 Task: Search one way flight ticket for 3 adults in first from Meridian: Key Field to Springfield: Abraham Lincoln Capital Airport on 5-2-2023. Choice of flights is Southwest. Number of bags: 11 checked bags. Price is upto 35000. Outbound departure time preference is 8:00.
Action: Mouse moved to (407, 349)
Screenshot: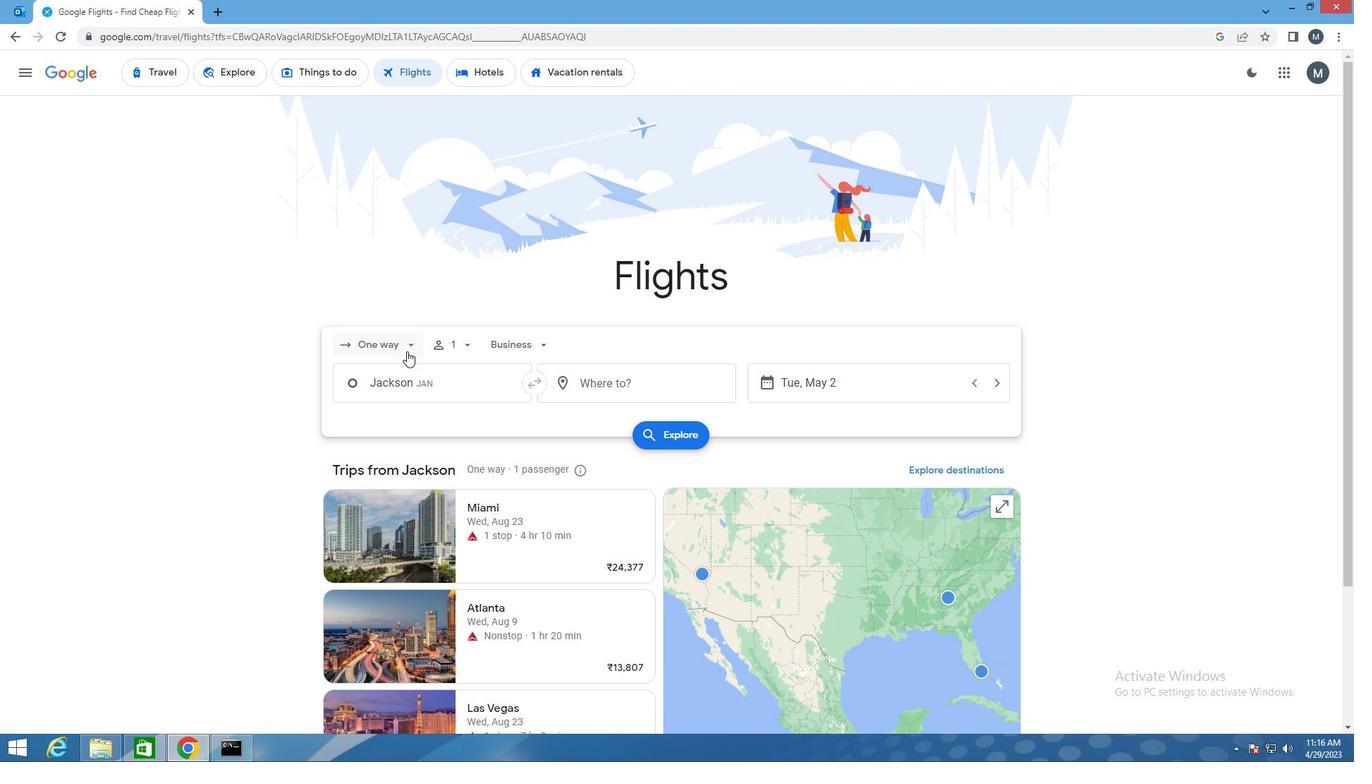 
Action: Mouse pressed left at (407, 349)
Screenshot: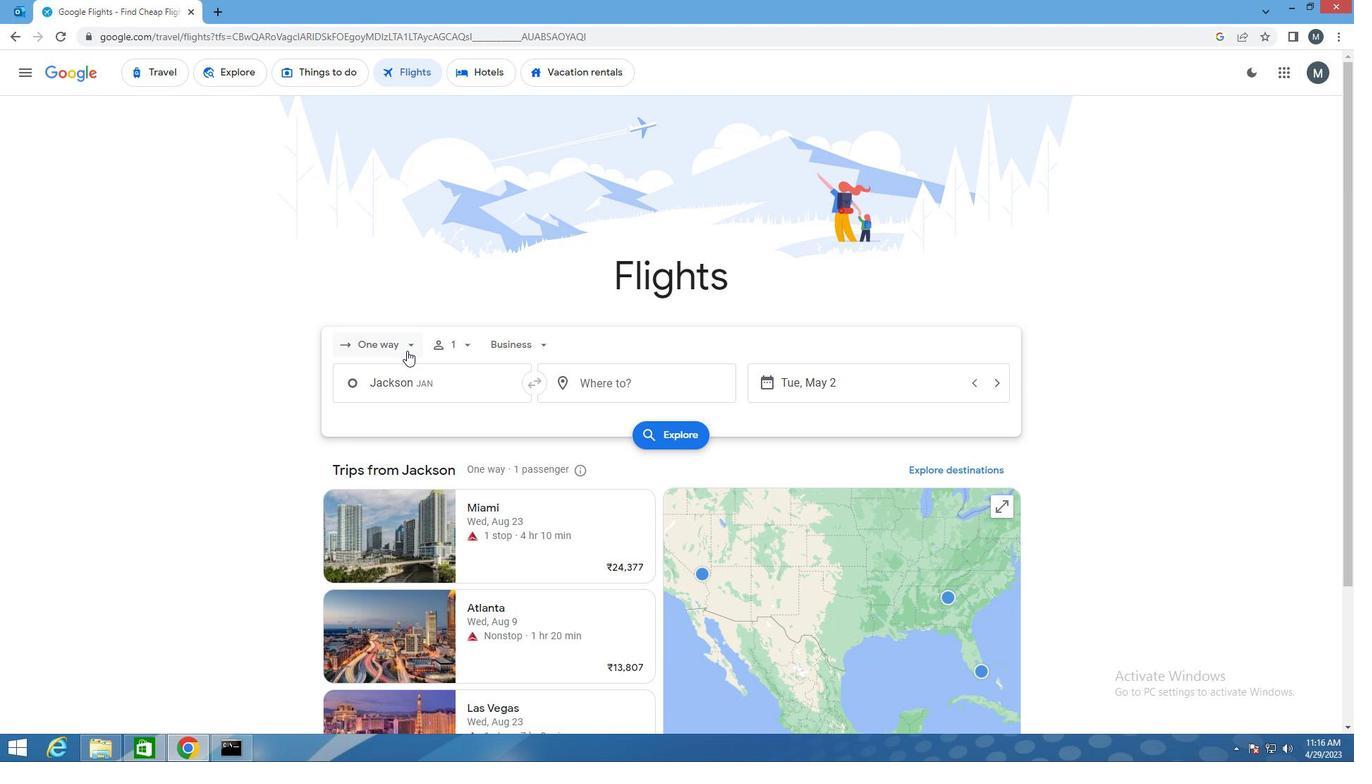 
Action: Mouse moved to (400, 413)
Screenshot: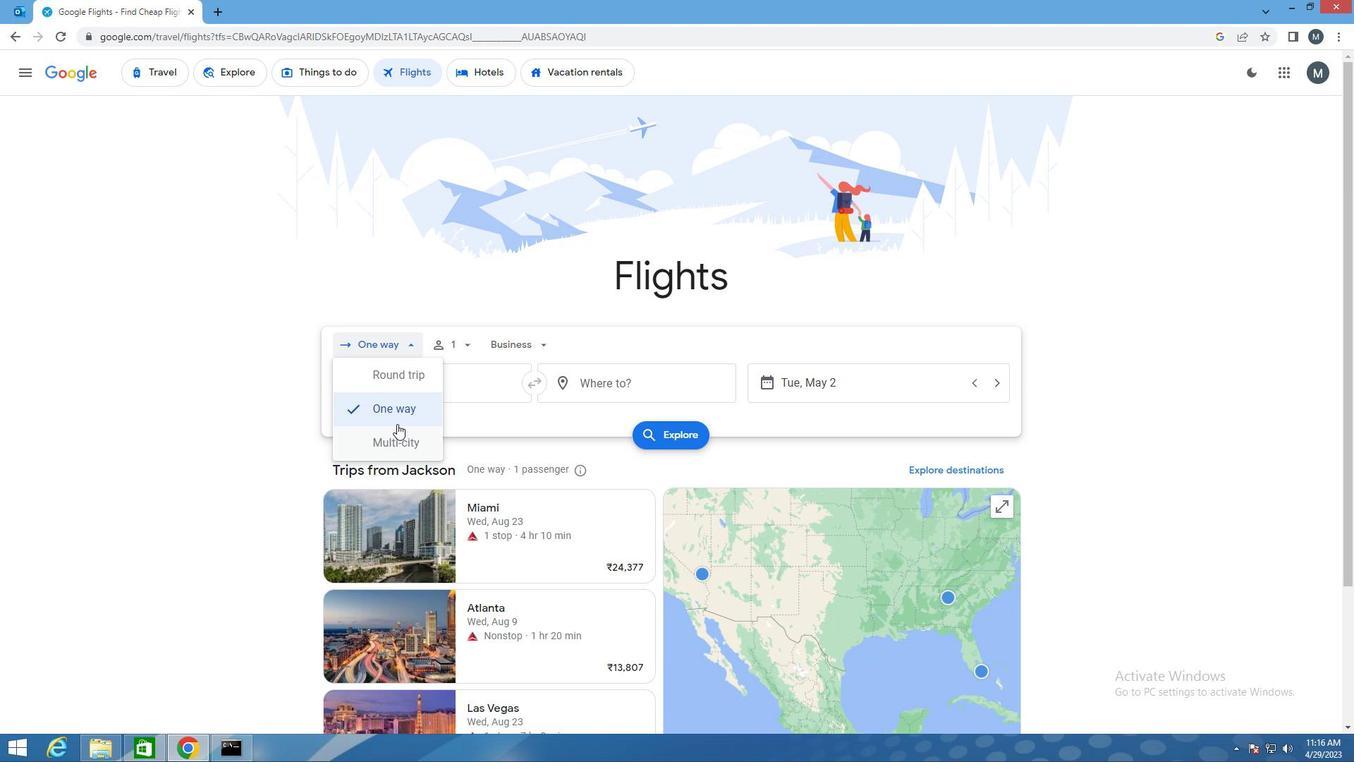 
Action: Mouse pressed left at (400, 413)
Screenshot: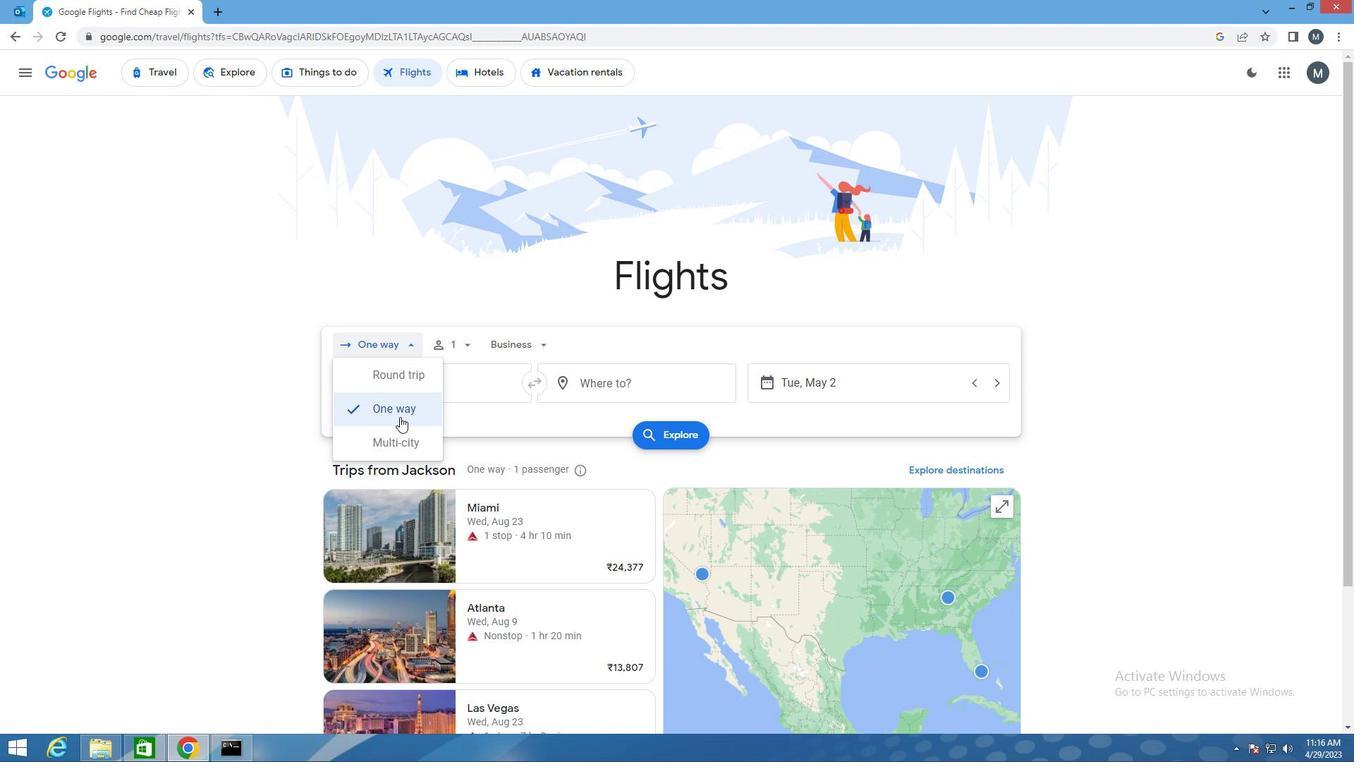 
Action: Mouse moved to (468, 347)
Screenshot: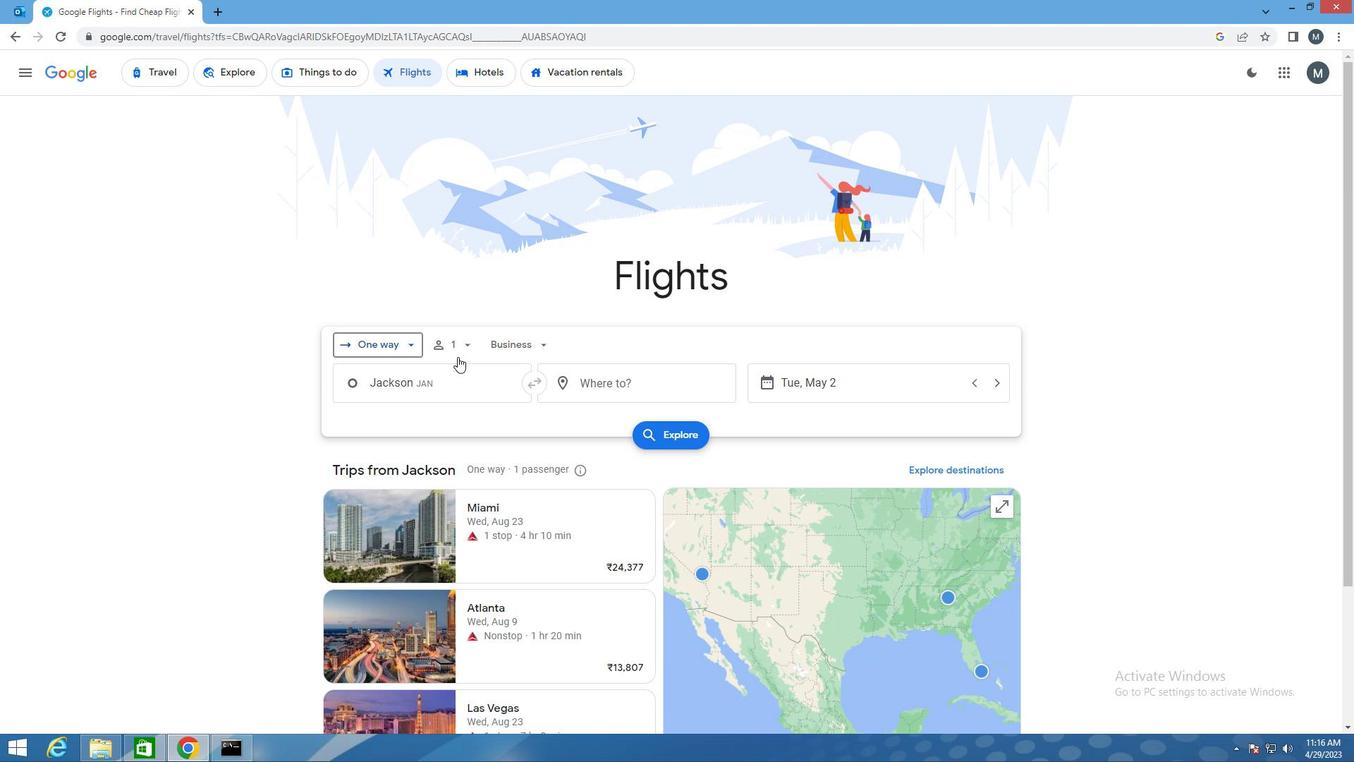 
Action: Mouse pressed left at (468, 347)
Screenshot: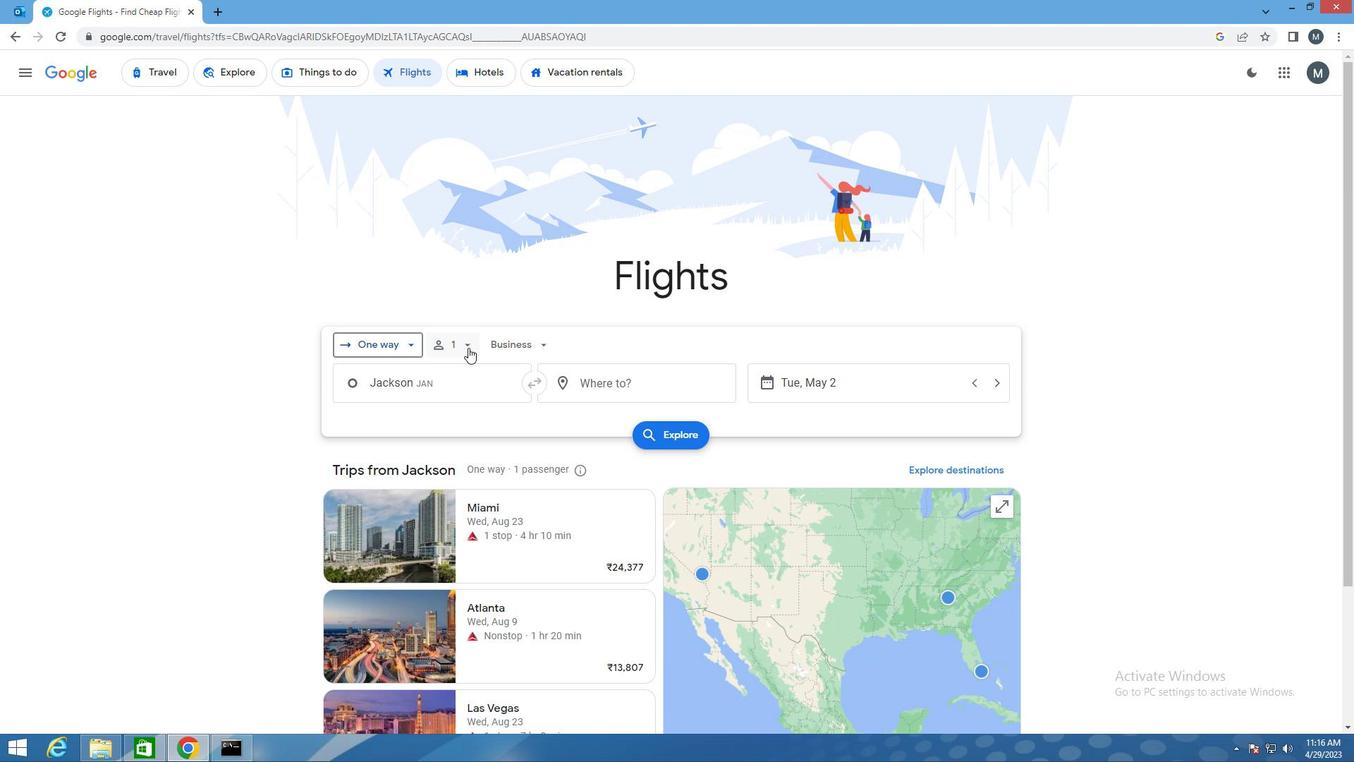 
Action: Mouse moved to (569, 381)
Screenshot: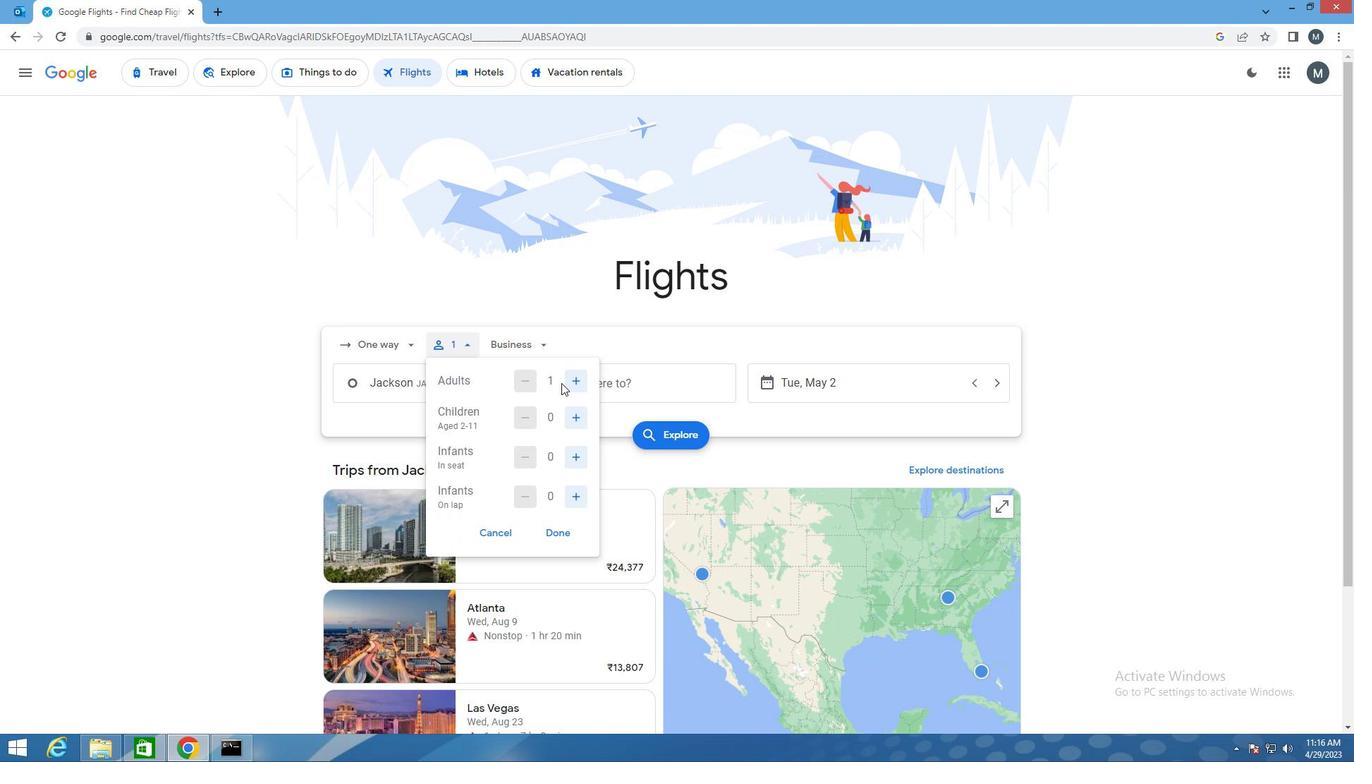 
Action: Mouse pressed left at (569, 381)
Screenshot: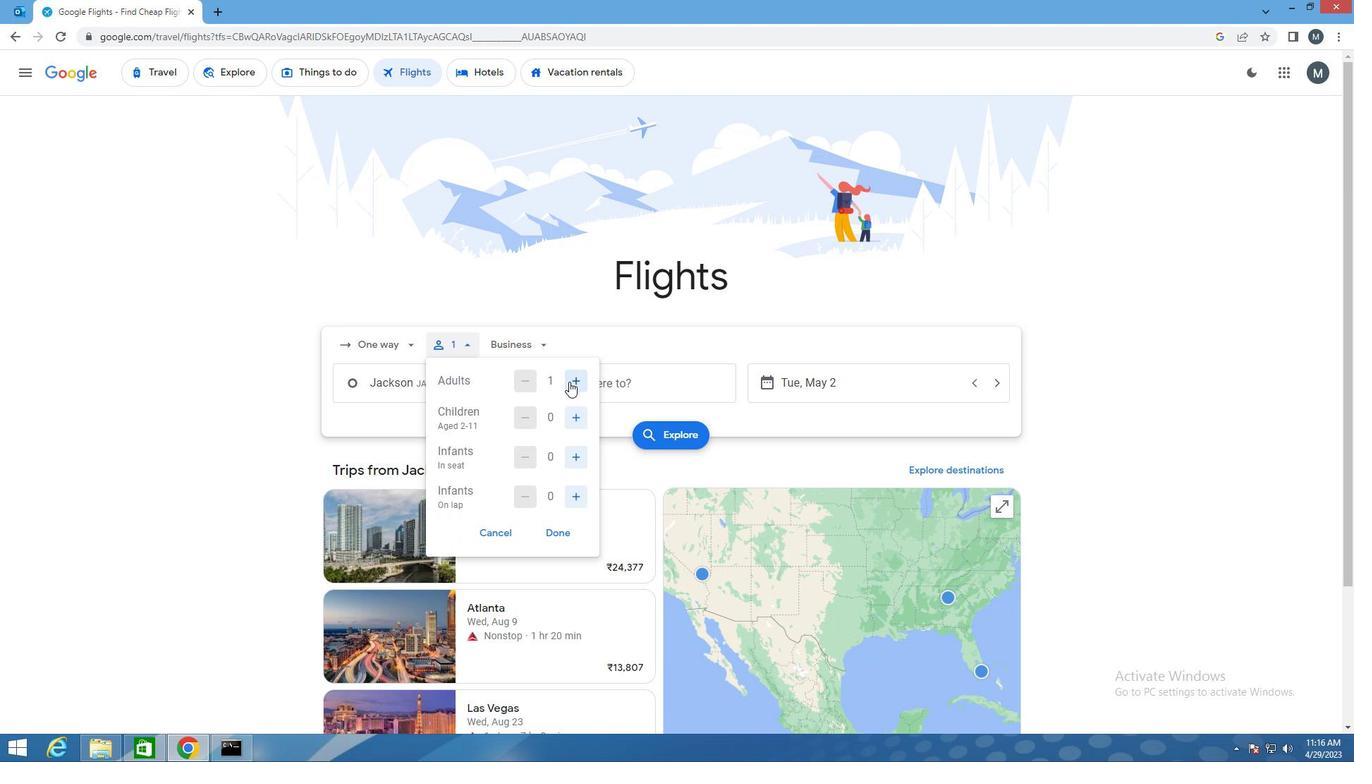 
Action: Mouse moved to (571, 383)
Screenshot: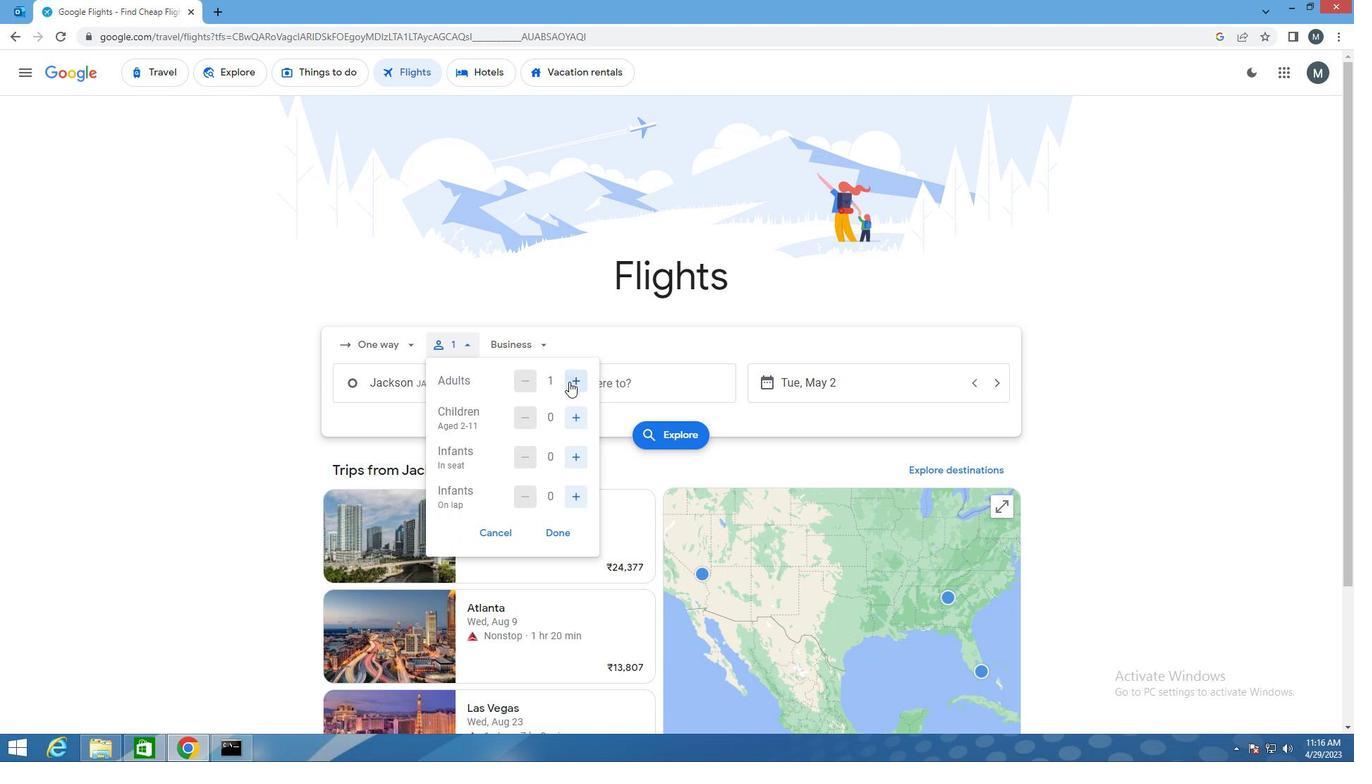 
Action: Mouse pressed left at (571, 383)
Screenshot: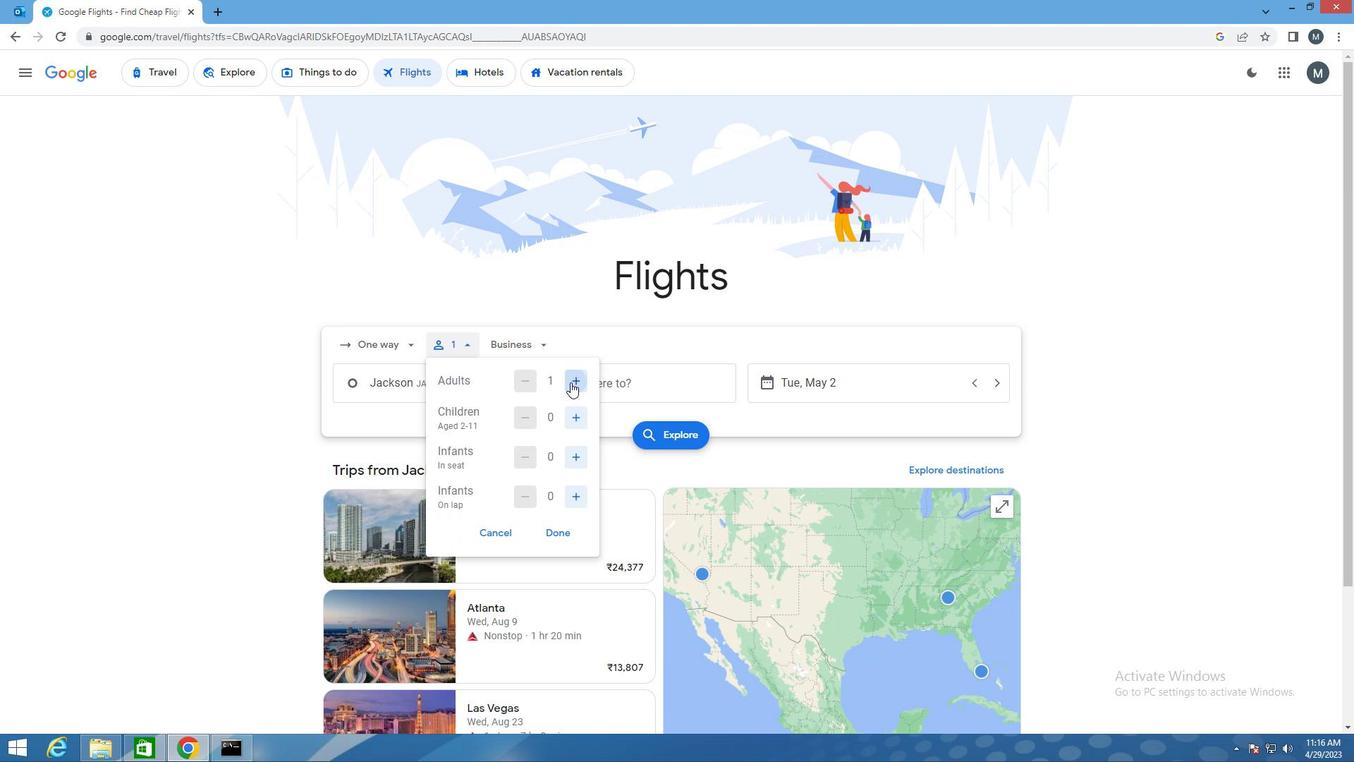
Action: Mouse pressed left at (571, 383)
Screenshot: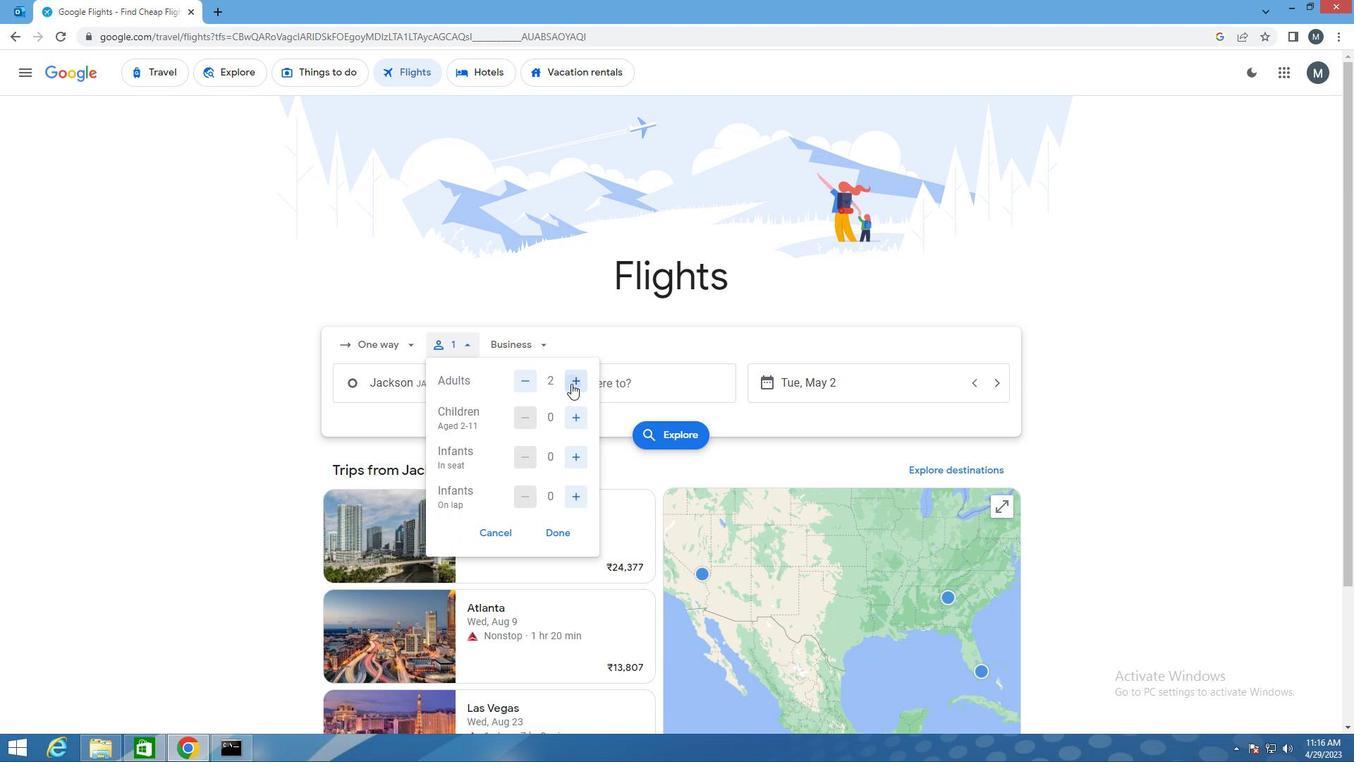 
Action: Mouse moved to (520, 379)
Screenshot: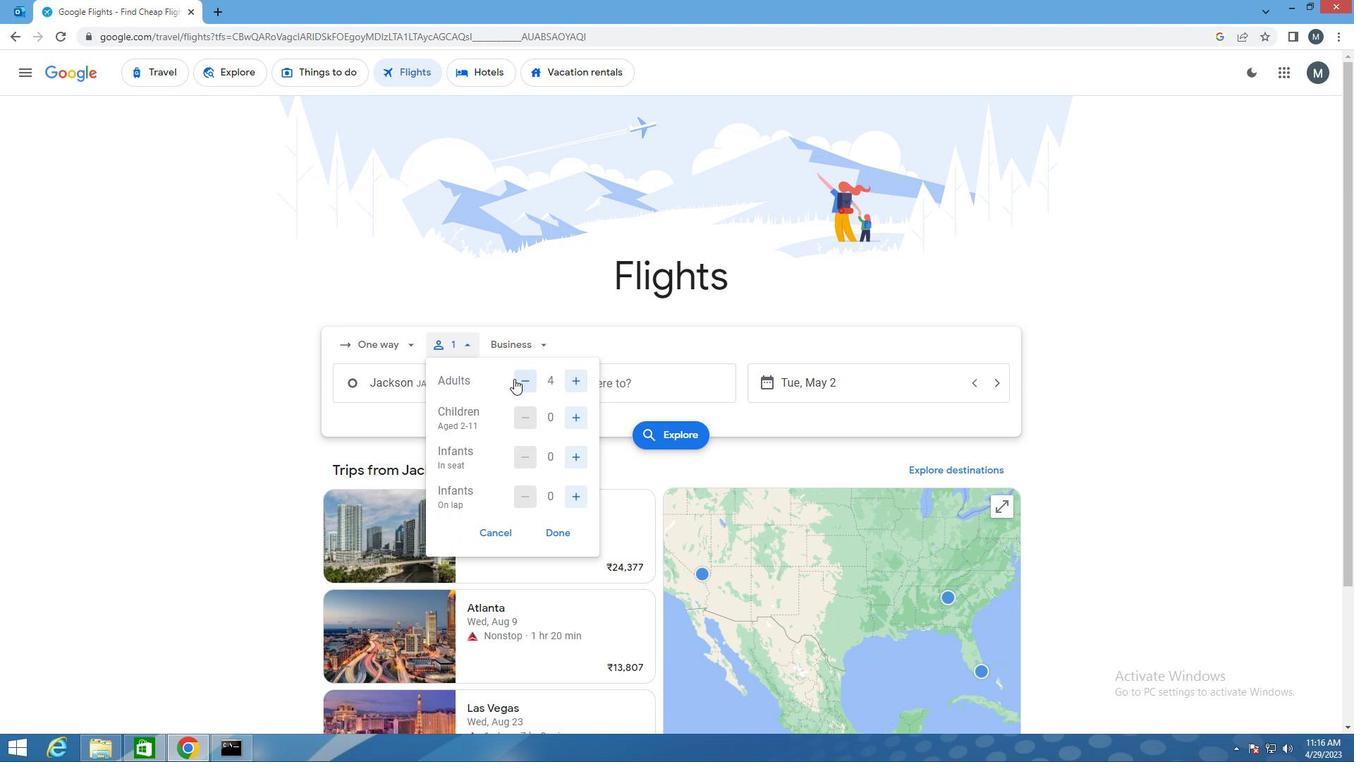 
Action: Mouse pressed left at (520, 379)
Screenshot: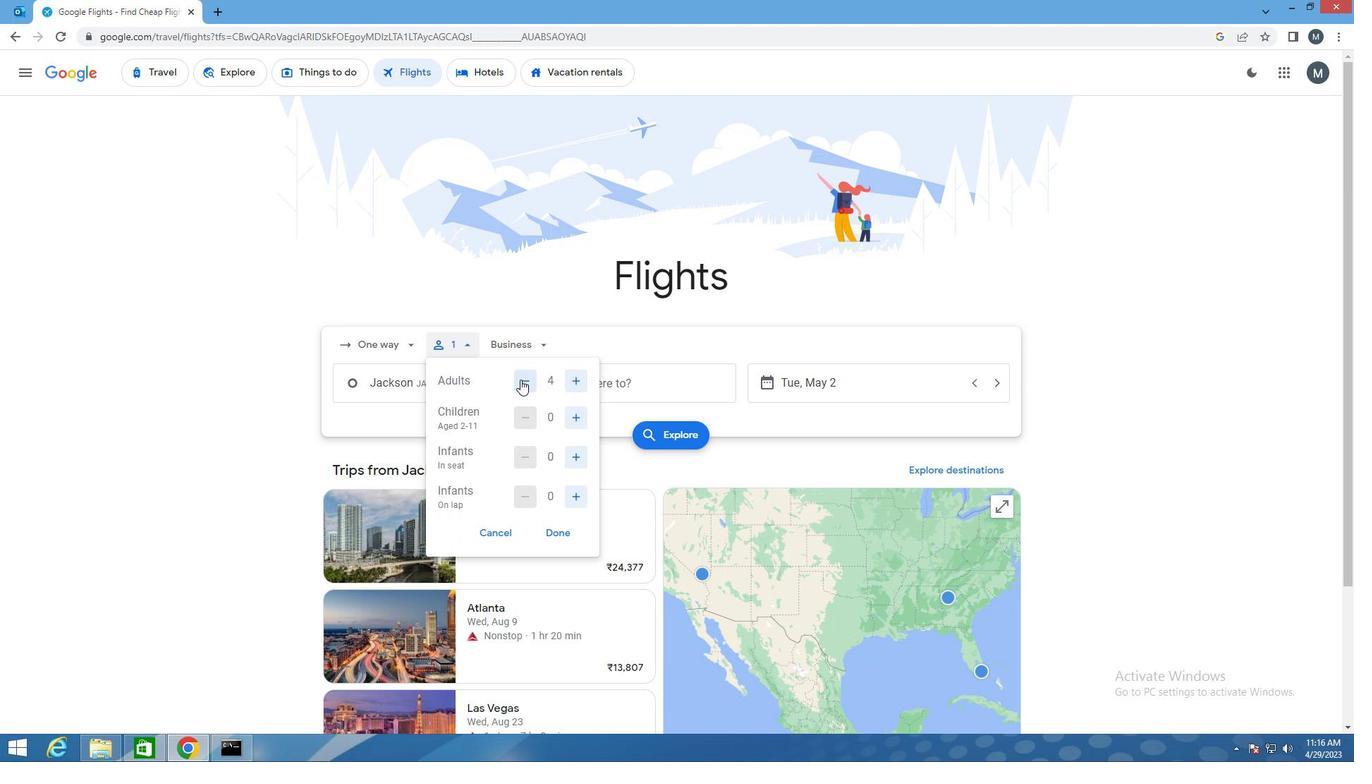 
Action: Mouse moved to (553, 533)
Screenshot: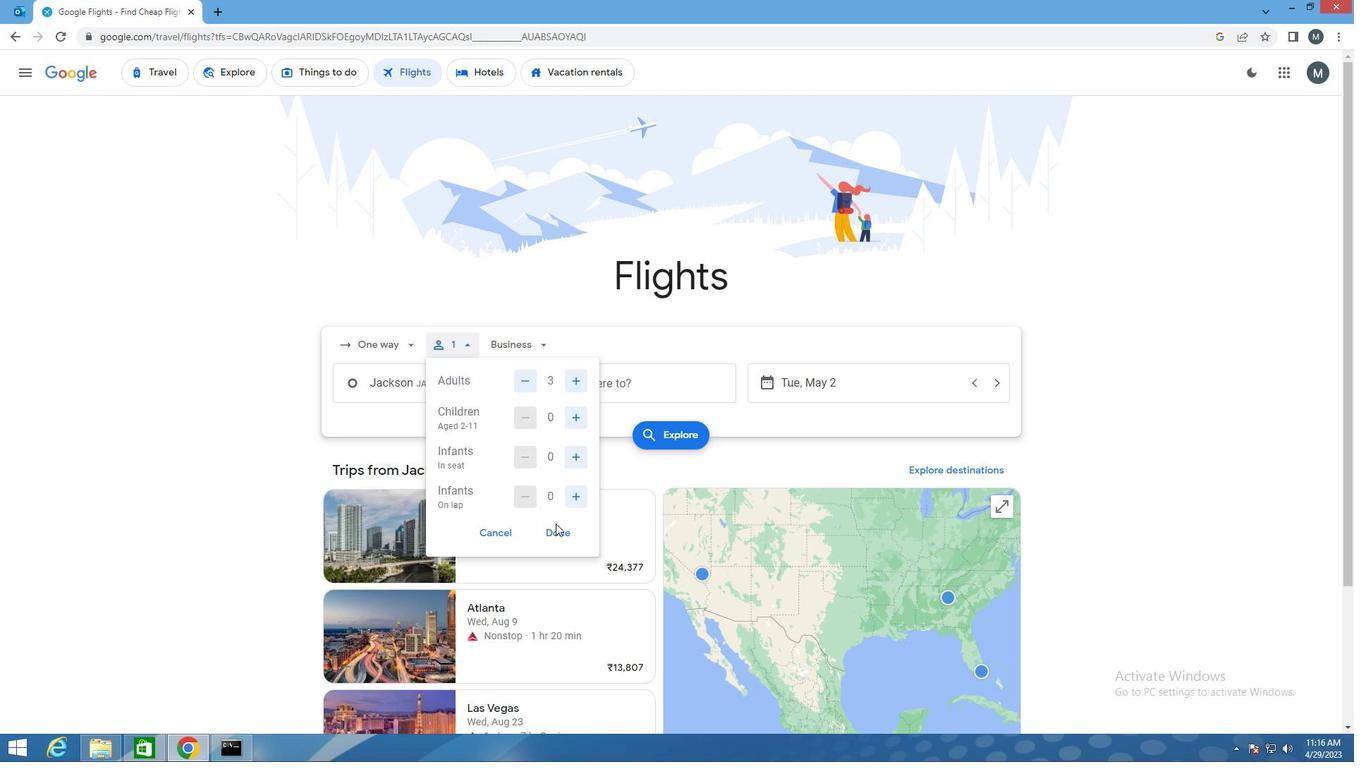 
Action: Mouse pressed left at (553, 533)
Screenshot: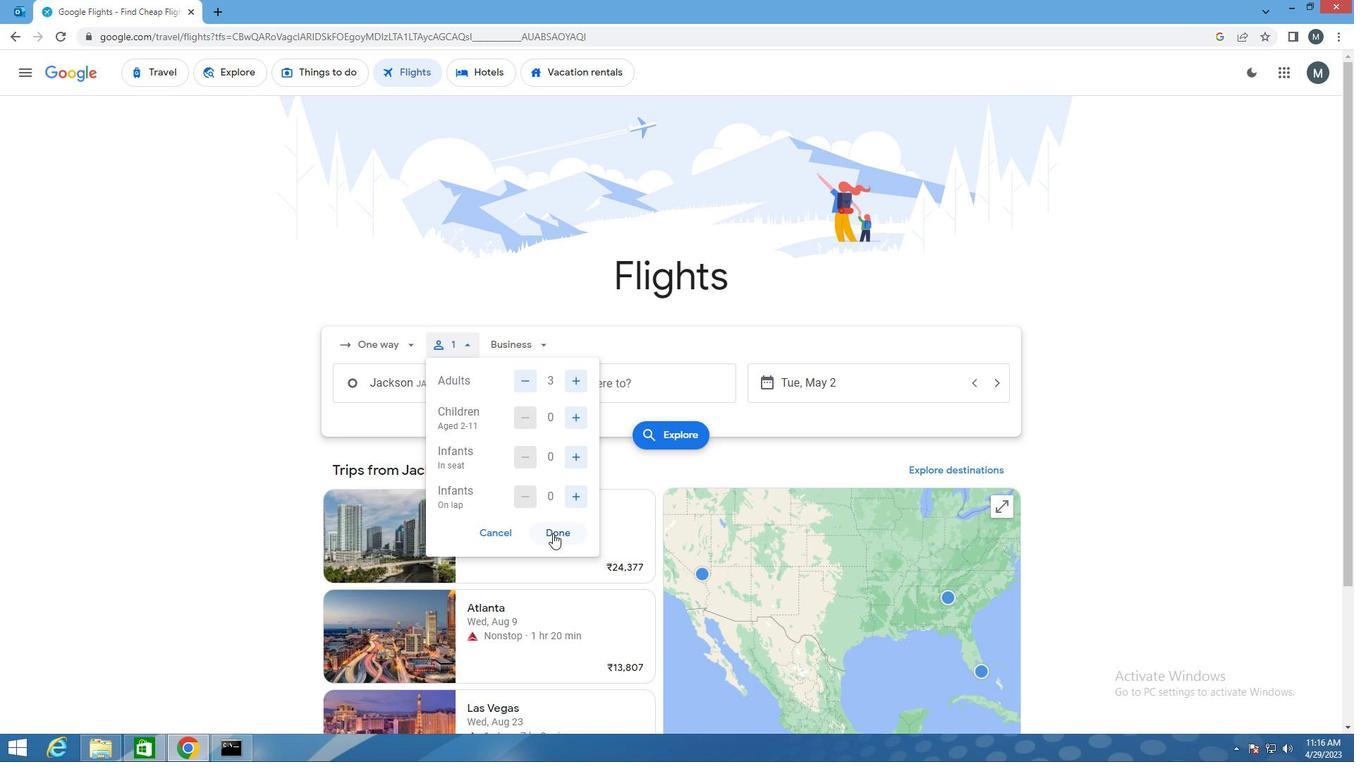 
Action: Mouse moved to (519, 346)
Screenshot: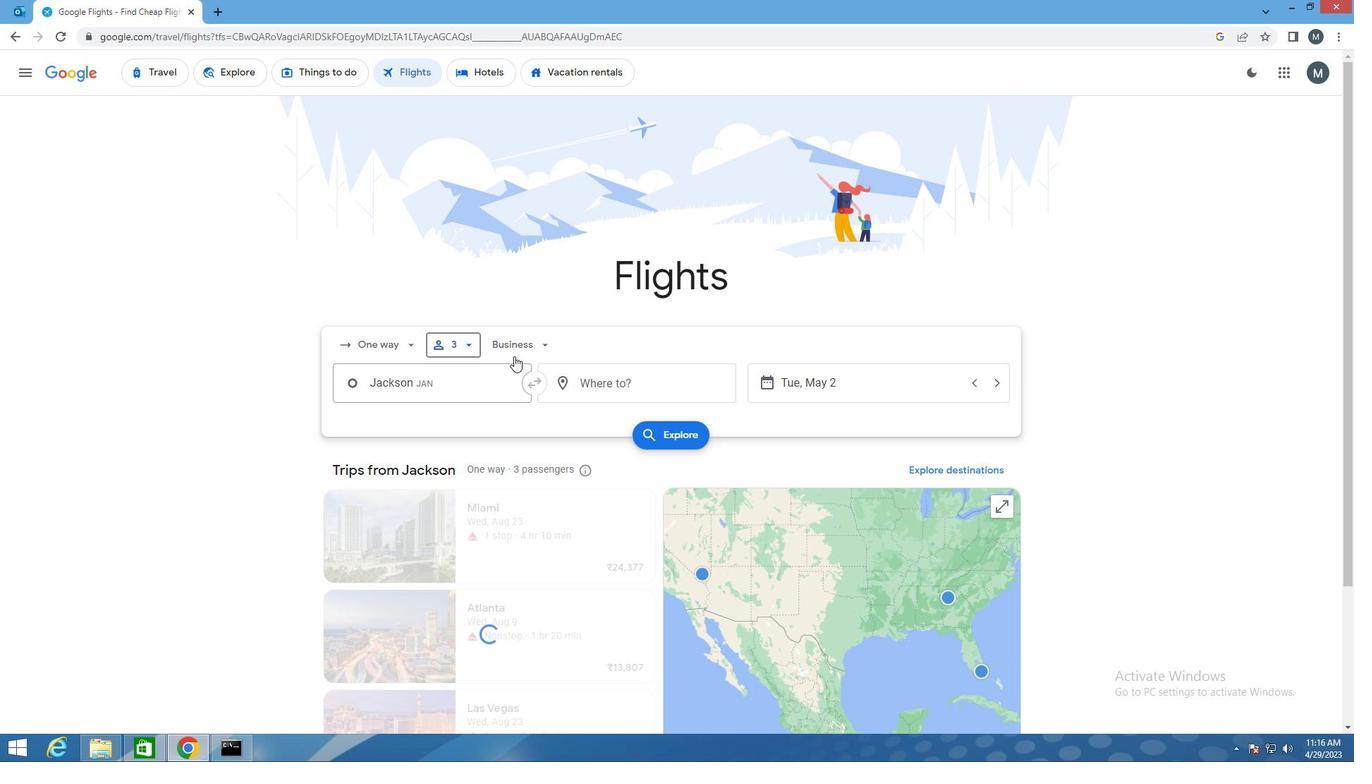 
Action: Mouse pressed left at (519, 346)
Screenshot: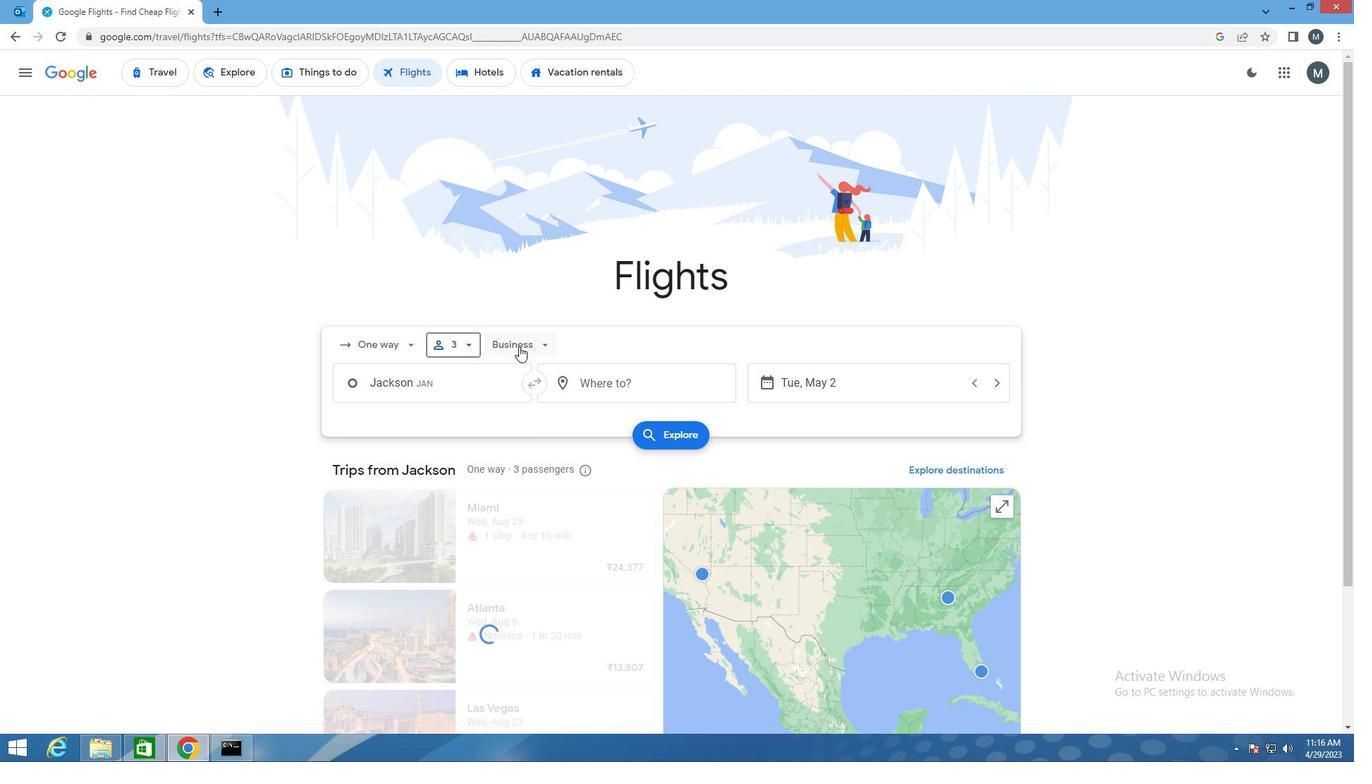 
Action: Mouse moved to (532, 477)
Screenshot: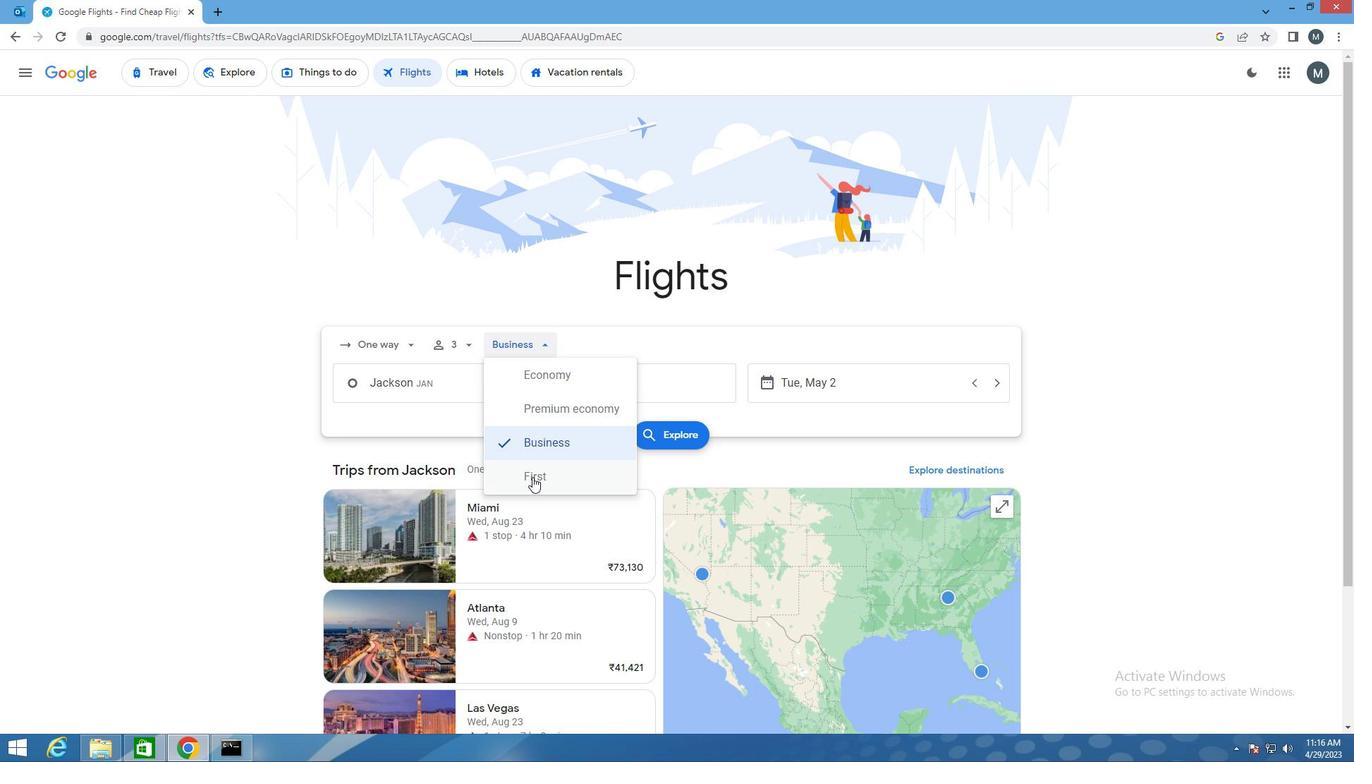 
Action: Mouse pressed left at (532, 477)
Screenshot: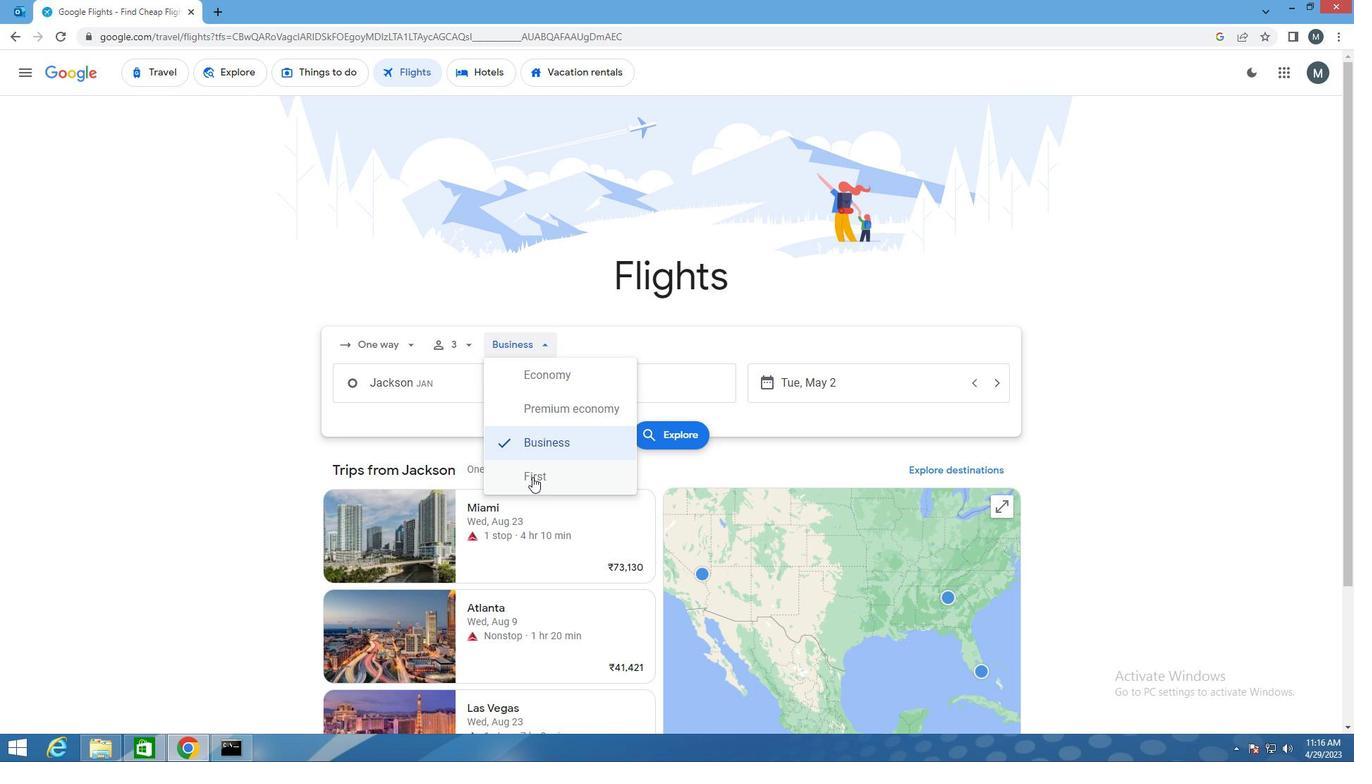 
Action: Mouse moved to (452, 385)
Screenshot: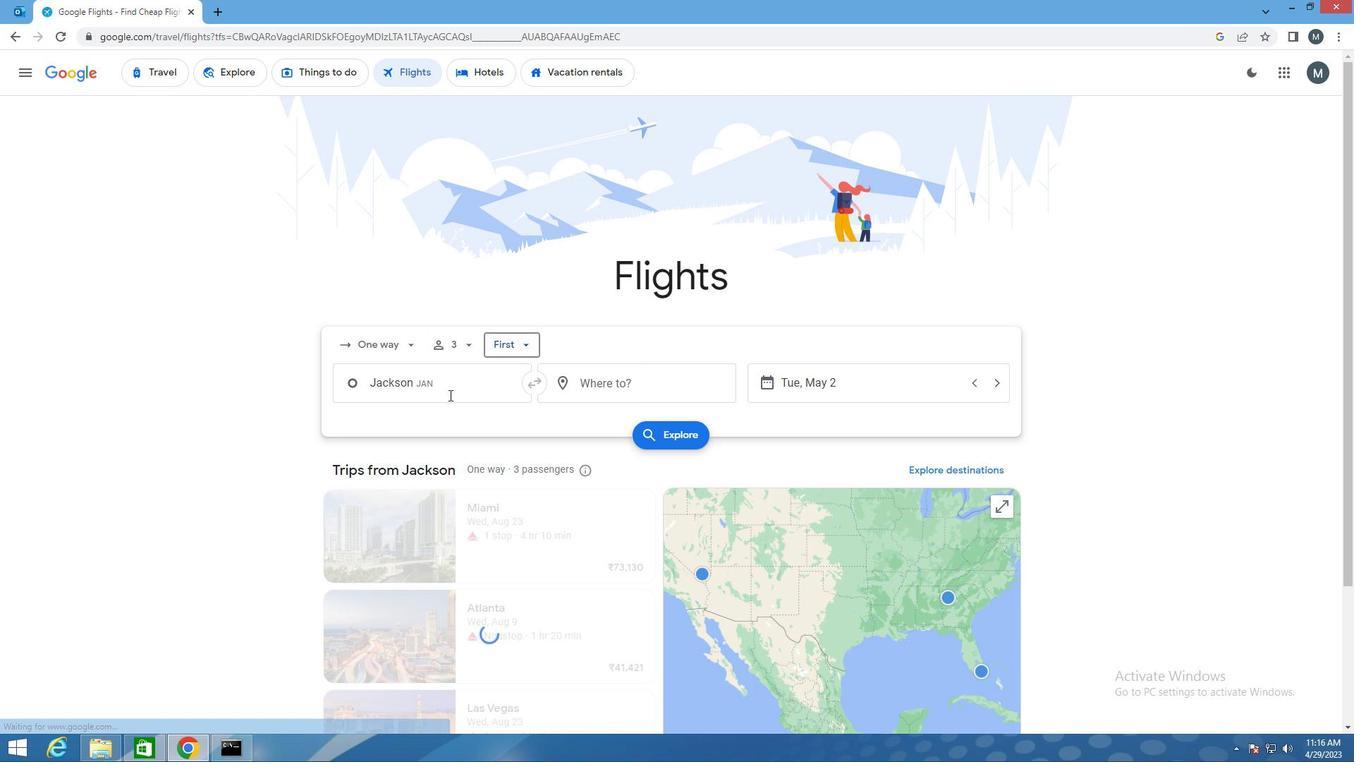 
Action: Mouse pressed left at (452, 385)
Screenshot: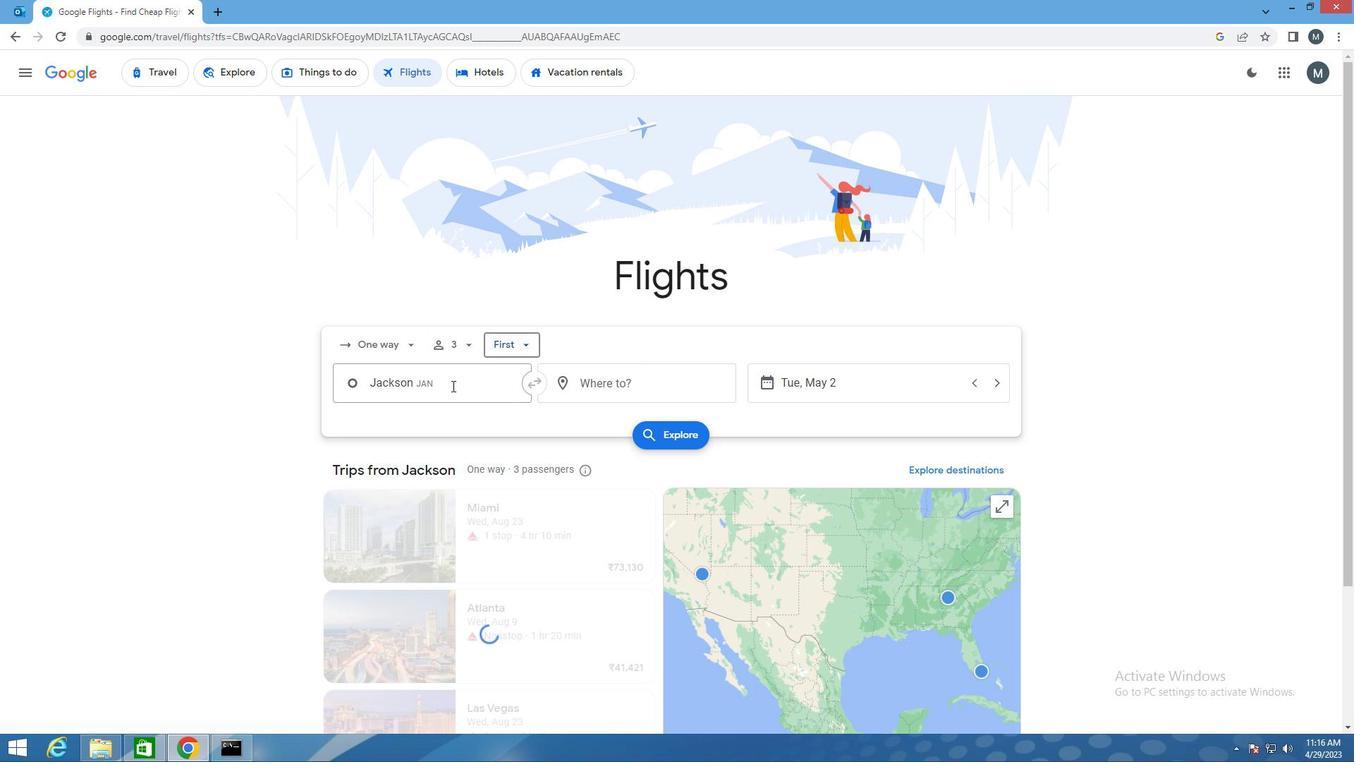 
Action: Mouse moved to (452, 383)
Screenshot: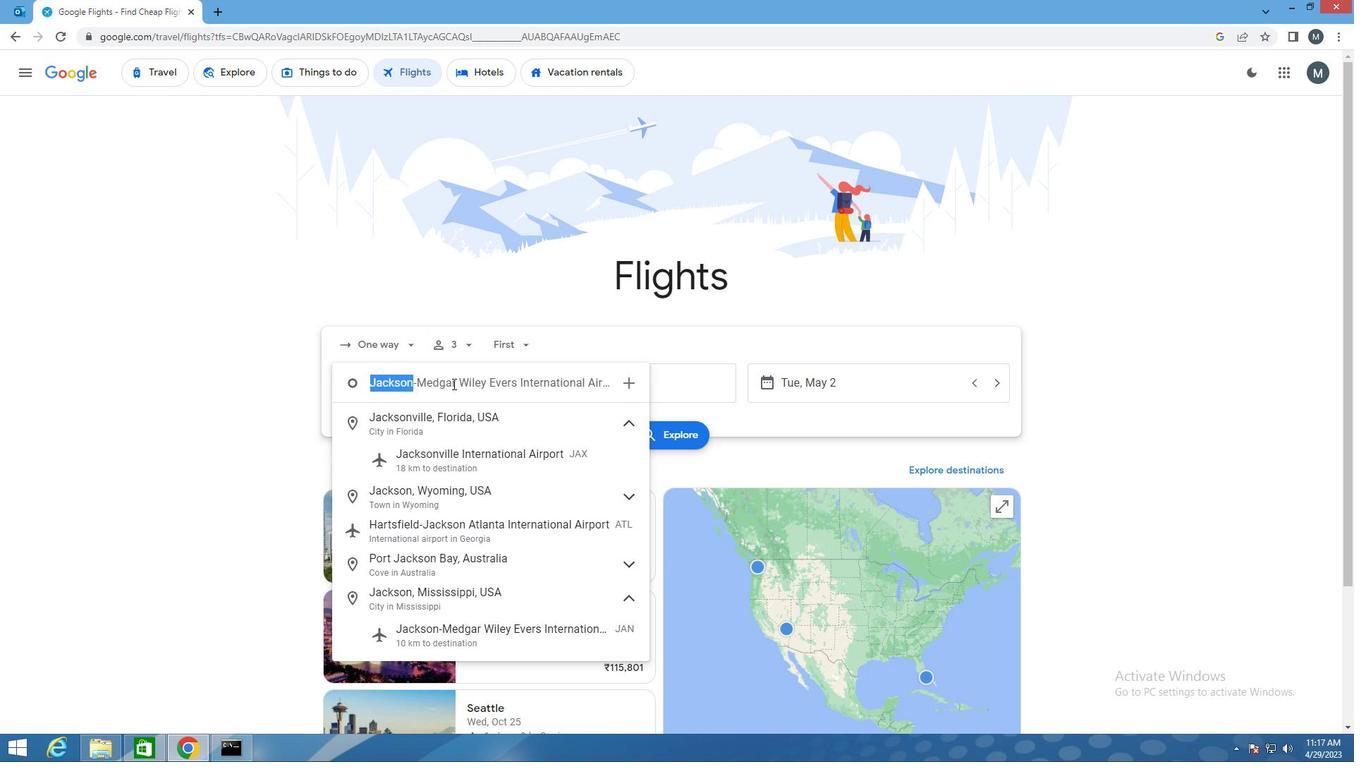 
Action: Key pressed <Key.shift>MERDIAN<Key.space><Key.shift>KEY
Screenshot: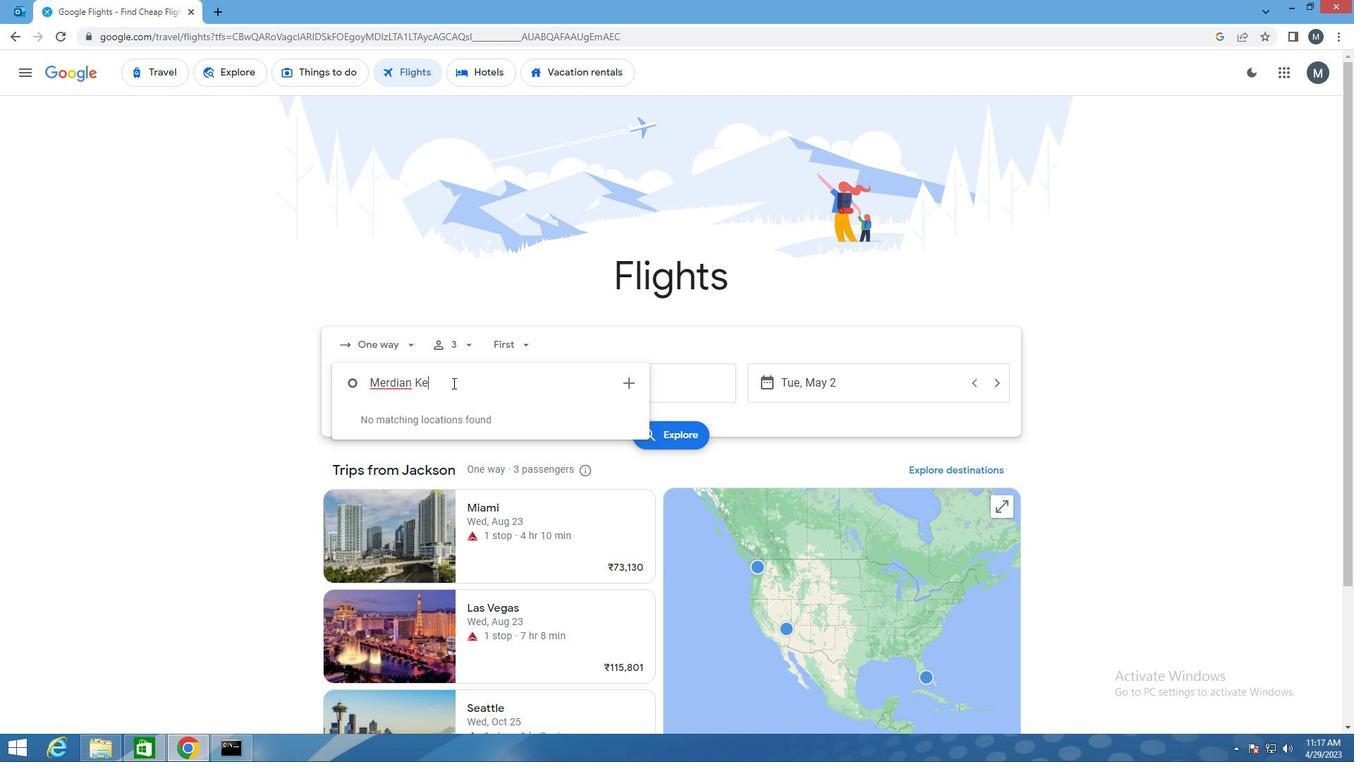 
Action: Mouse moved to (452, 383)
Screenshot: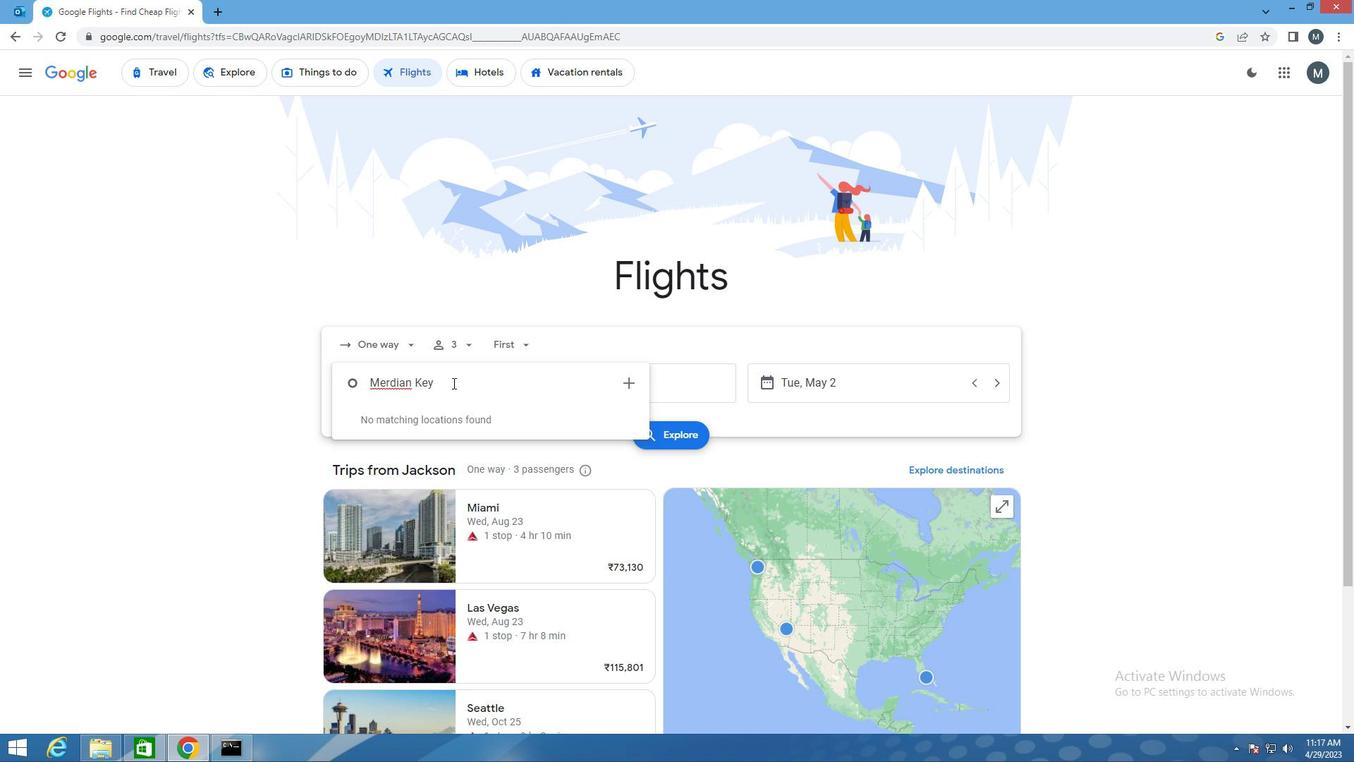 
Action: Key pressed <Key.backspace><Key.backspace><Key.backspace>
Screenshot: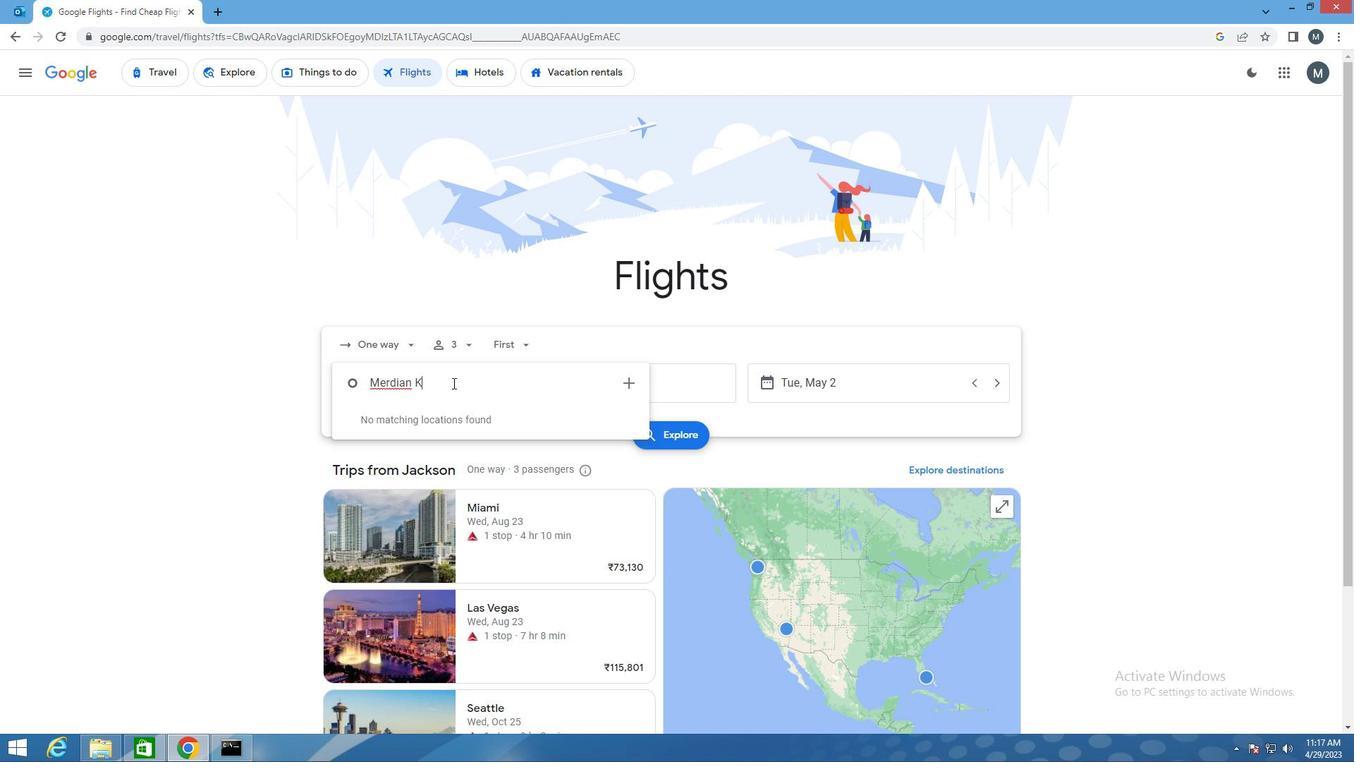 
Action: Mouse moved to (449, 463)
Screenshot: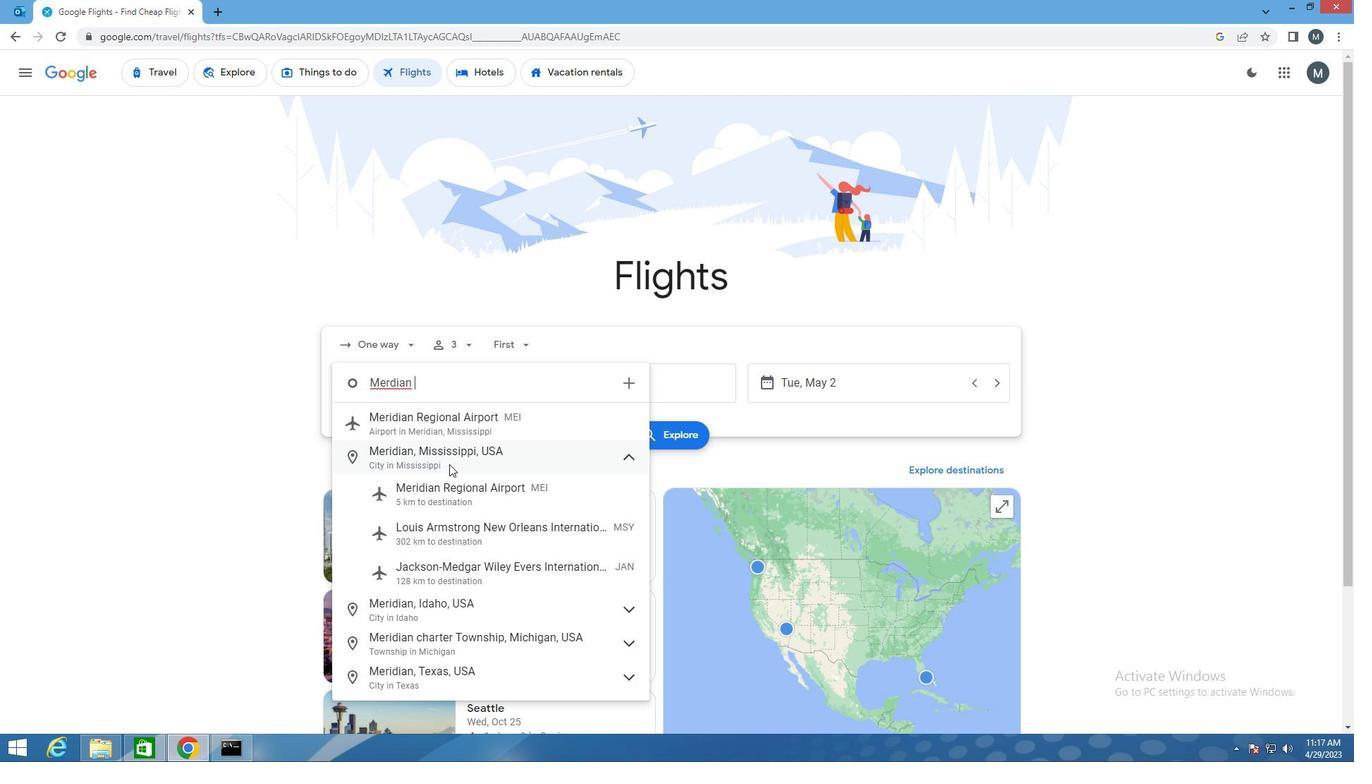 
Action: Key pressed <Key.shift>KEY<Key.backspace><Key.backspace><Key.backspace>AIR
Screenshot: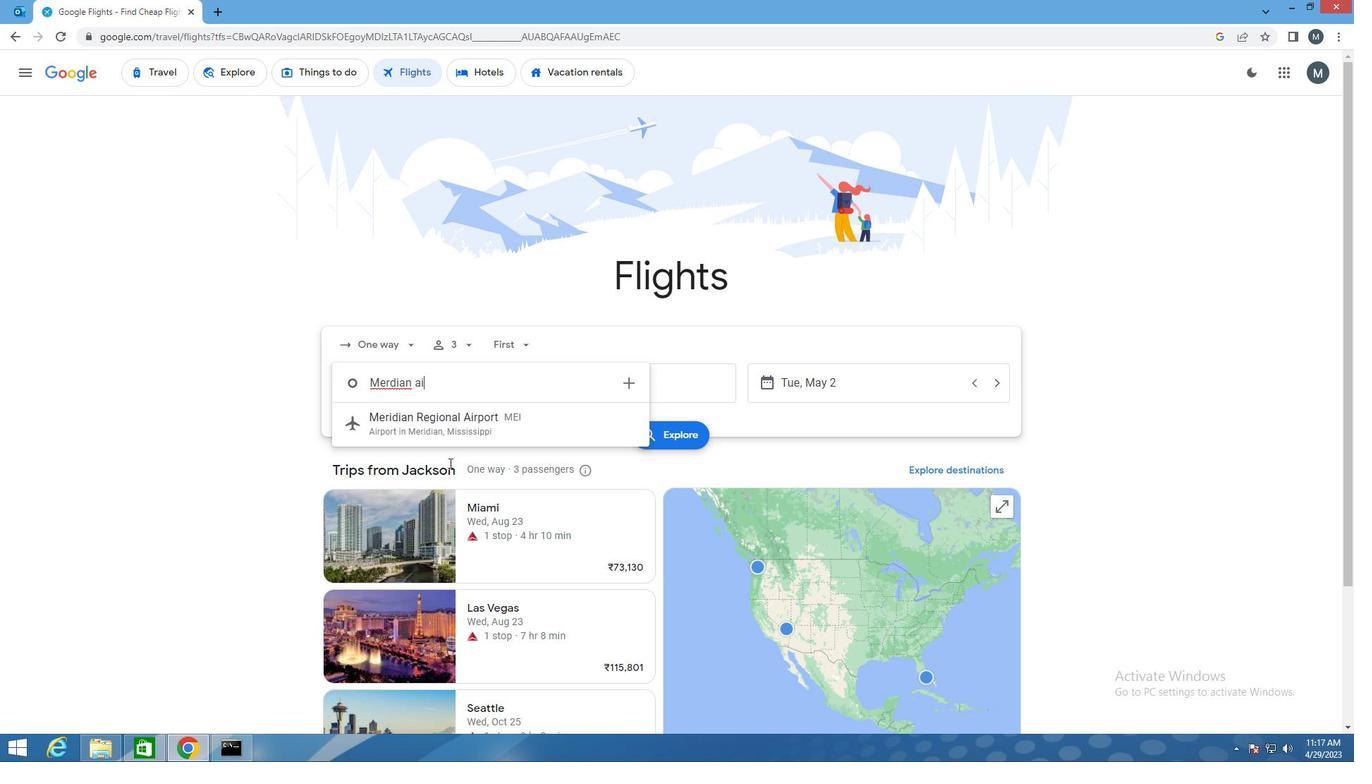 
Action: Mouse moved to (464, 425)
Screenshot: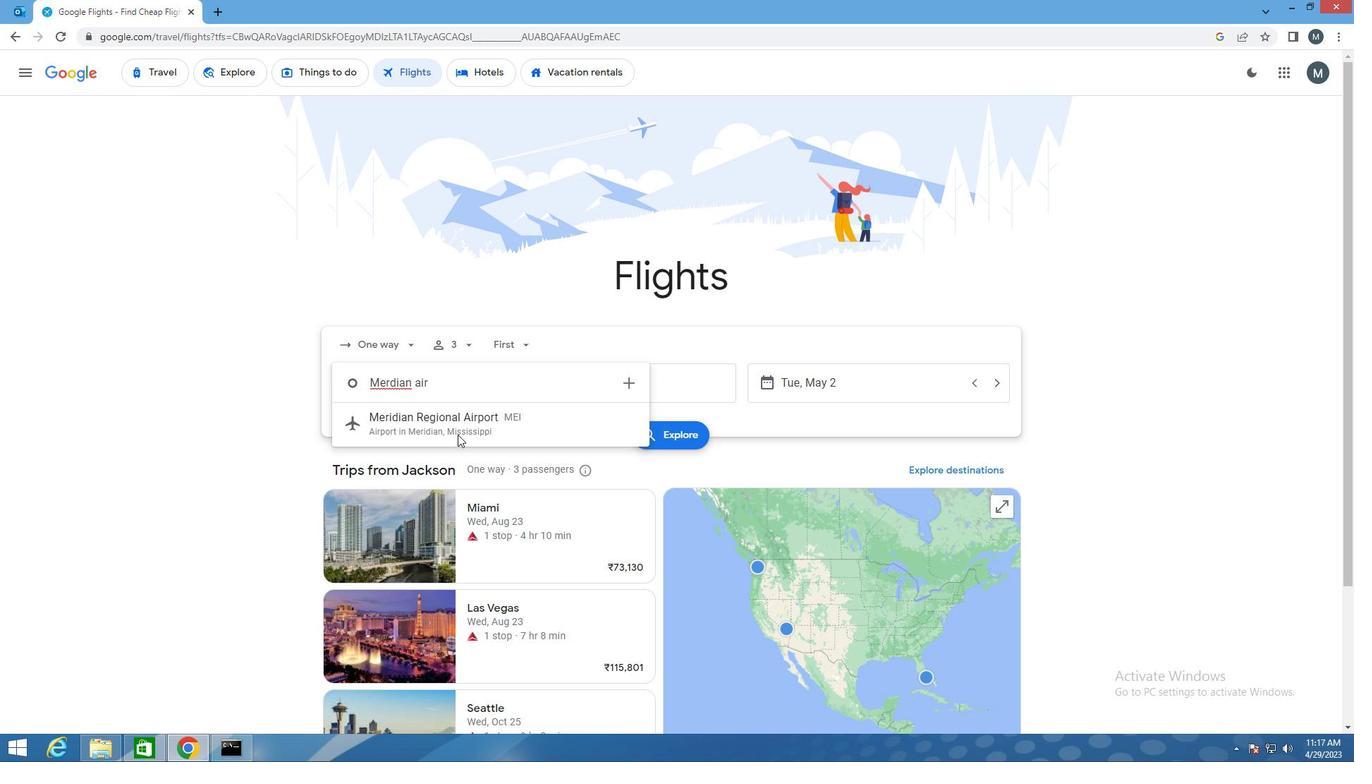 
Action: Mouse pressed left at (464, 425)
Screenshot: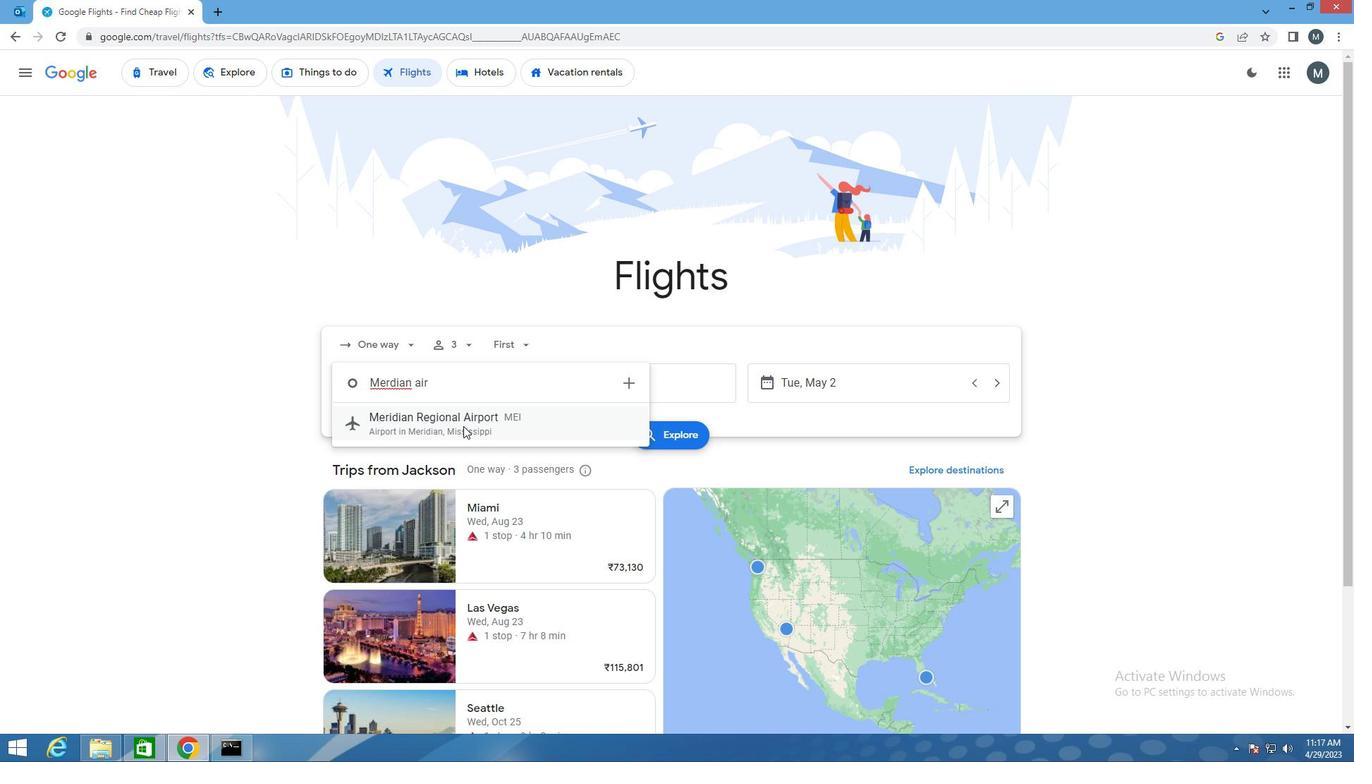 
Action: Mouse moved to (621, 380)
Screenshot: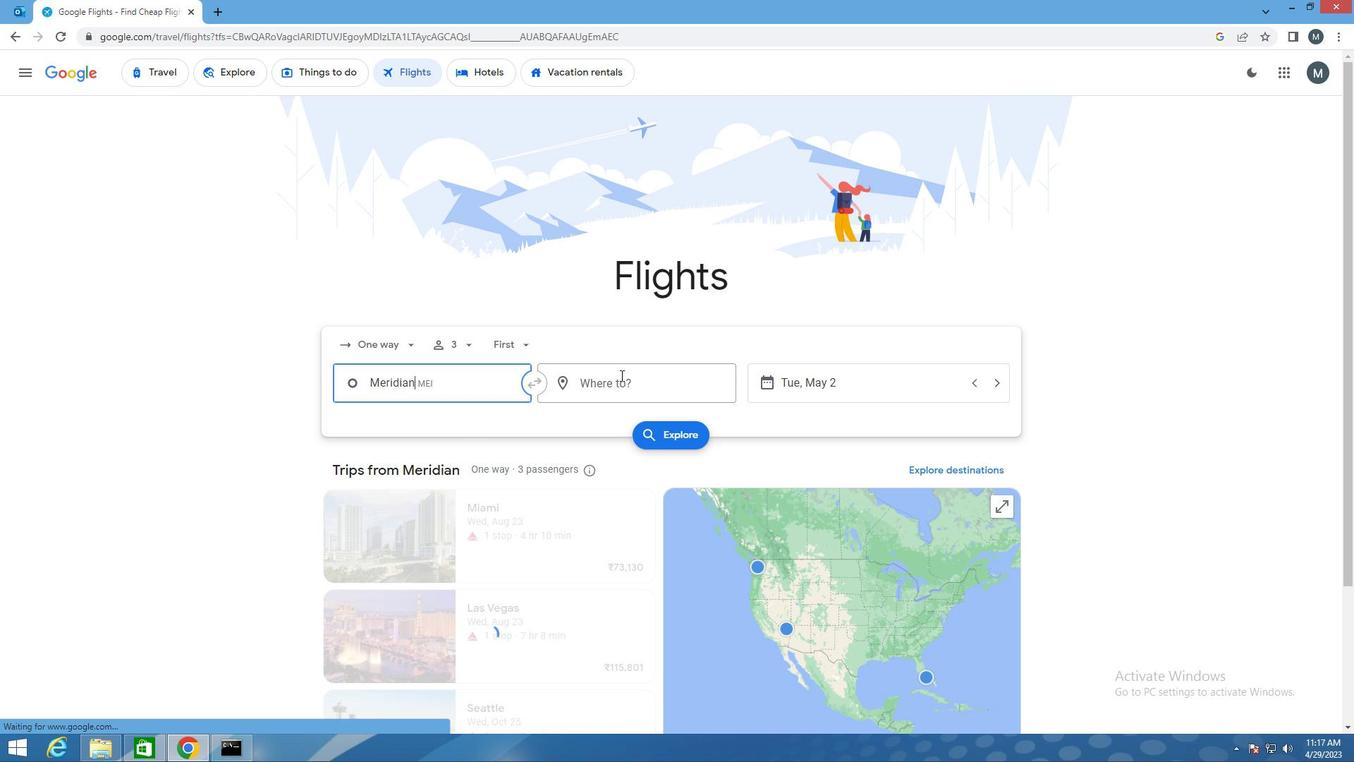 
Action: Mouse pressed left at (621, 380)
Screenshot: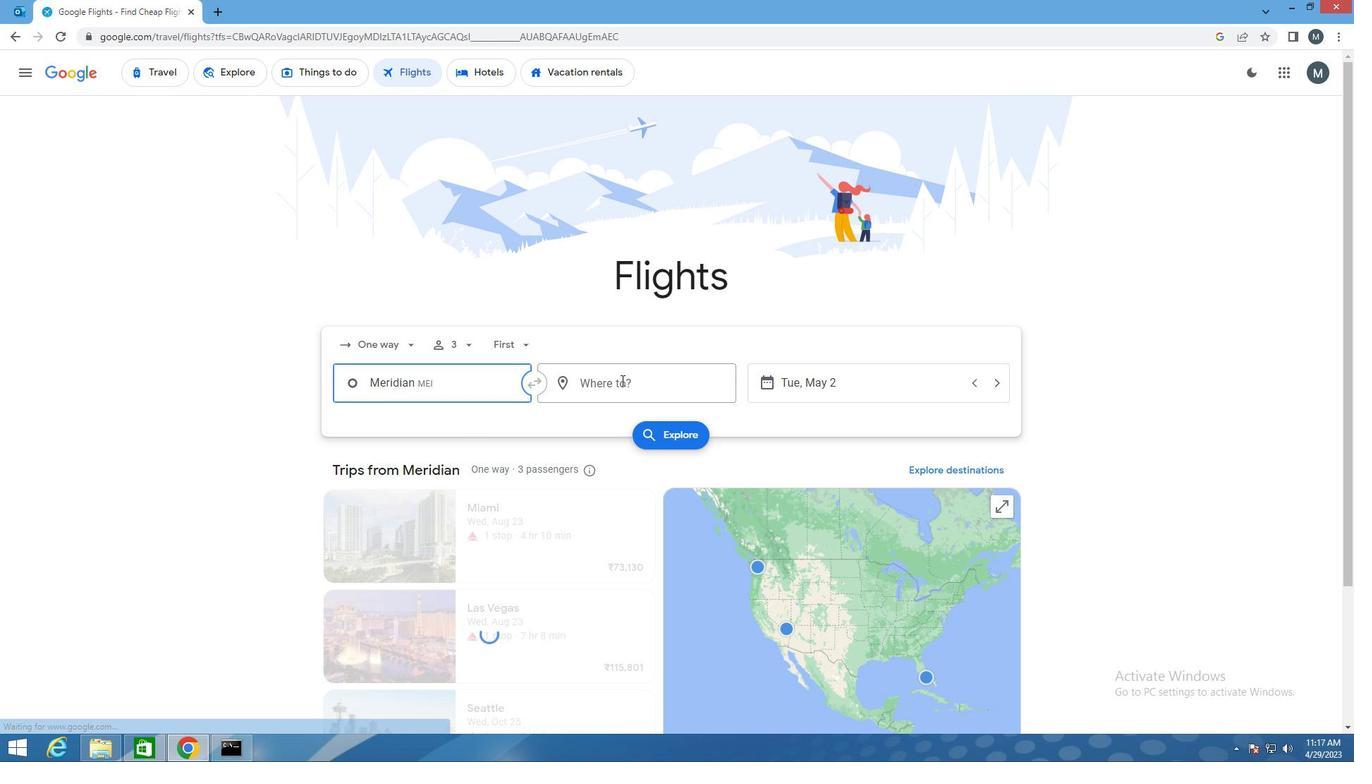
Action: Mouse moved to (629, 433)
Screenshot: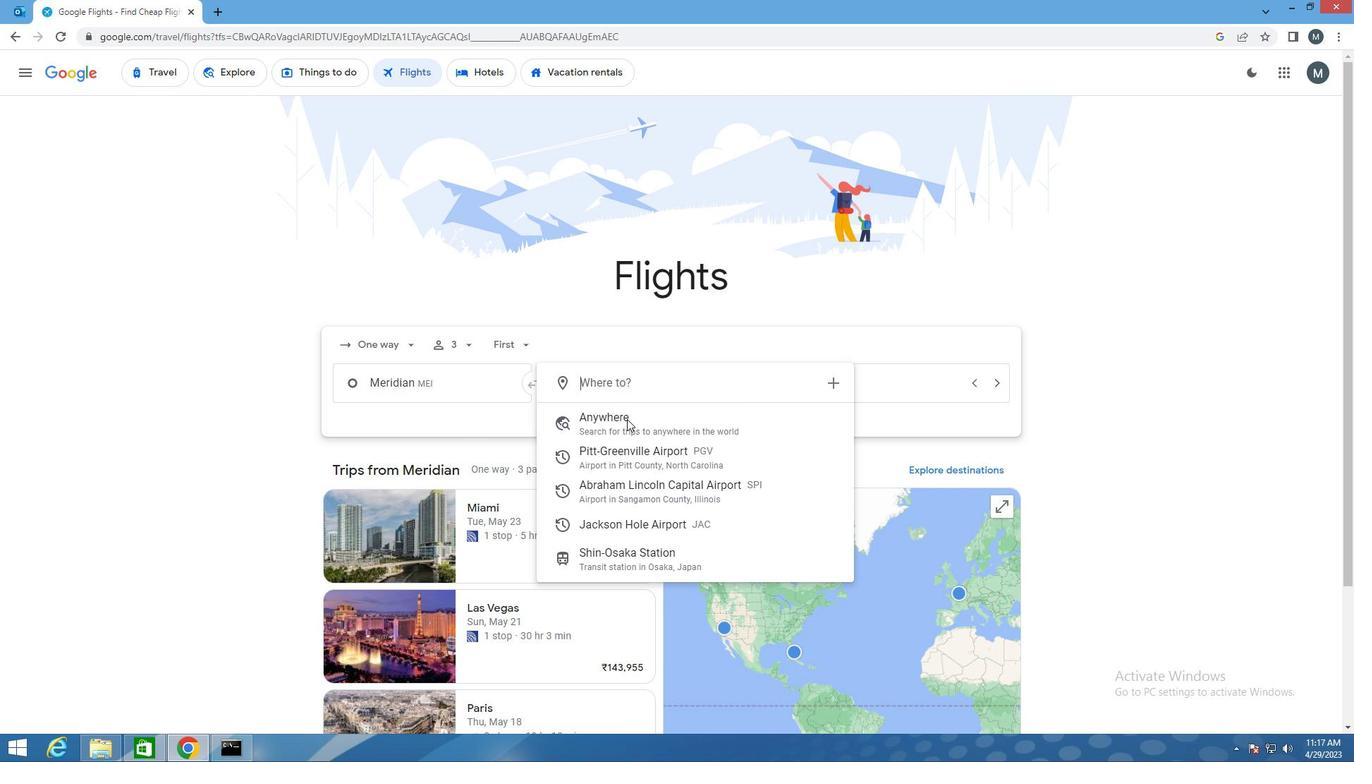 
Action: Key pressed ABR<Key.backspace>
Screenshot: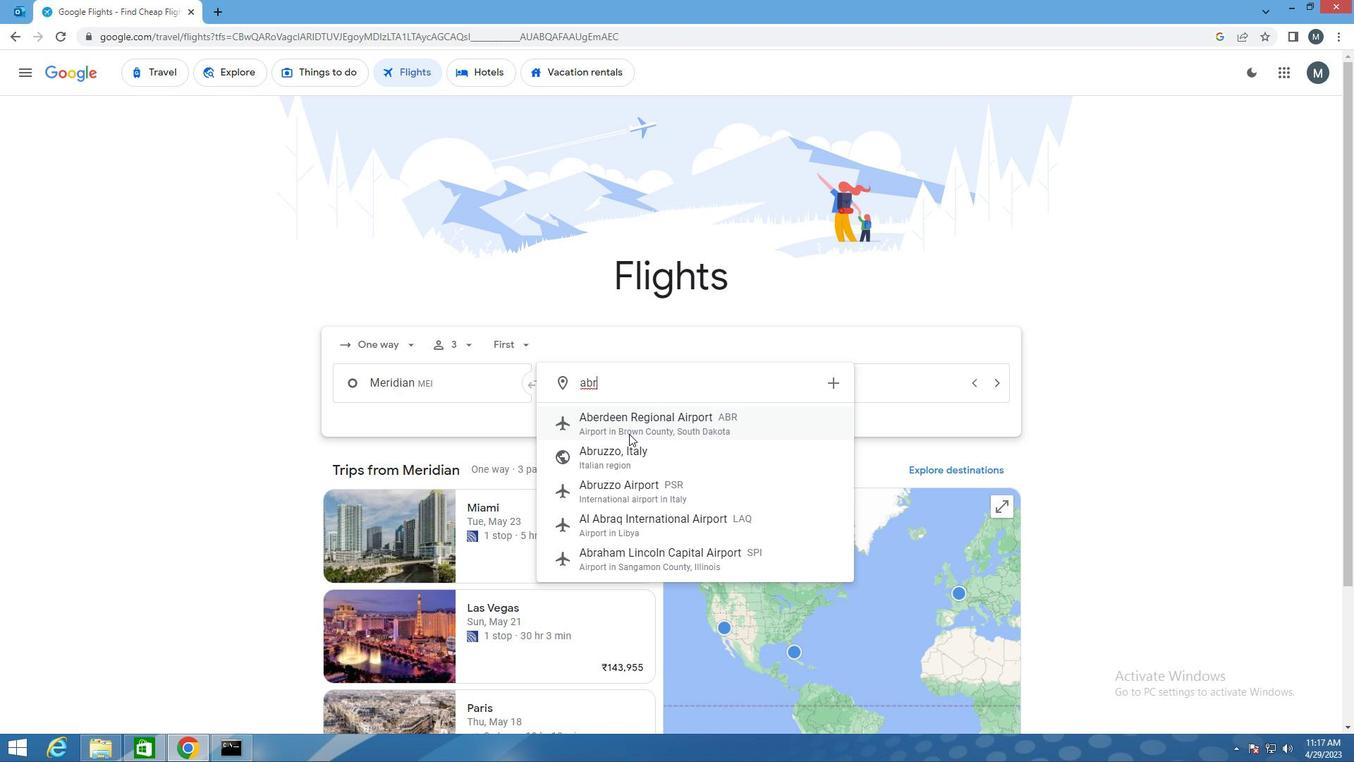 
Action: Mouse moved to (640, 560)
Screenshot: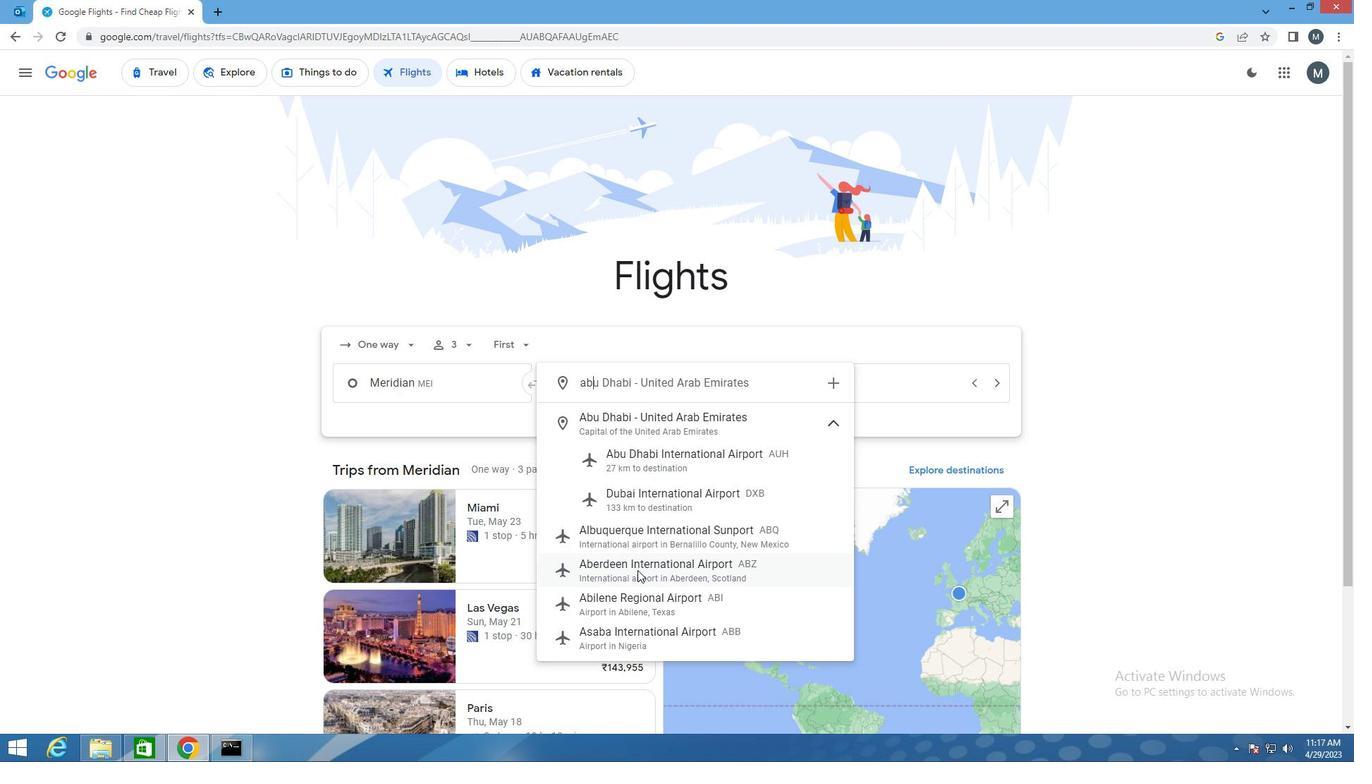 
Action: Mouse scrolled (640, 560) with delta (0, 0)
Screenshot: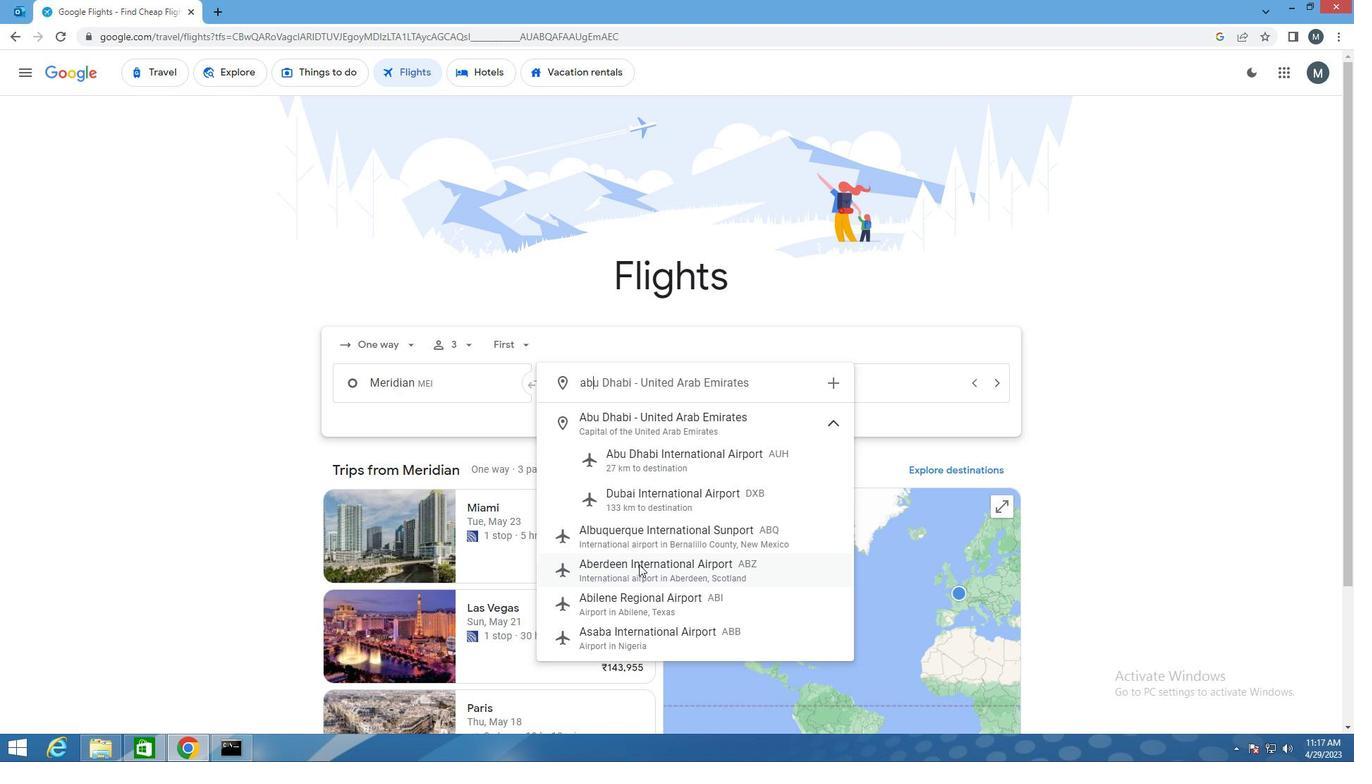 
Action: Mouse scrolled (640, 560) with delta (0, 0)
Screenshot: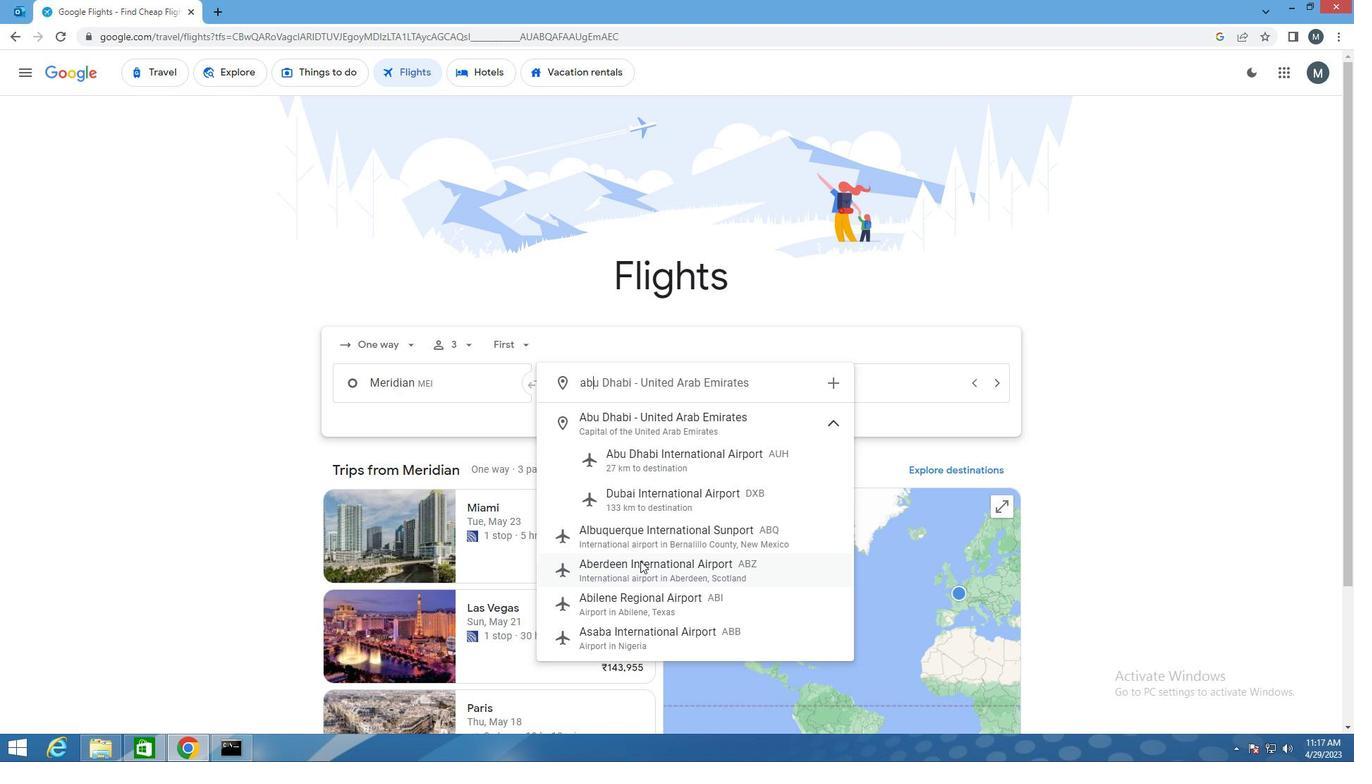 
Action: Mouse moved to (635, 491)
Screenshot: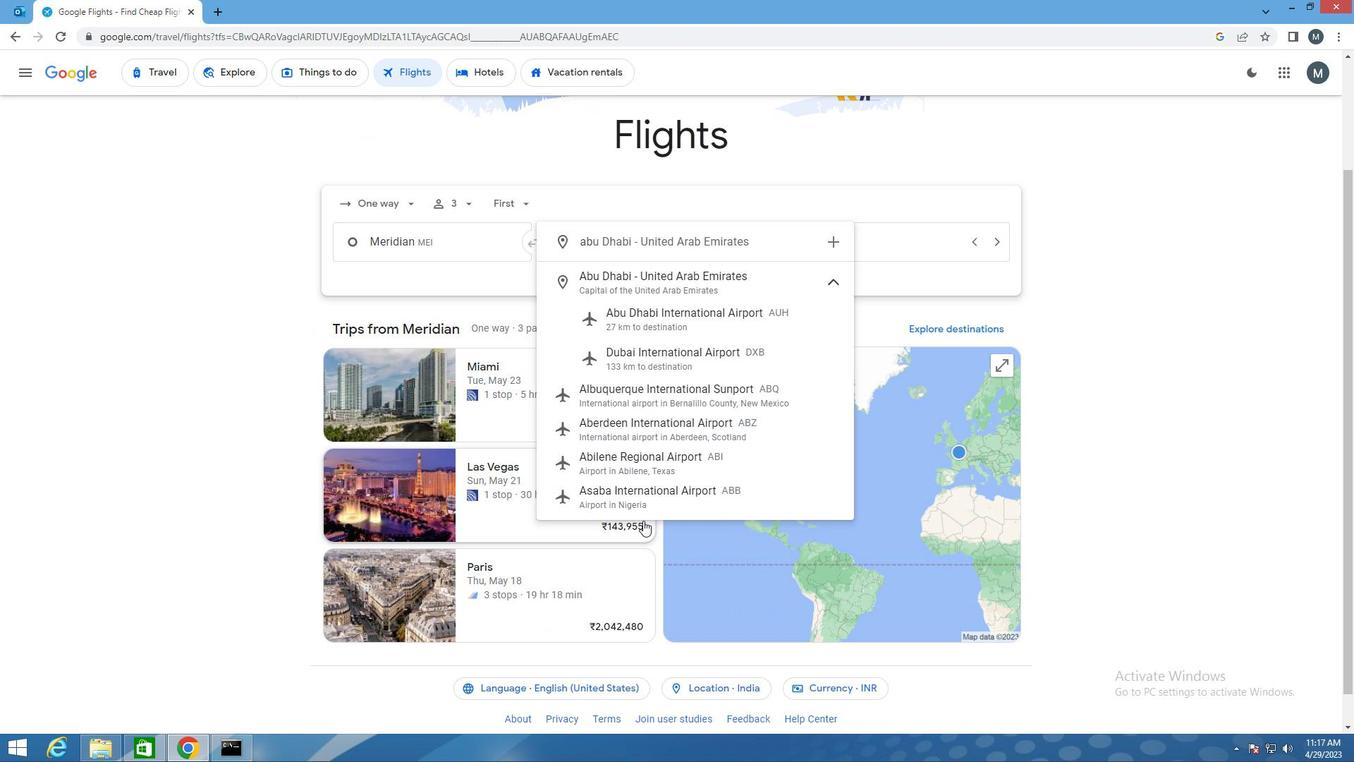 
Action: Mouse scrolled (635, 491) with delta (0, 0)
Screenshot: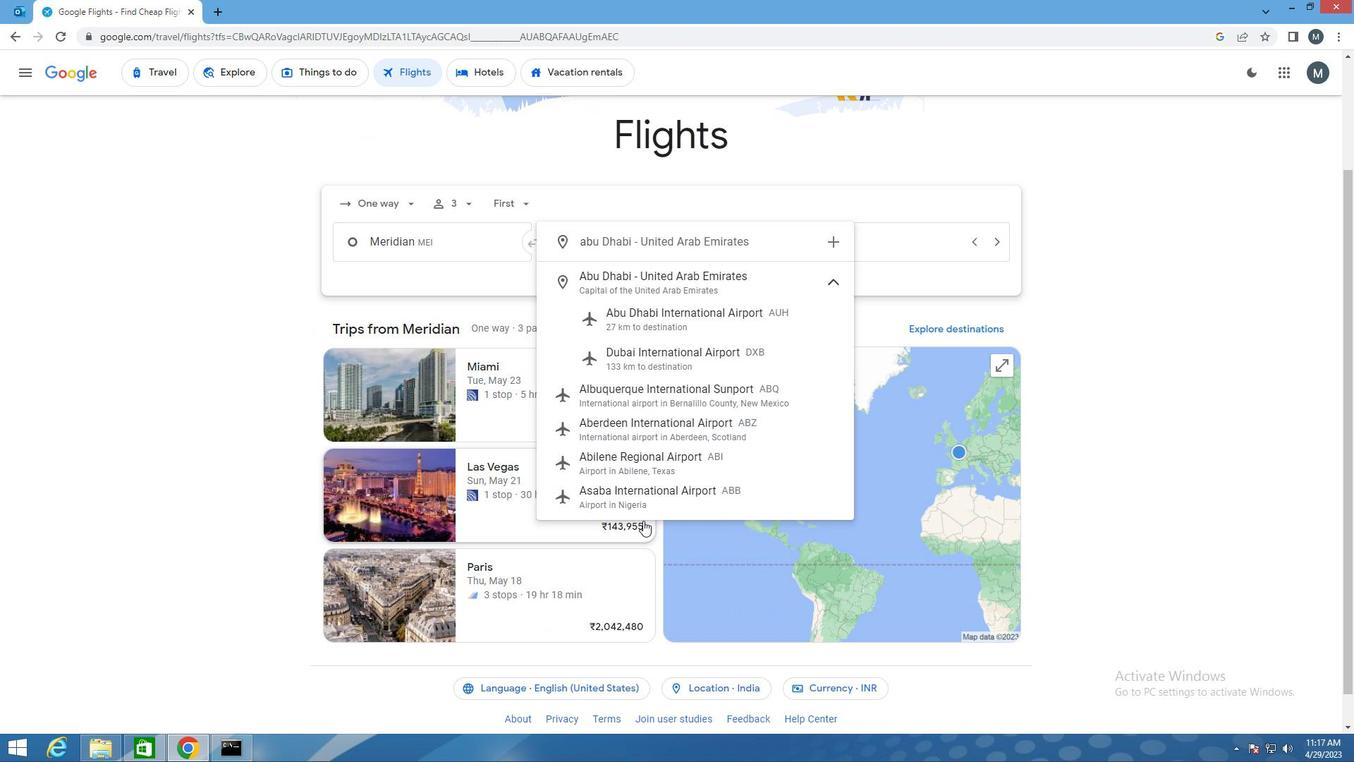 
Action: Mouse scrolled (635, 491) with delta (0, 0)
Screenshot: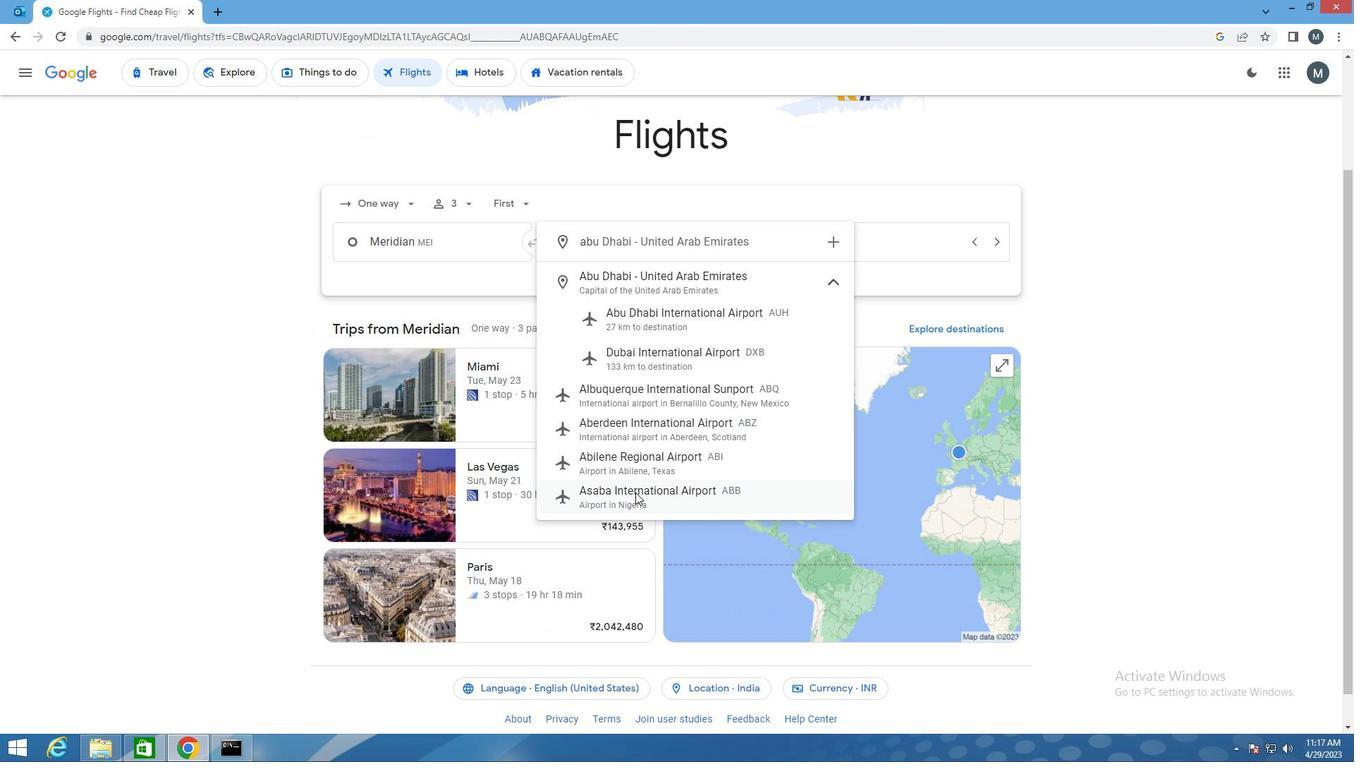 
Action: Mouse moved to (436, 428)
Screenshot: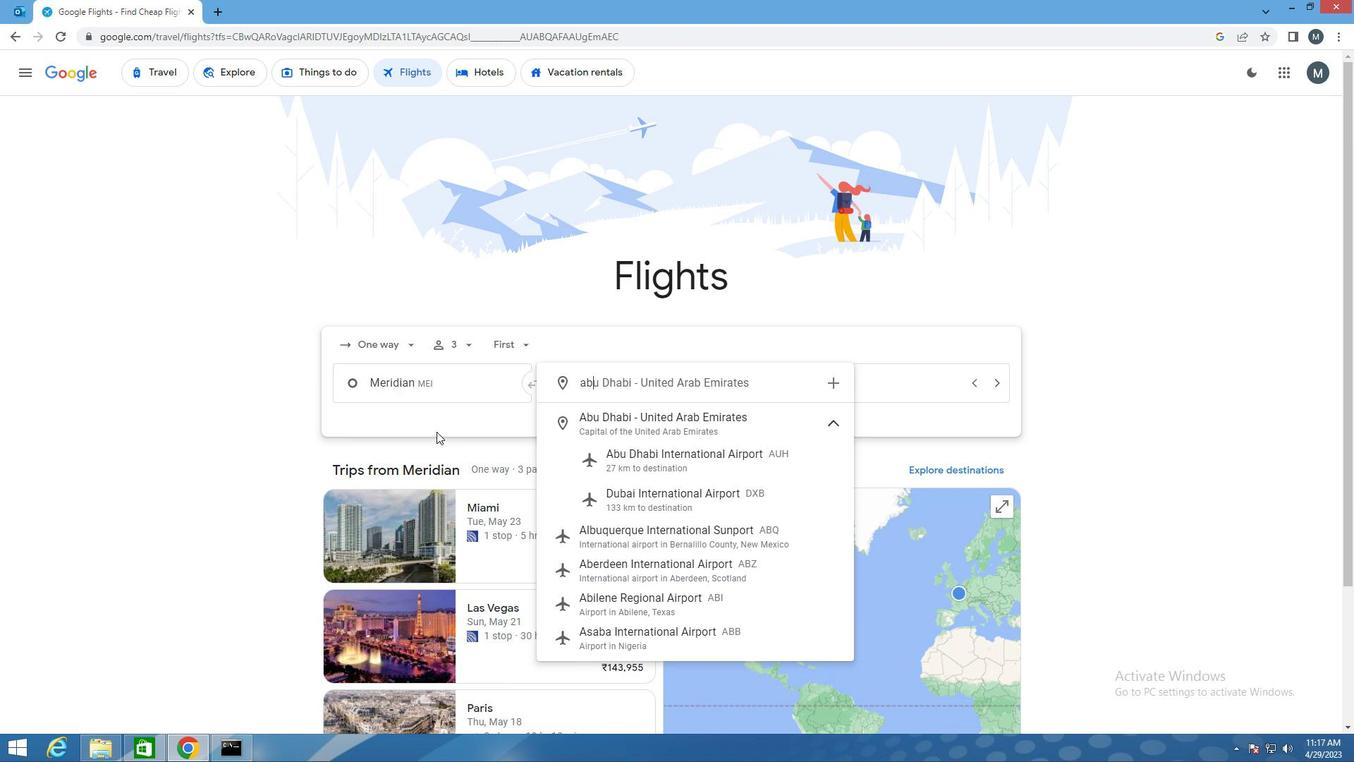 
Action: Mouse pressed left at (436, 428)
Screenshot: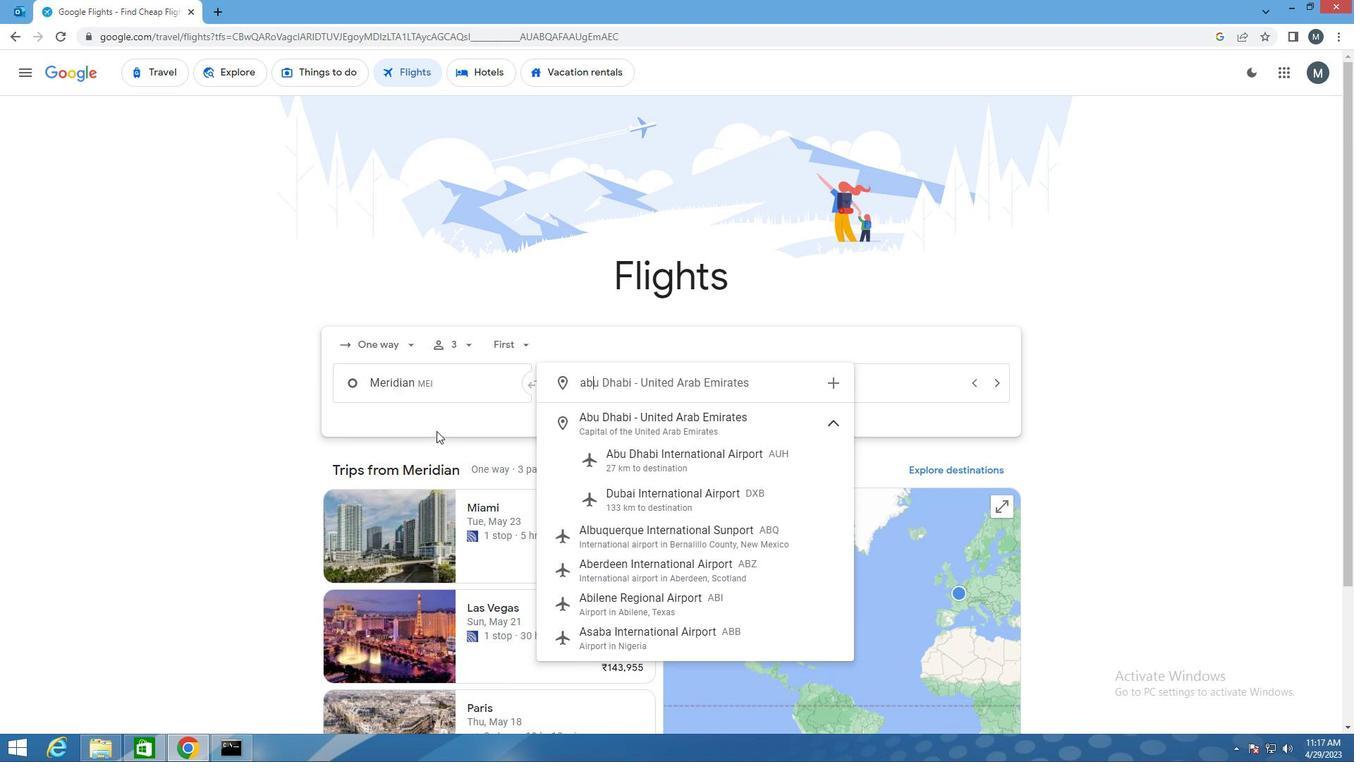 
Action: Mouse moved to (626, 386)
Screenshot: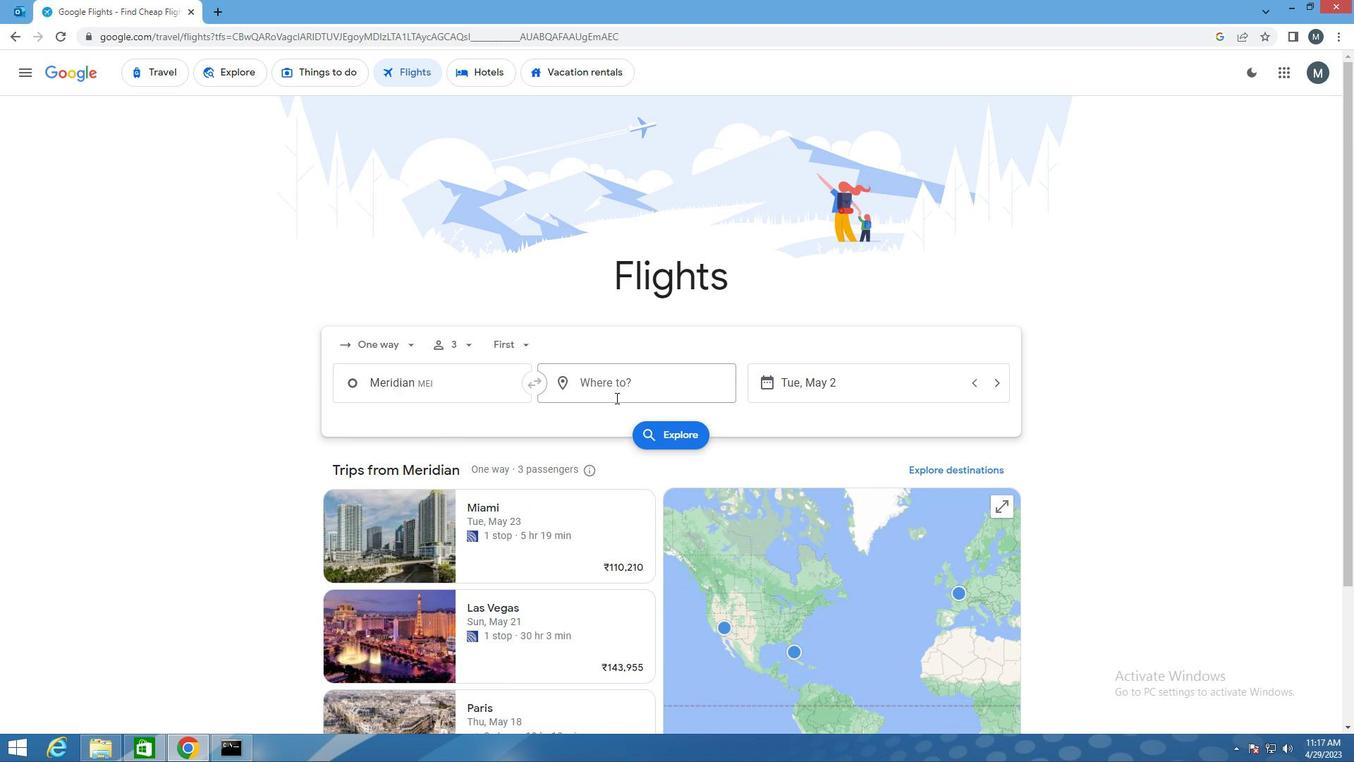 
Action: Mouse pressed left at (626, 386)
Screenshot: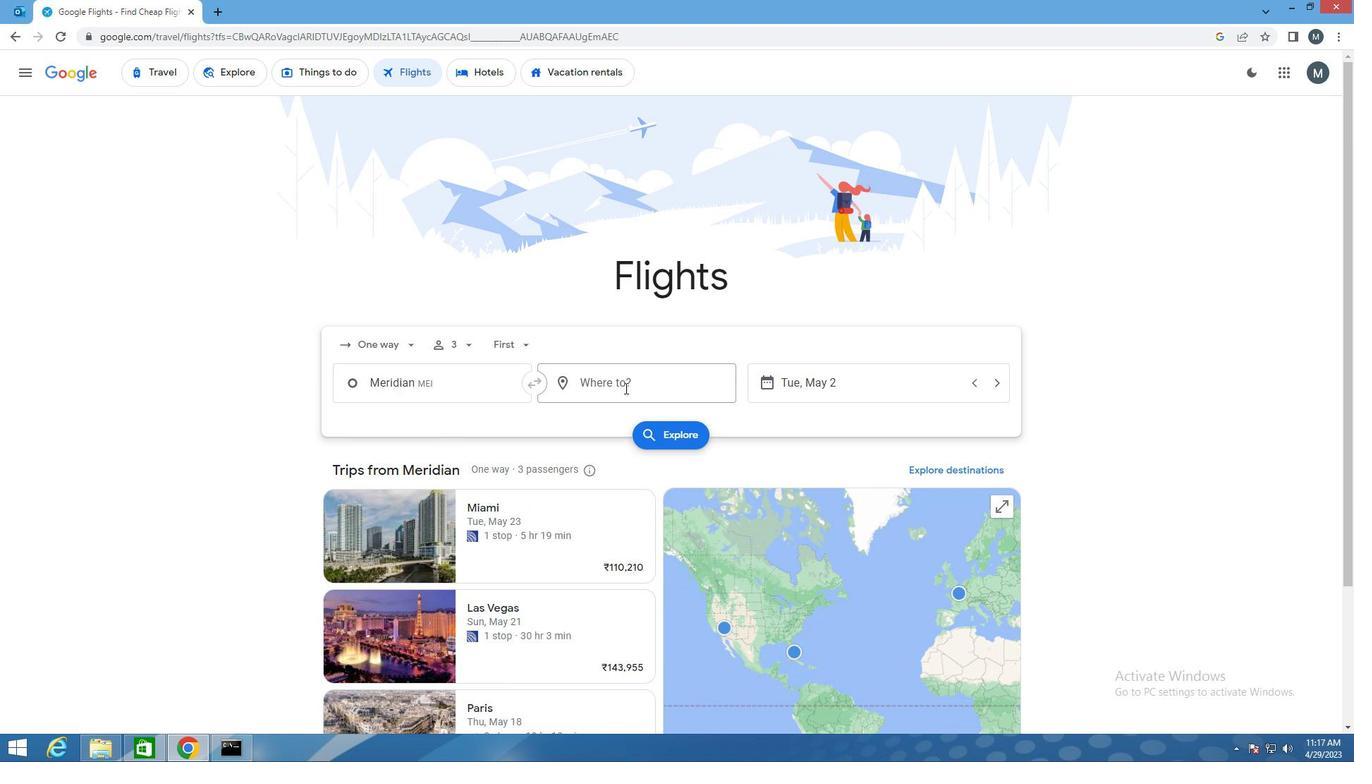 
Action: Key pressed <Key.shift><Key.shift><Key.shift><Key.shift>SPRINGFIEL
Screenshot: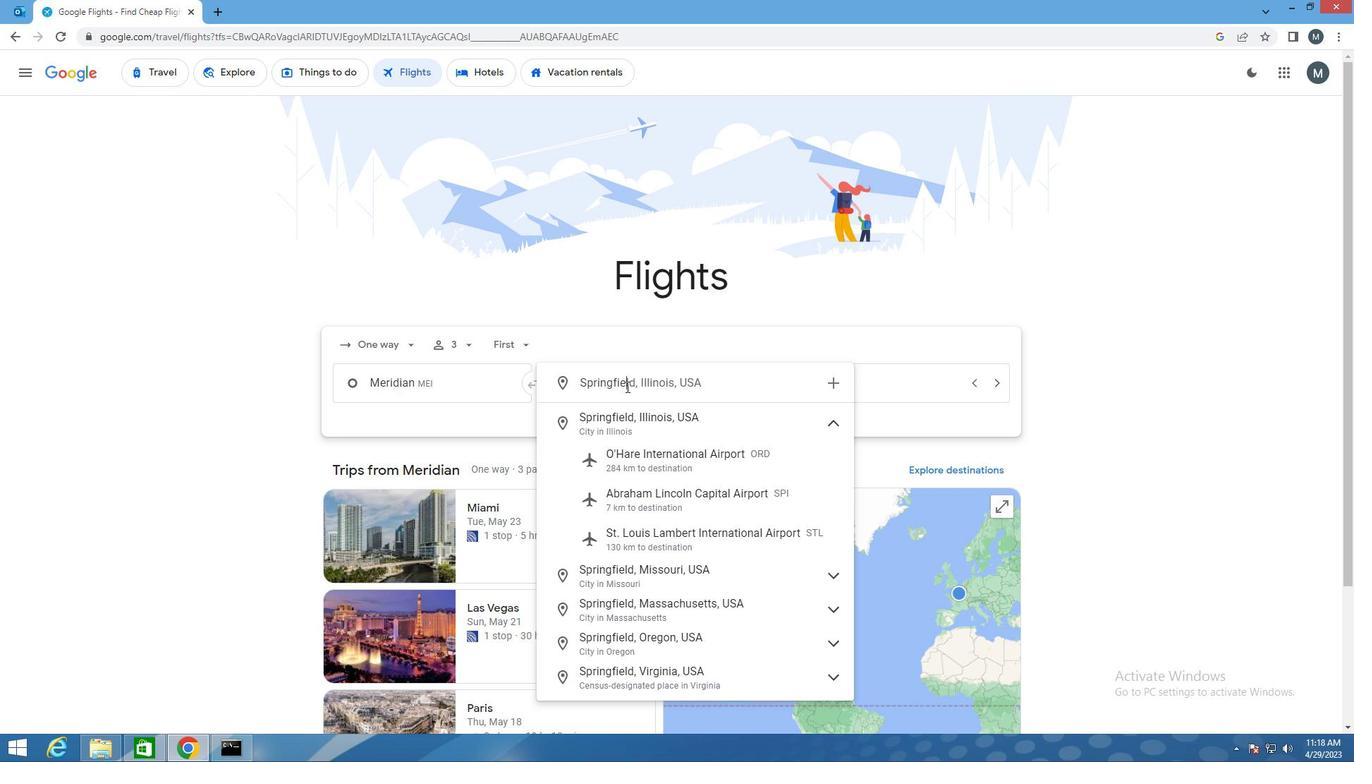 
Action: Mouse moved to (671, 500)
Screenshot: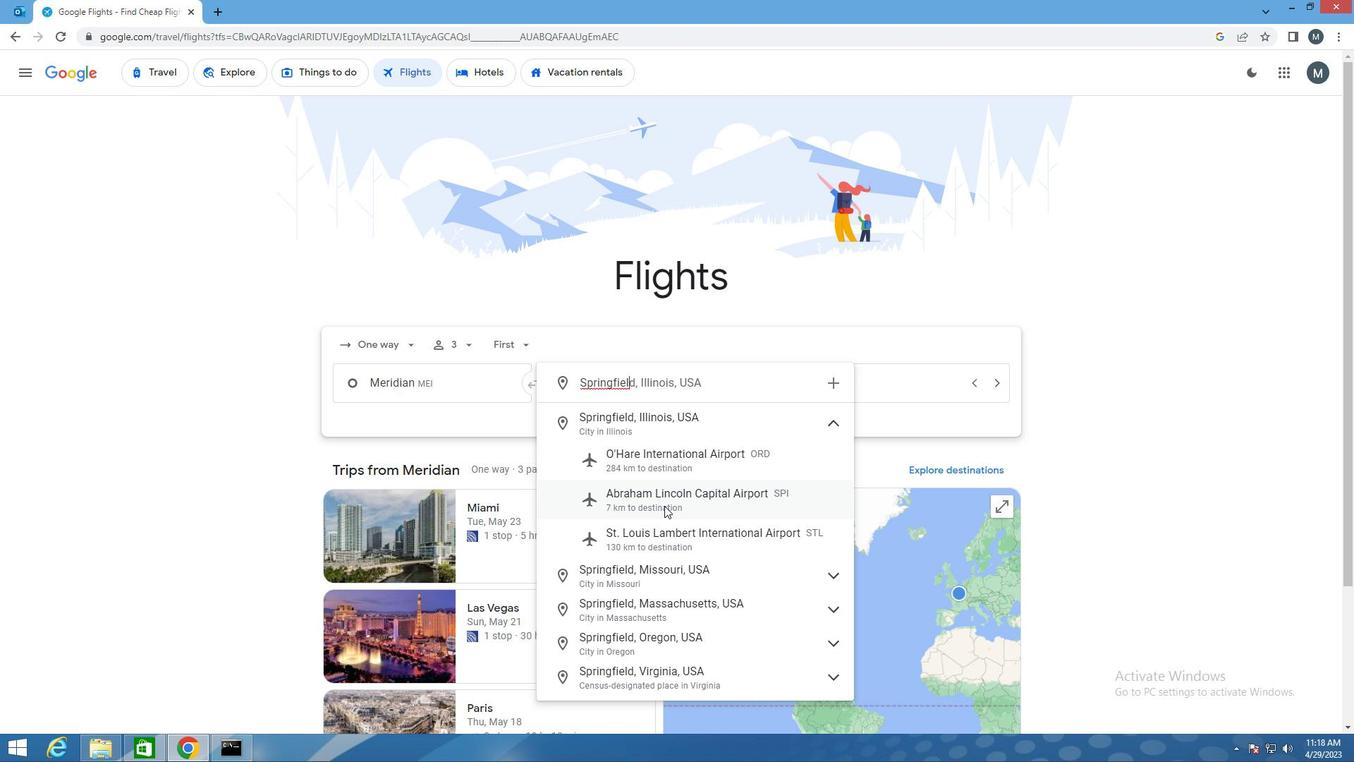 
Action: Mouse pressed left at (671, 500)
Screenshot: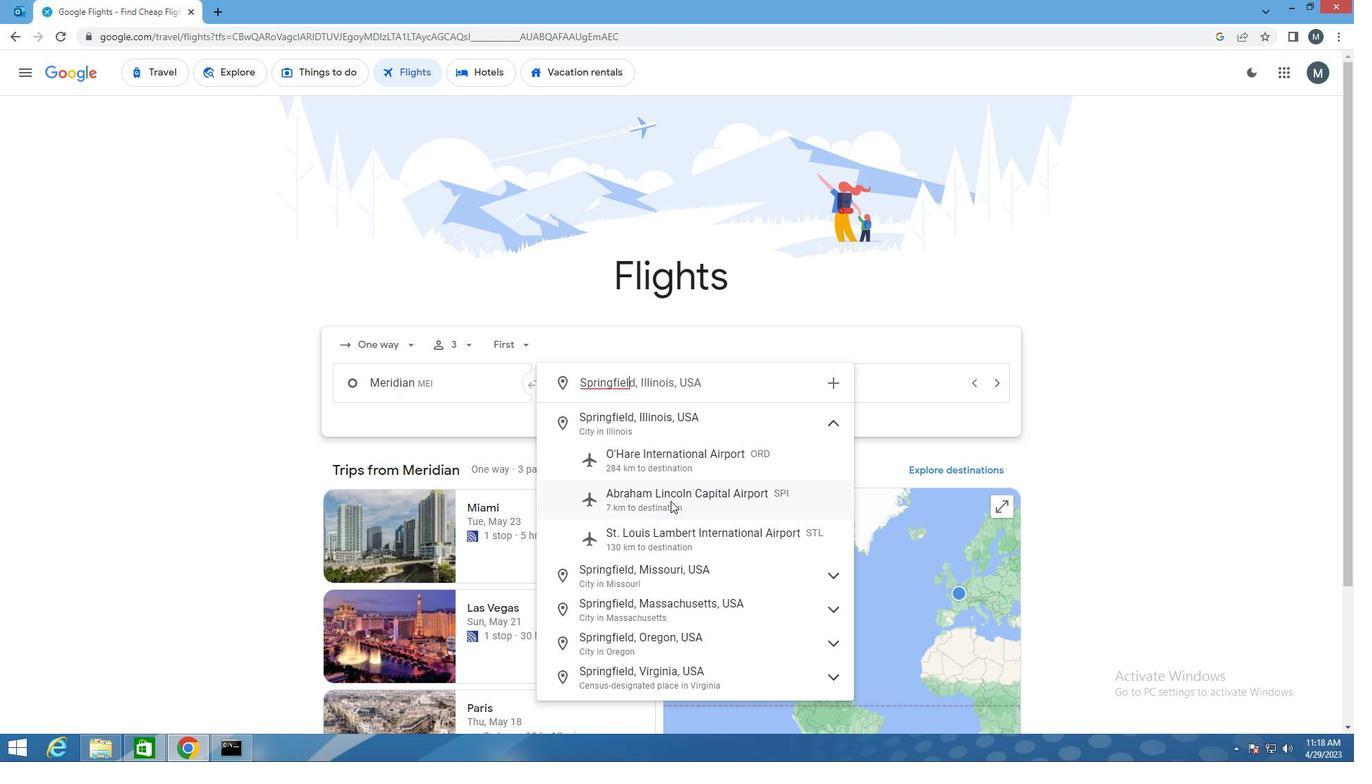 
Action: Mouse moved to (795, 385)
Screenshot: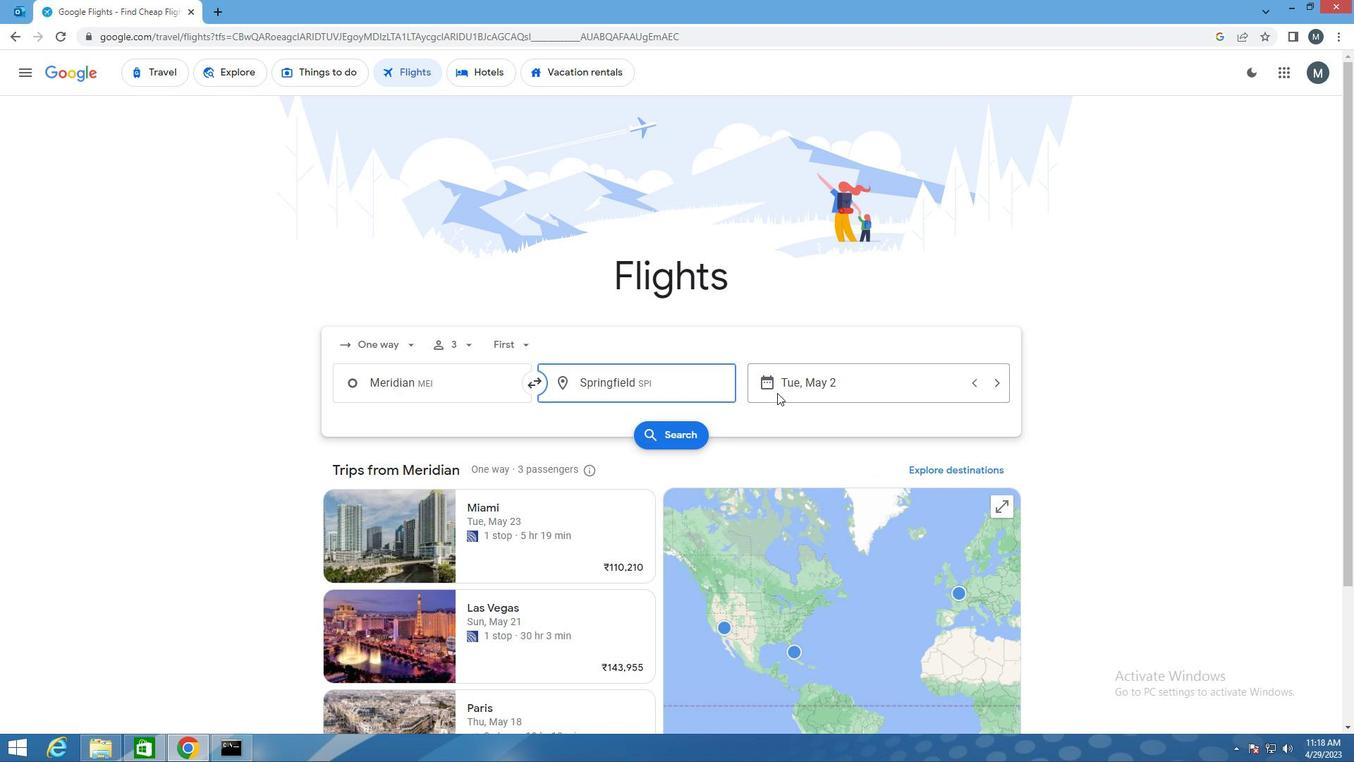 
Action: Mouse pressed left at (795, 385)
Screenshot: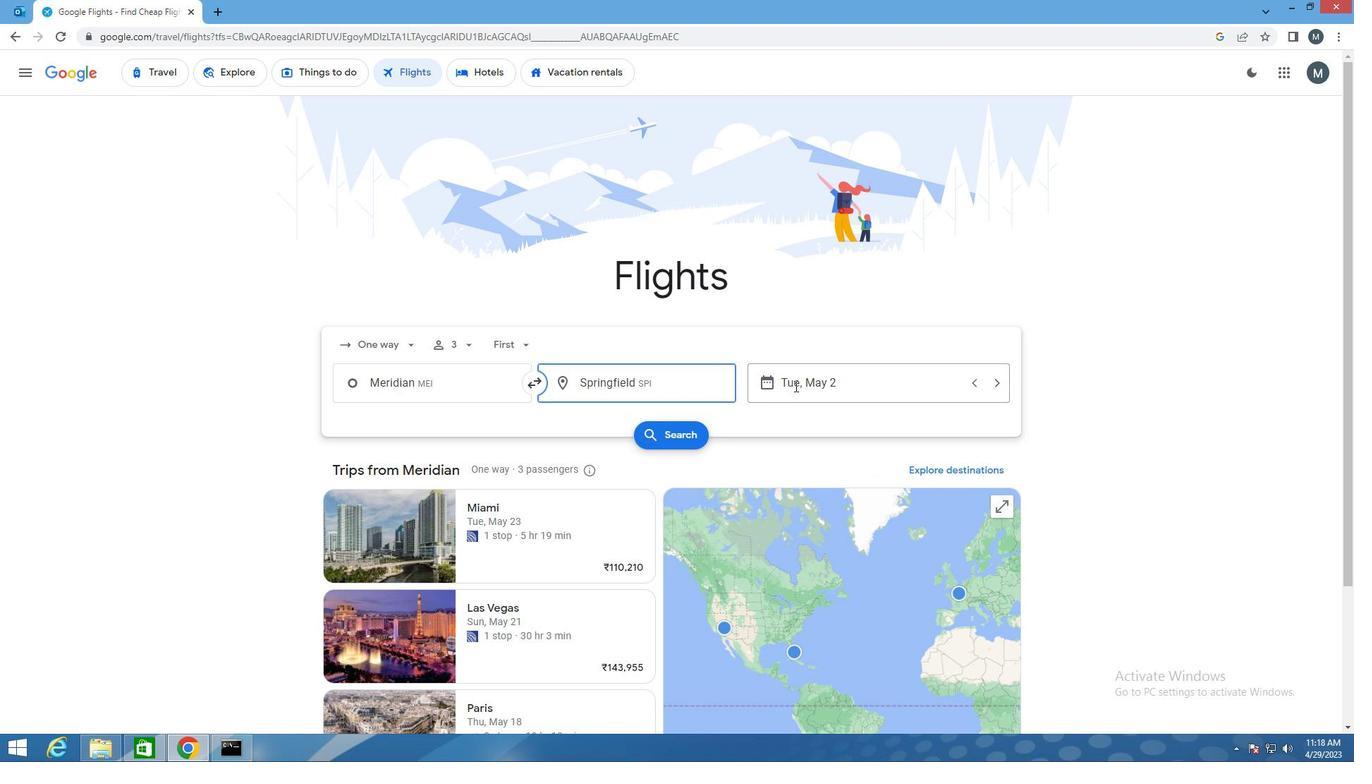 
Action: Mouse moved to (842, 483)
Screenshot: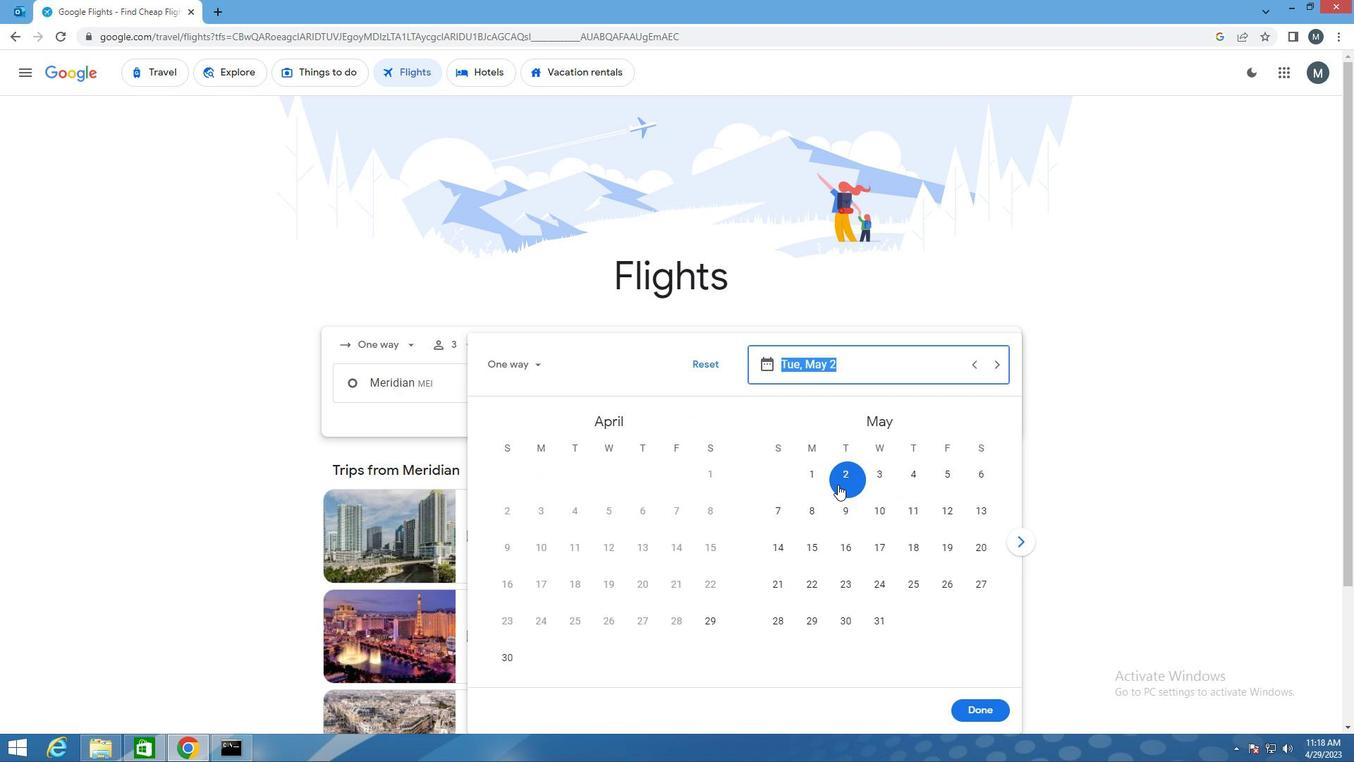
Action: Mouse pressed left at (842, 483)
Screenshot: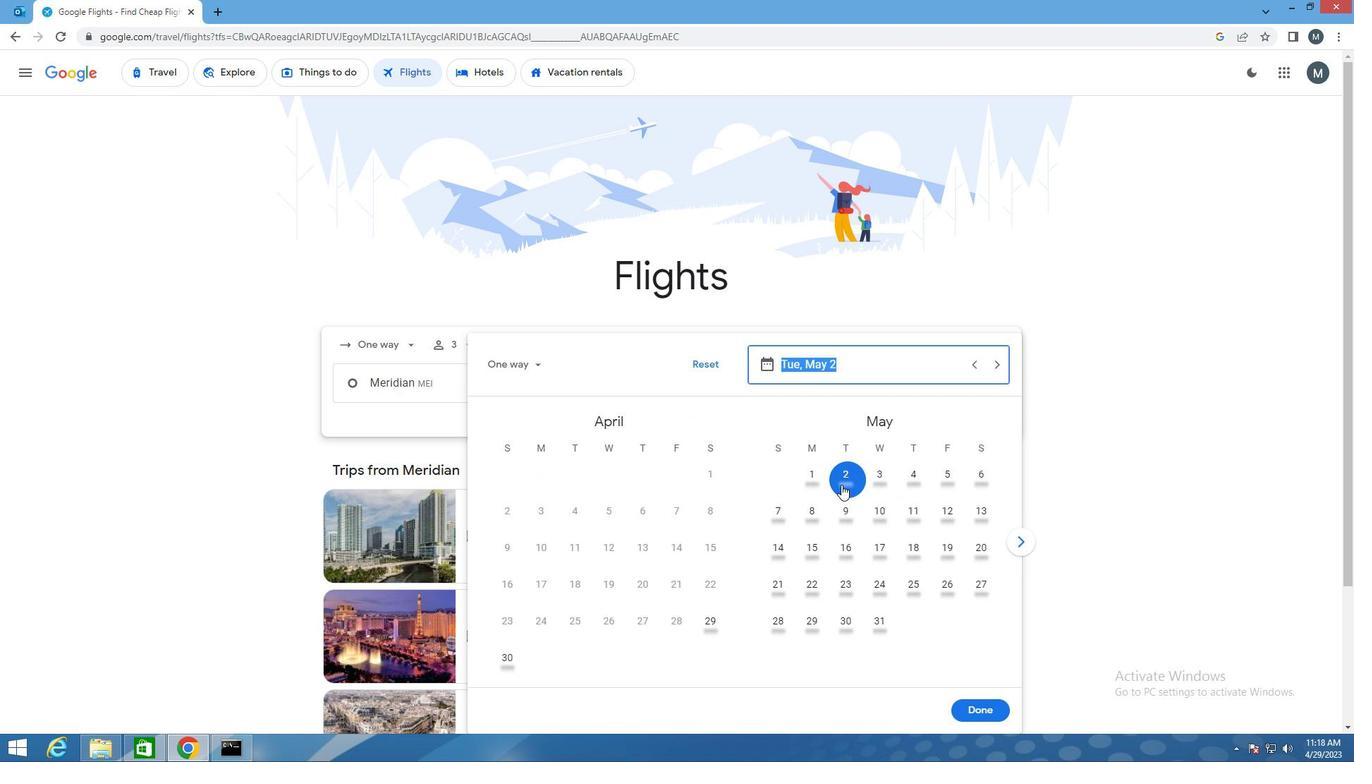 
Action: Mouse moved to (973, 714)
Screenshot: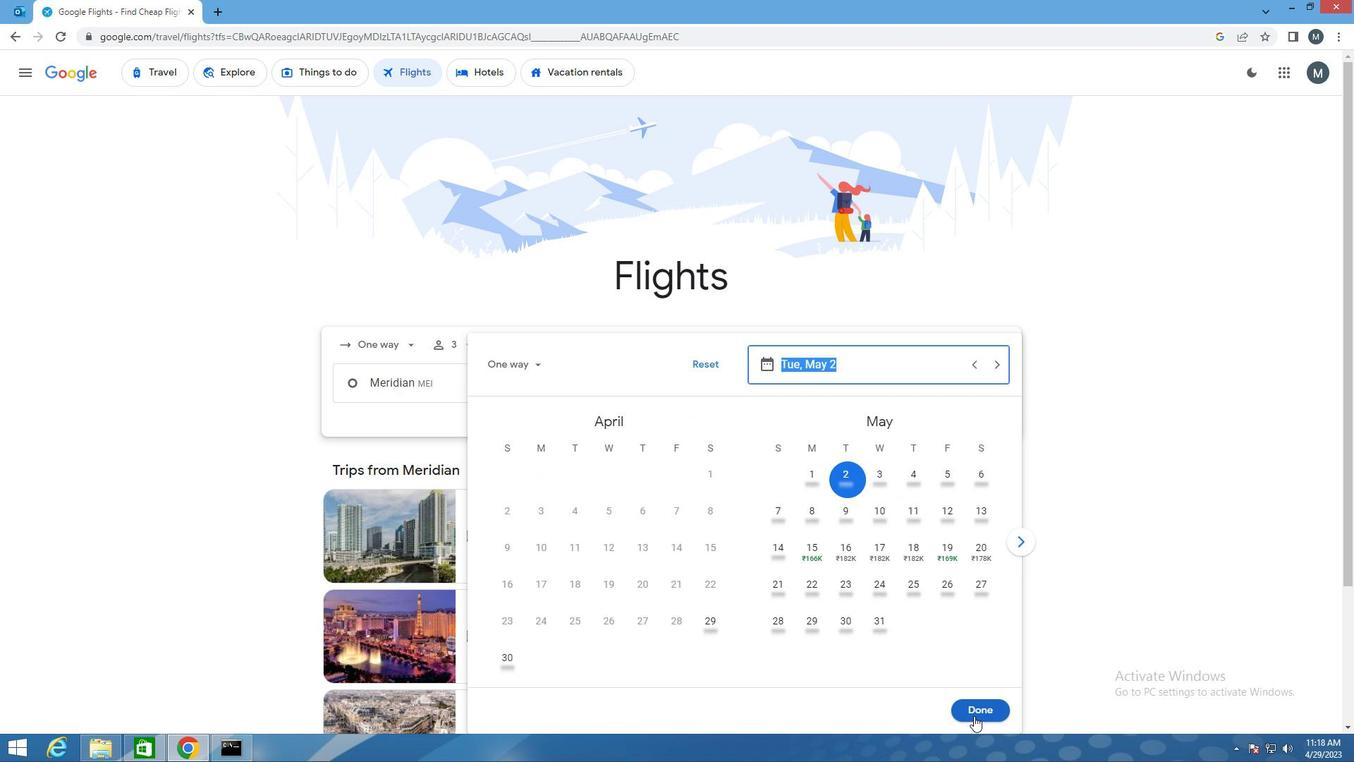 
Action: Mouse pressed left at (973, 714)
Screenshot: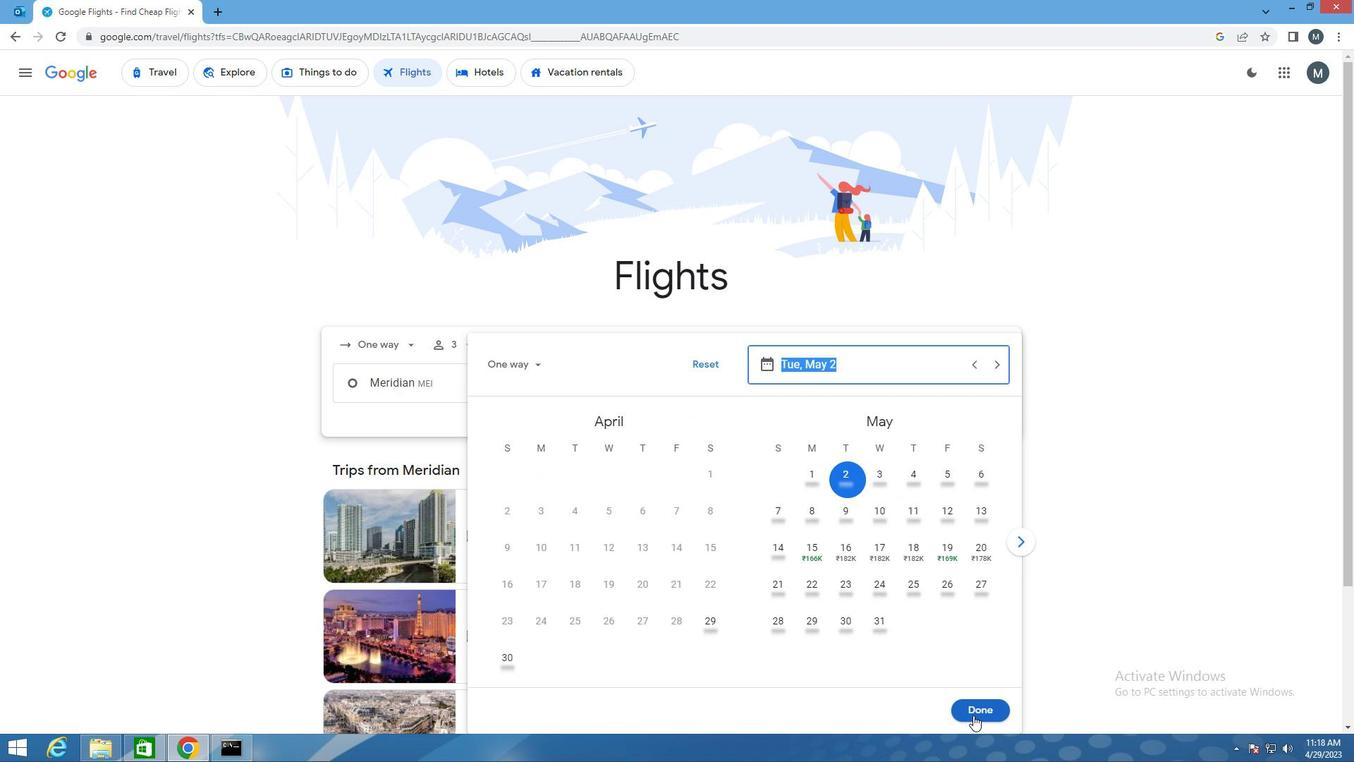 
Action: Mouse moved to (680, 433)
Screenshot: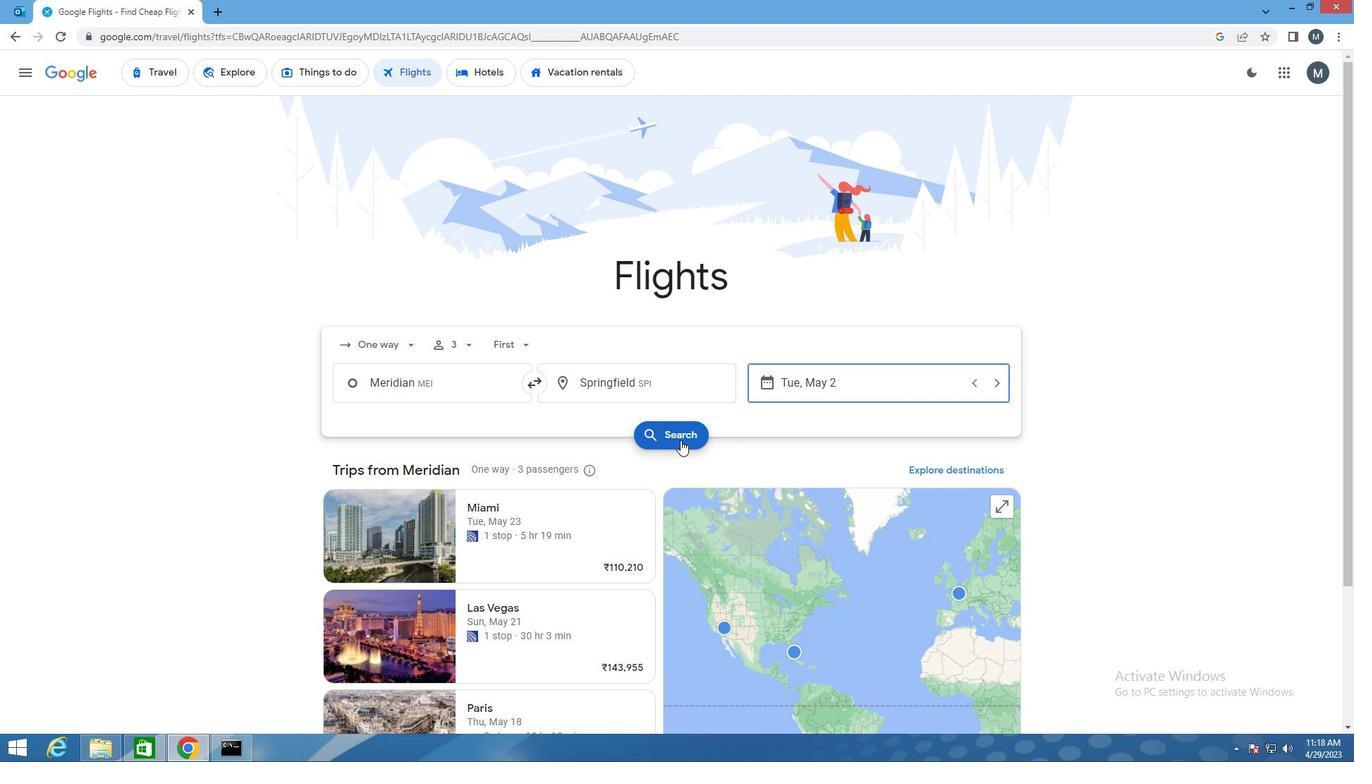 
Action: Mouse pressed left at (680, 433)
Screenshot: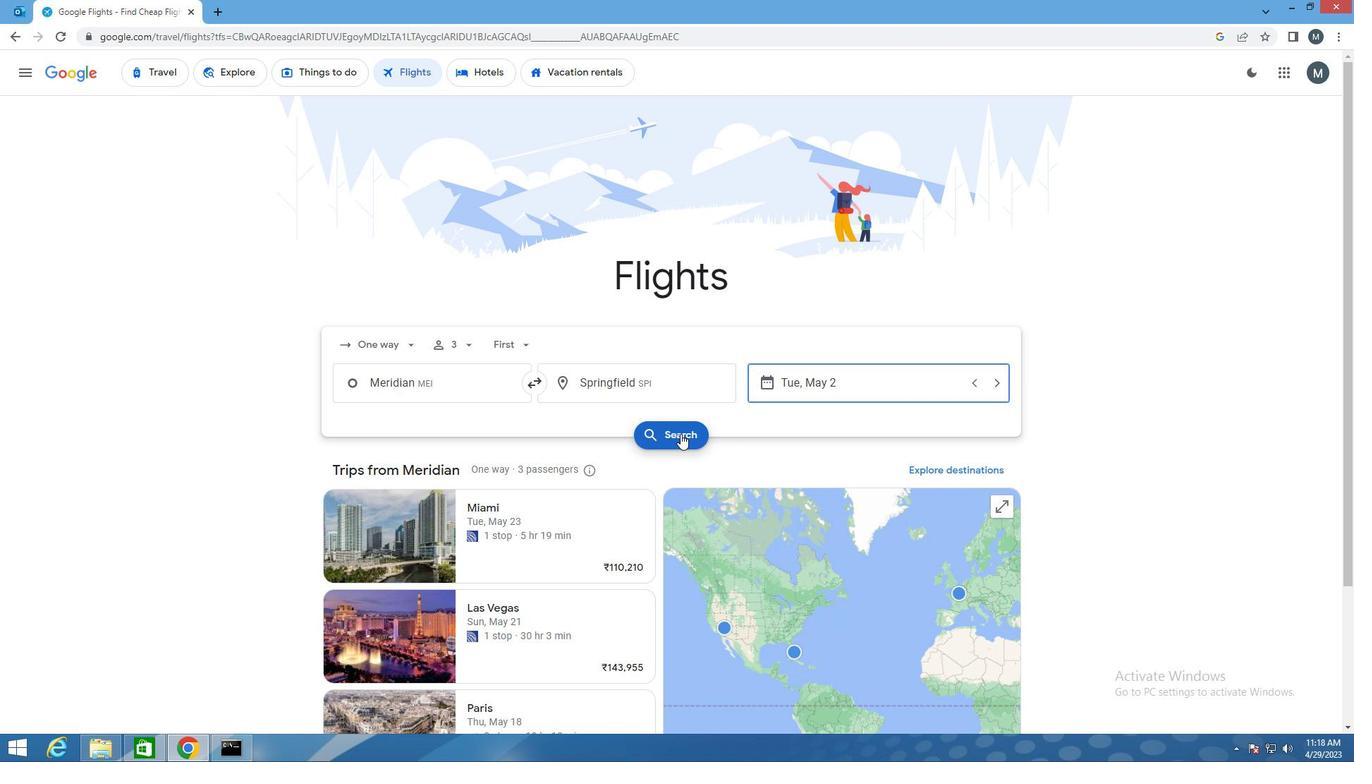 
Action: Mouse moved to (354, 196)
Screenshot: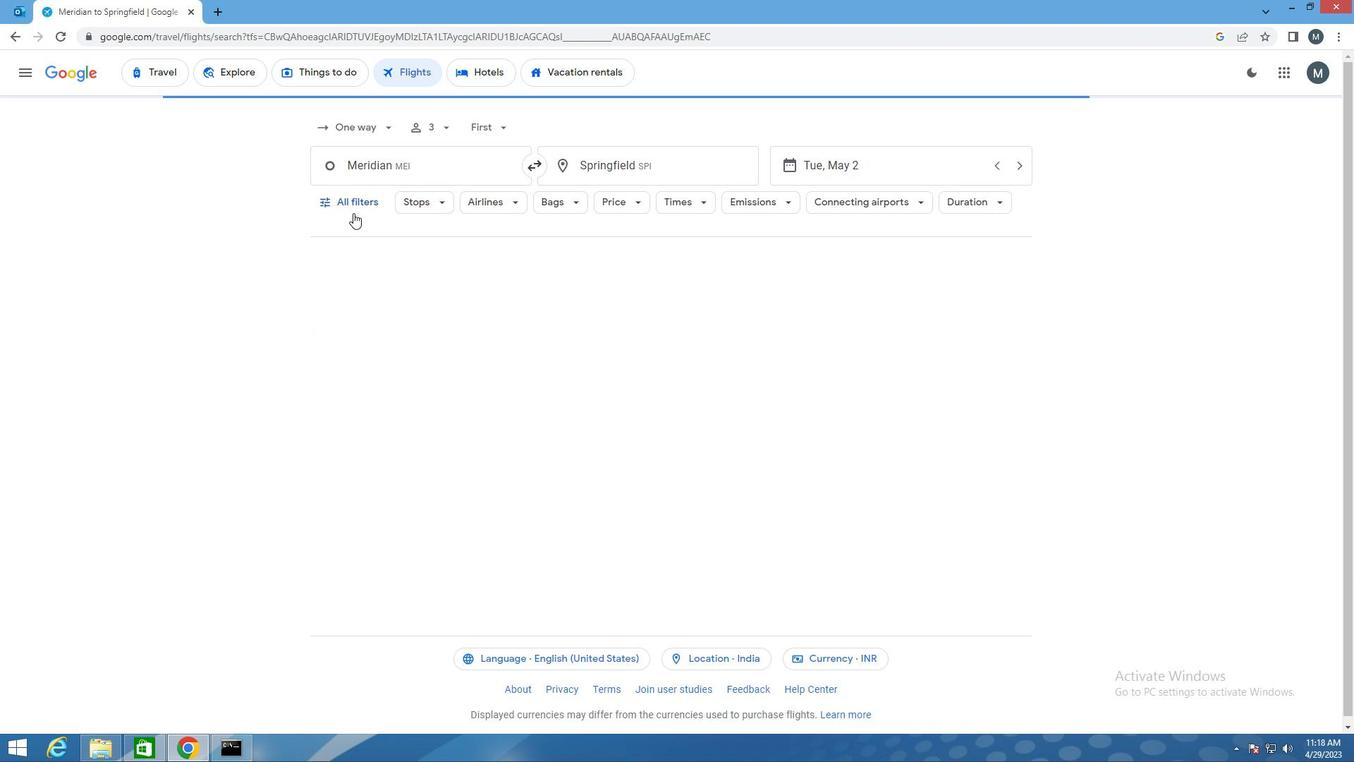 
Action: Mouse pressed left at (354, 196)
Screenshot: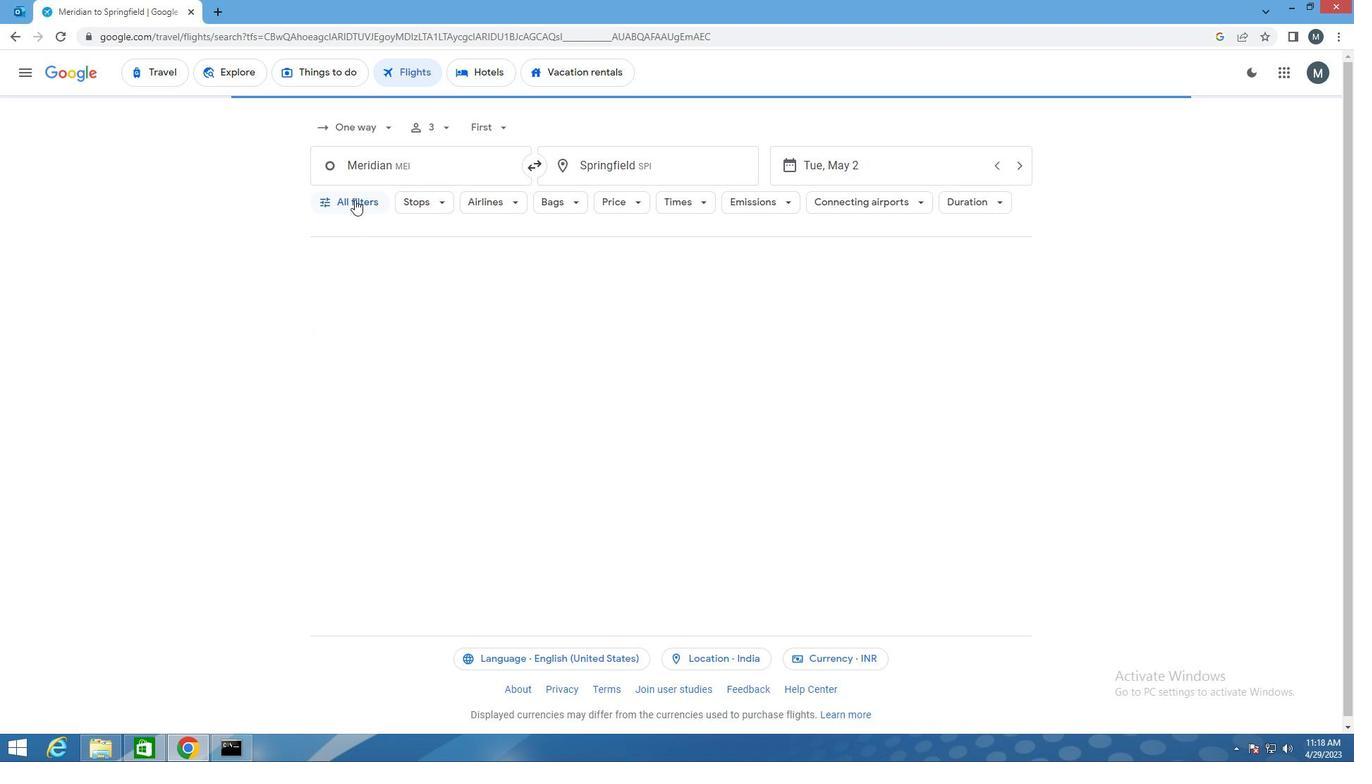 
Action: Mouse moved to (484, 449)
Screenshot: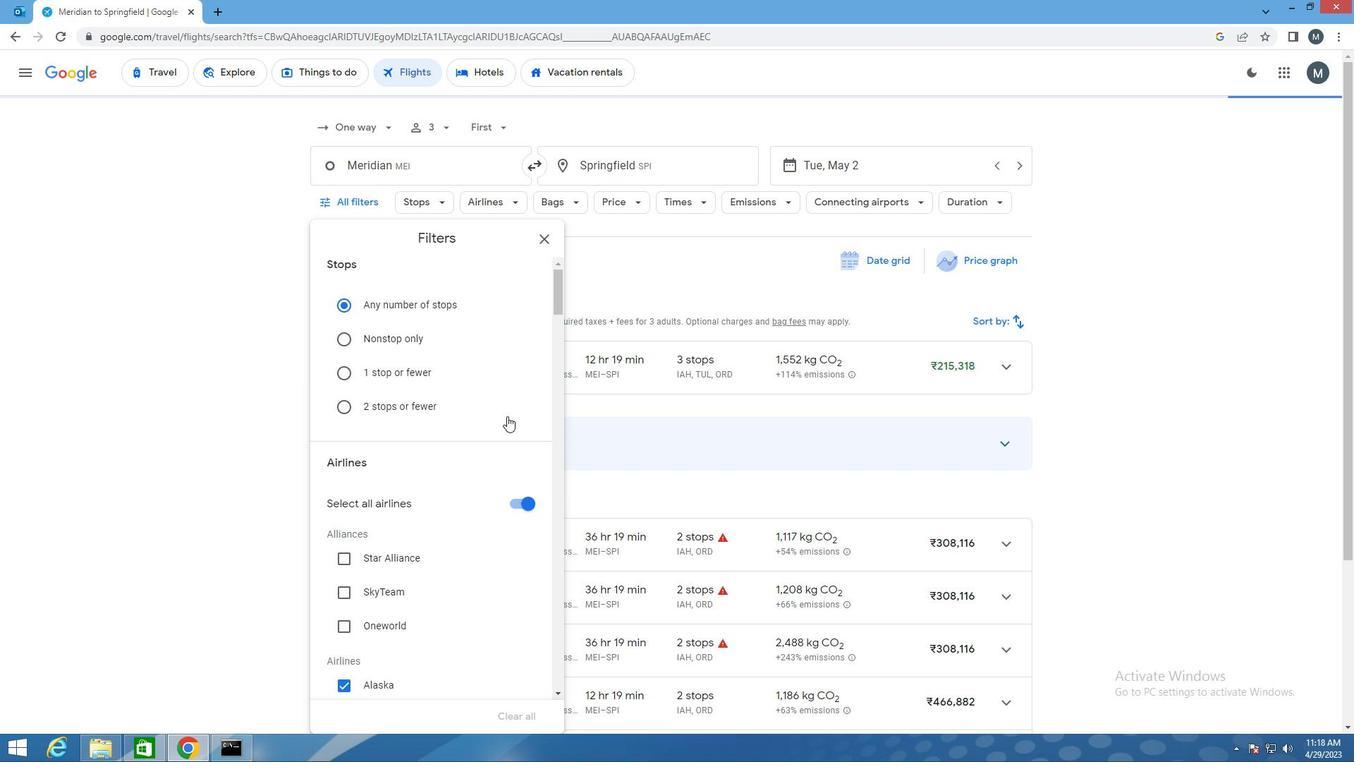 
Action: Mouse scrolled (484, 448) with delta (0, 0)
Screenshot: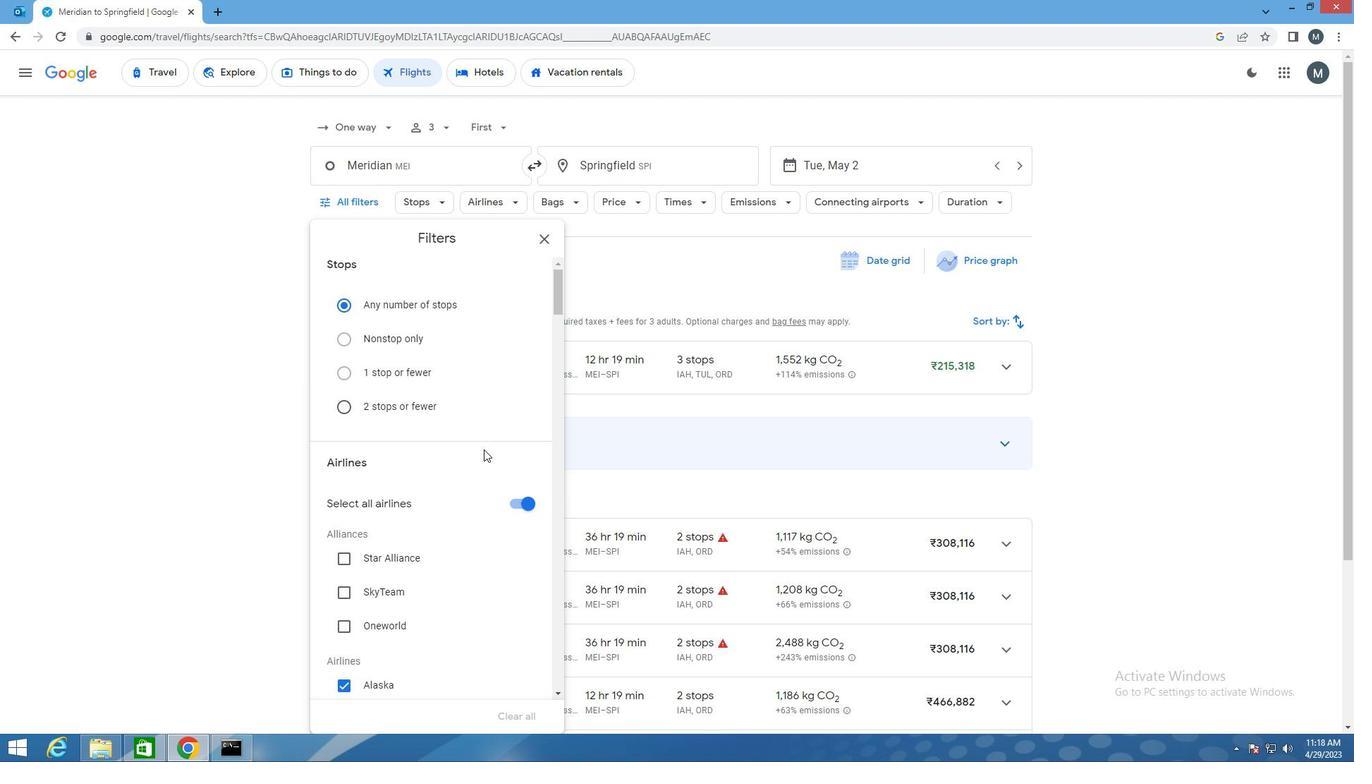 
Action: Mouse scrolled (484, 448) with delta (0, 0)
Screenshot: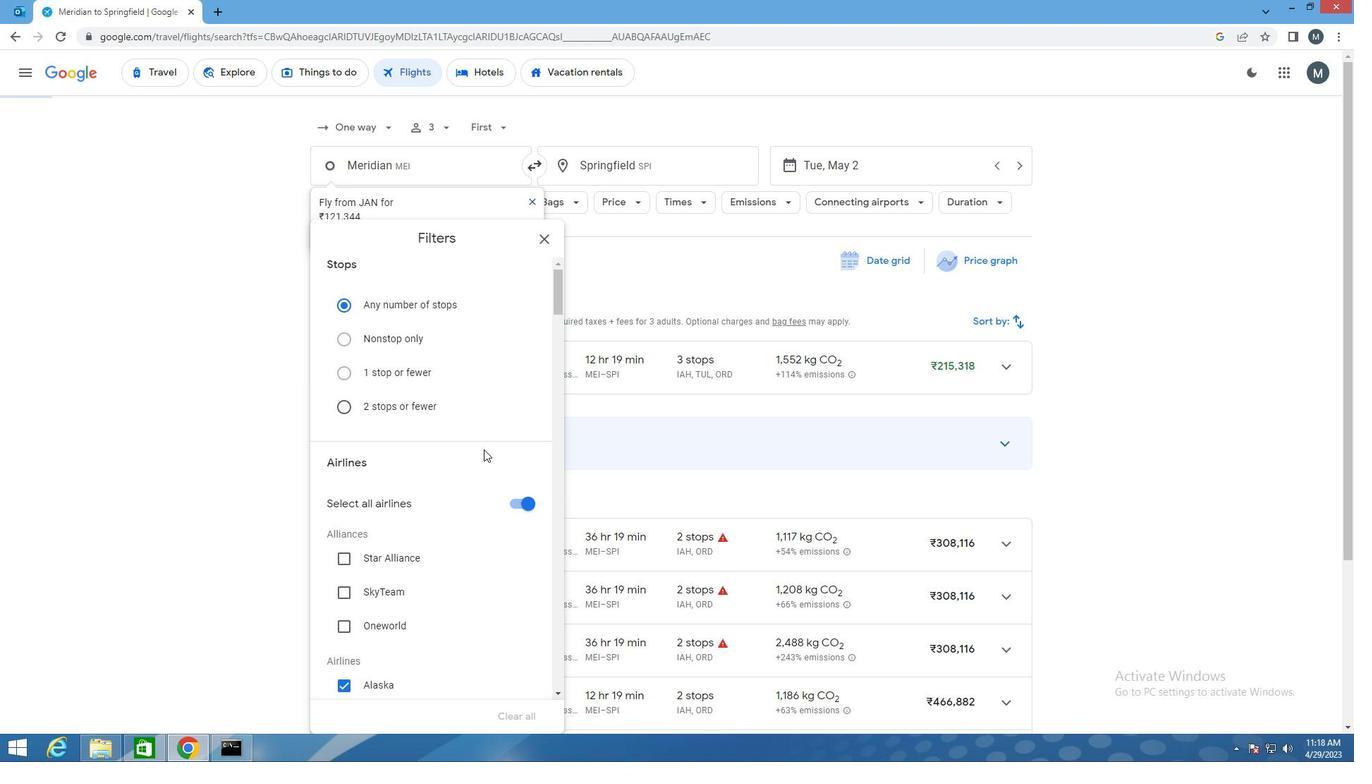 
Action: Mouse moved to (484, 449)
Screenshot: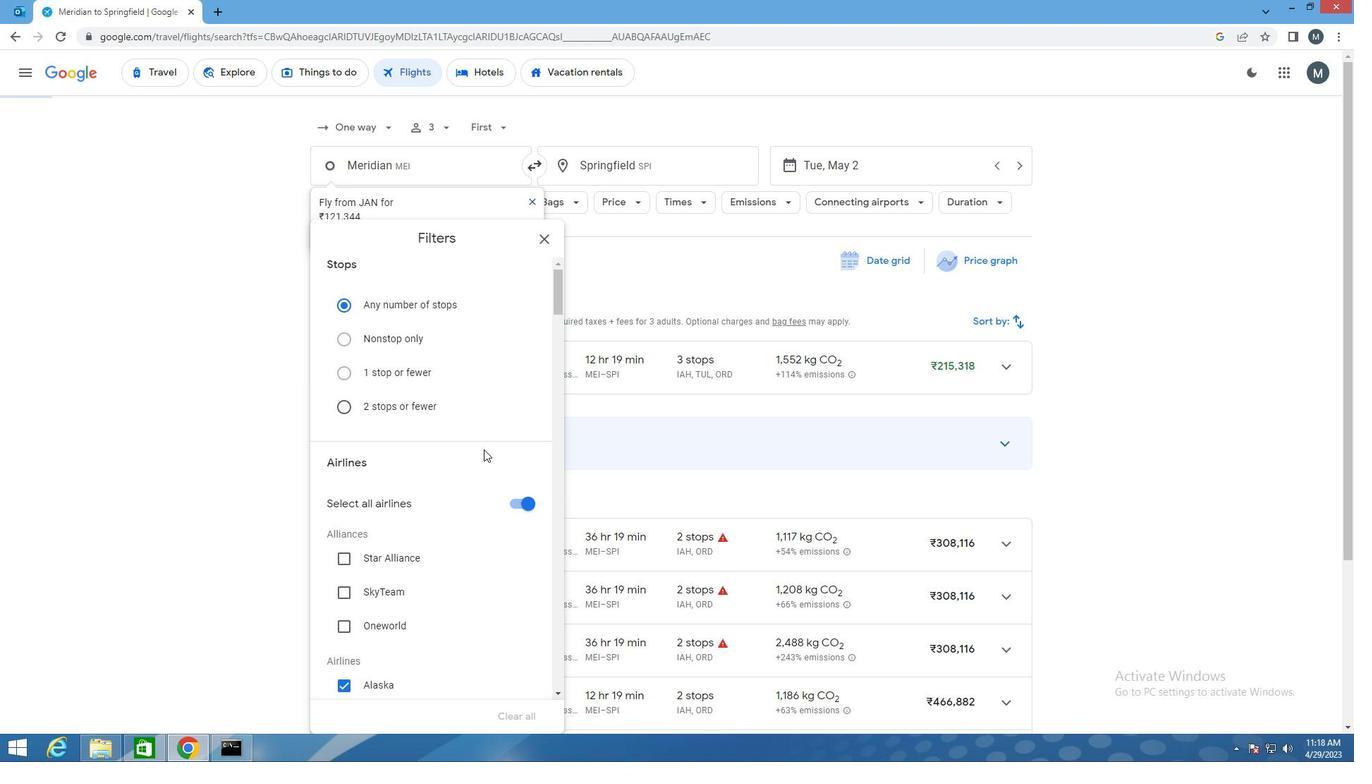 
Action: Mouse scrolled (484, 450) with delta (0, 0)
Screenshot: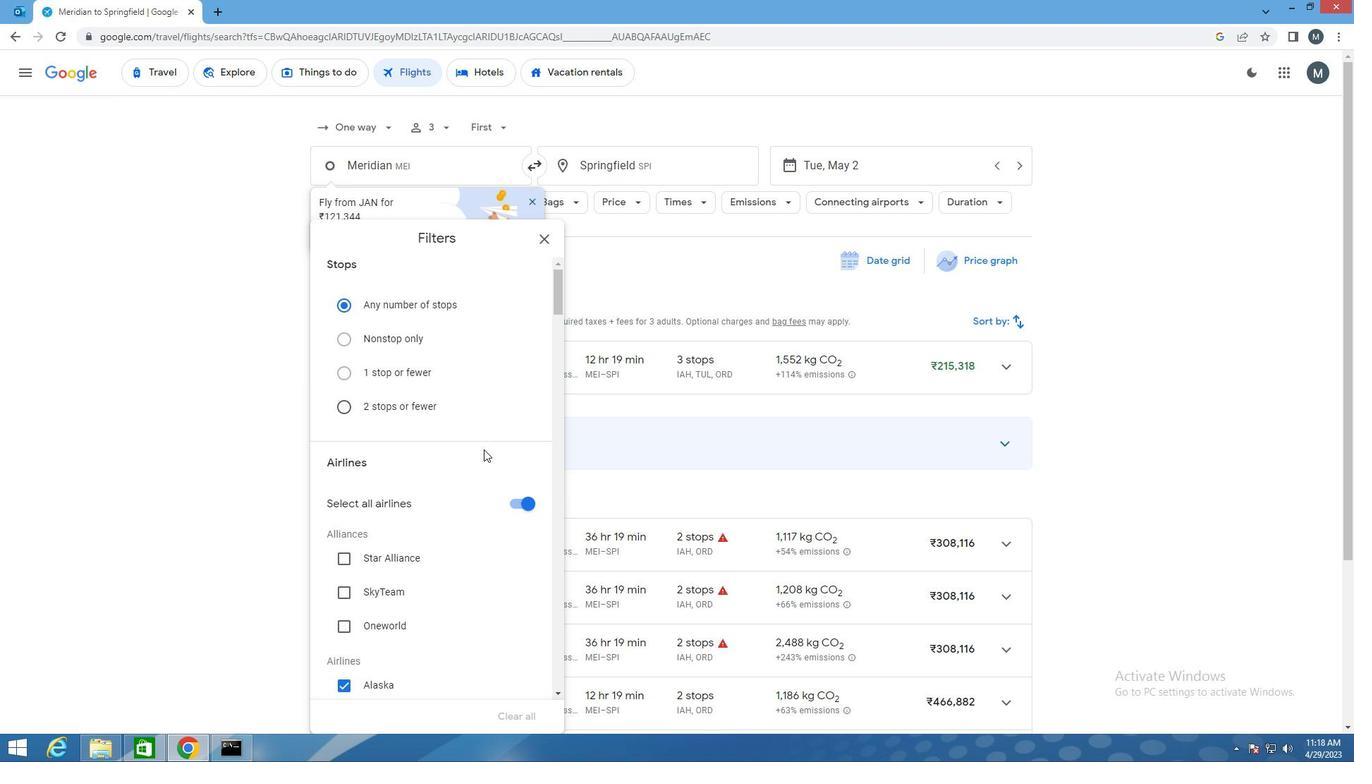 
Action: Mouse moved to (520, 433)
Screenshot: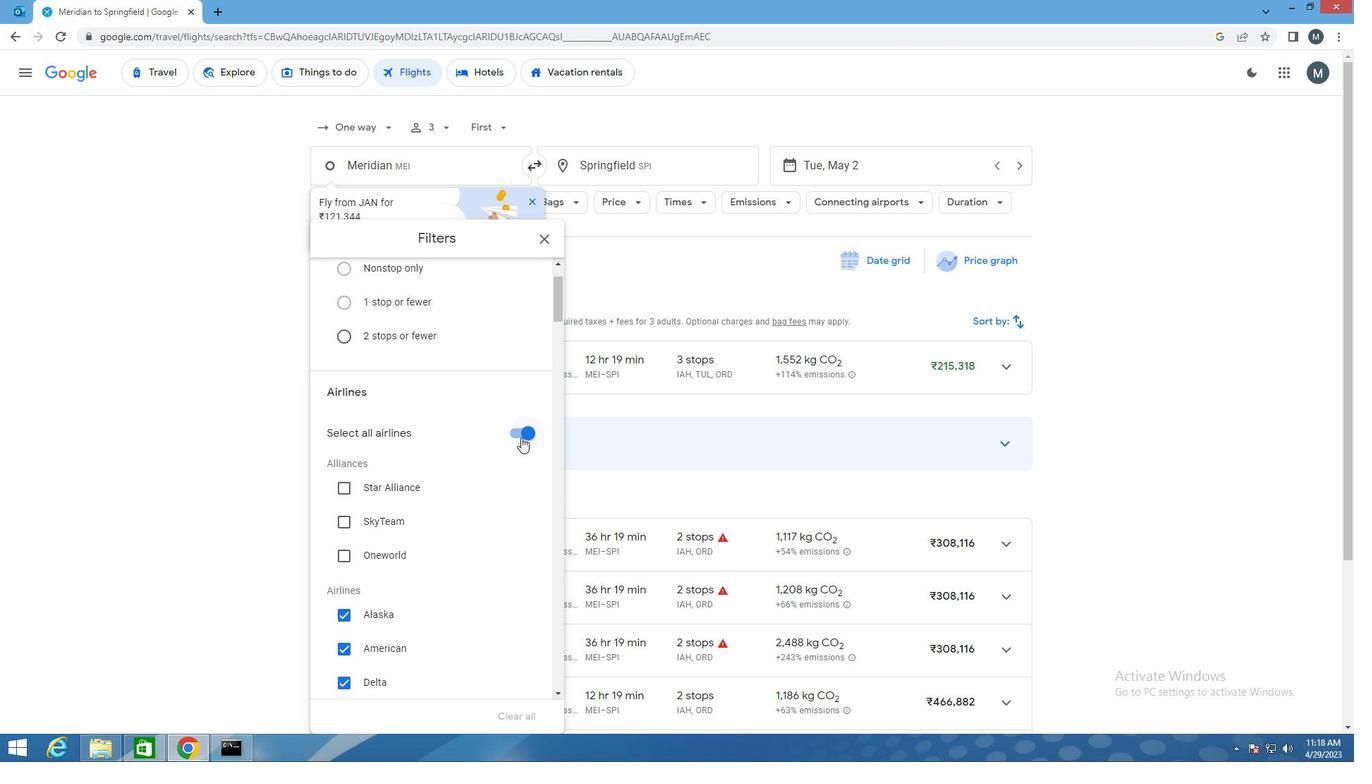 
Action: Mouse pressed left at (520, 433)
Screenshot: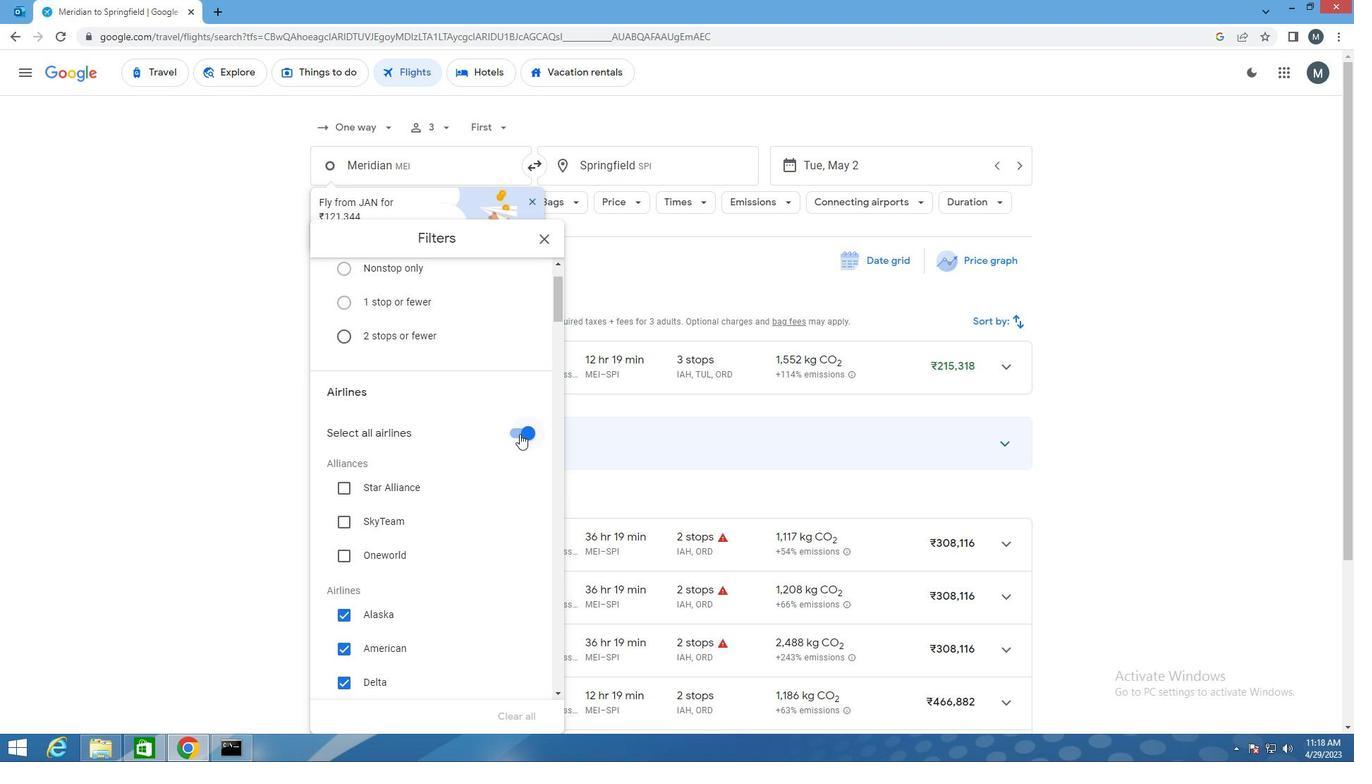 
Action: Mouse moved to (417, 487)
Screenshot: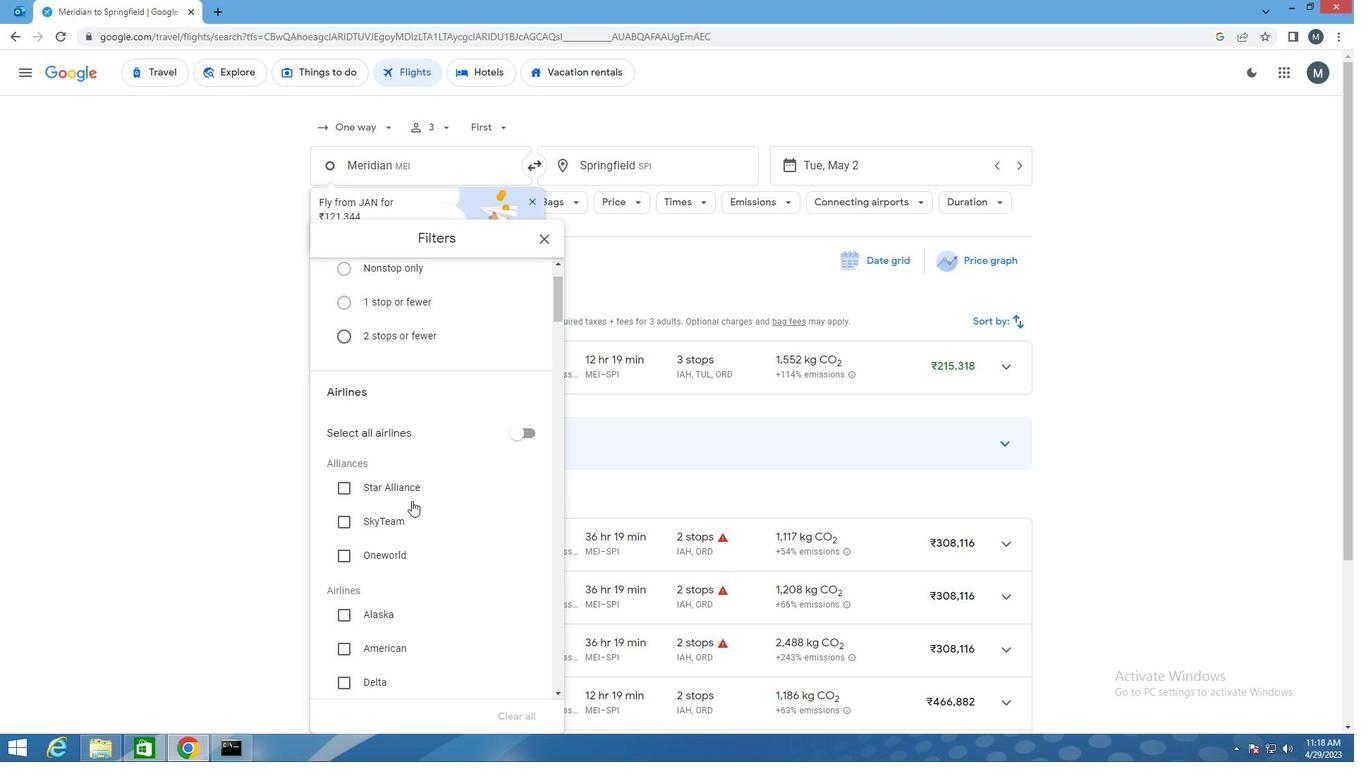 
Action: Mouse scrolled (417, 486) with delta (0, 0)
Screenshot: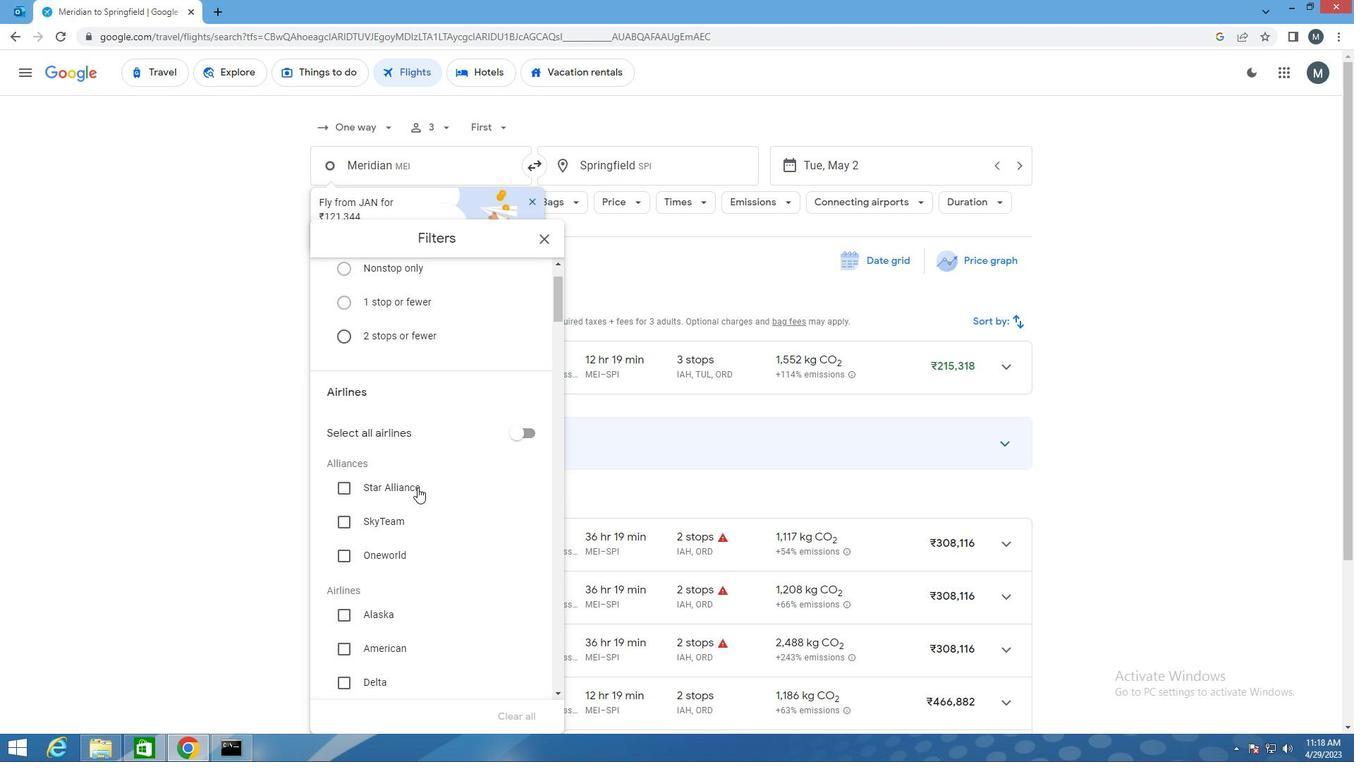 
Action: Mouse scrolled (417, 486) with delta (0, 0)
Screenshot: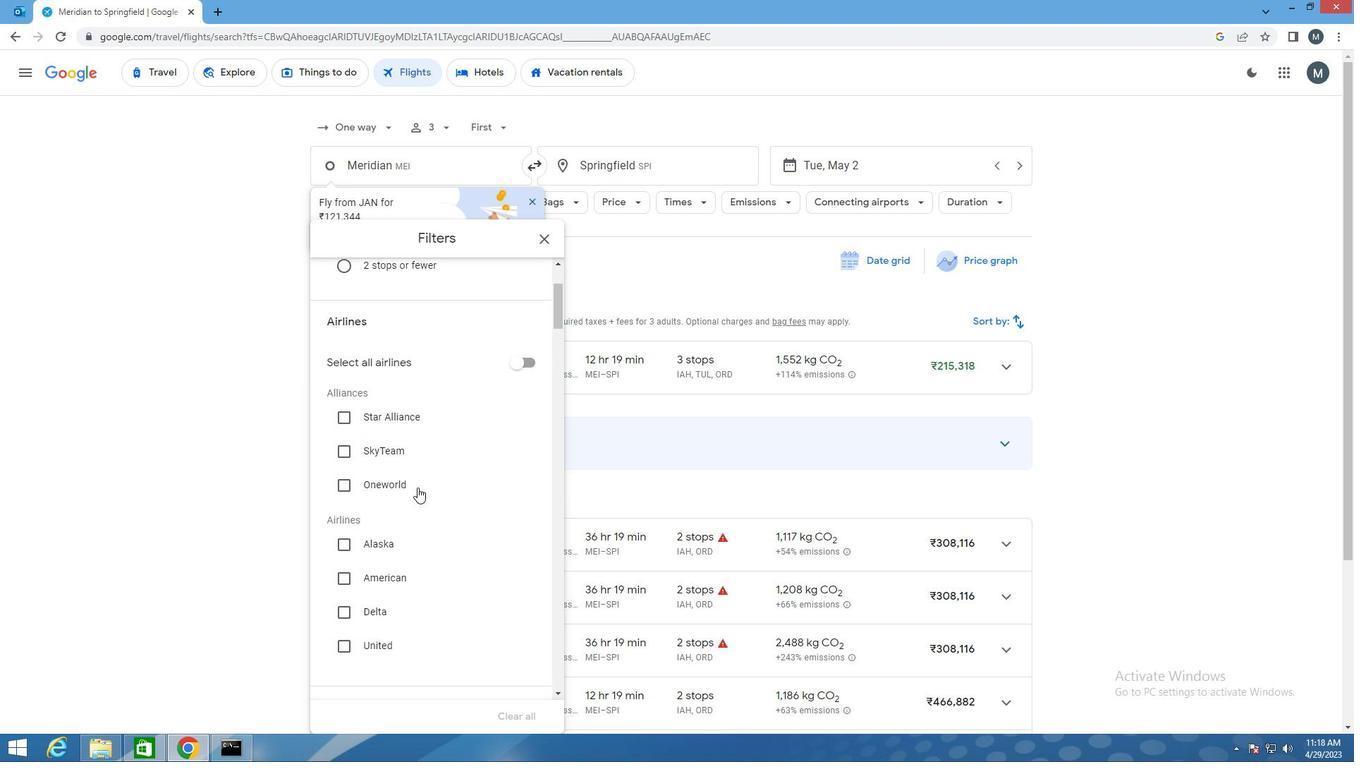 
Action: Mouse moved to (417, 487)
Screenshot: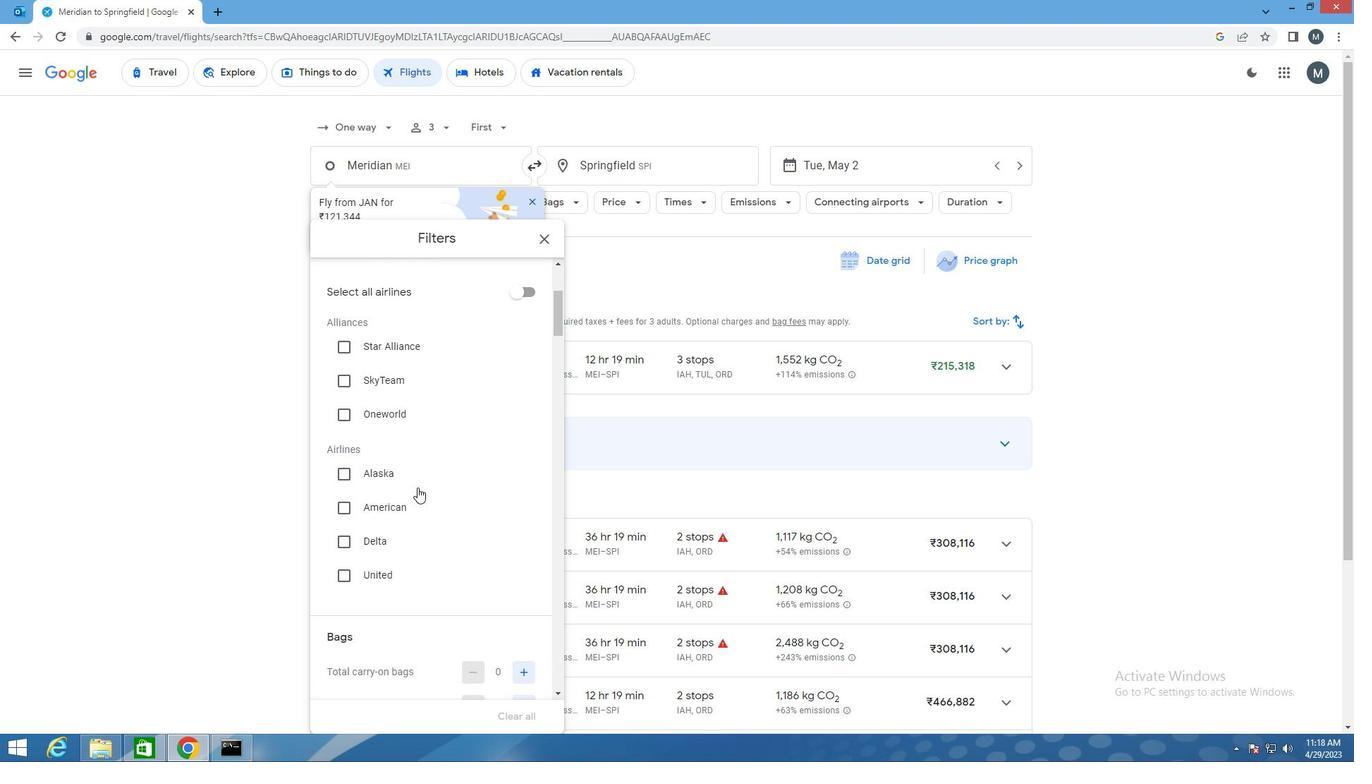 
Action: Mouse scrolled (417, 486) with delta (0, 0)
Screenshot: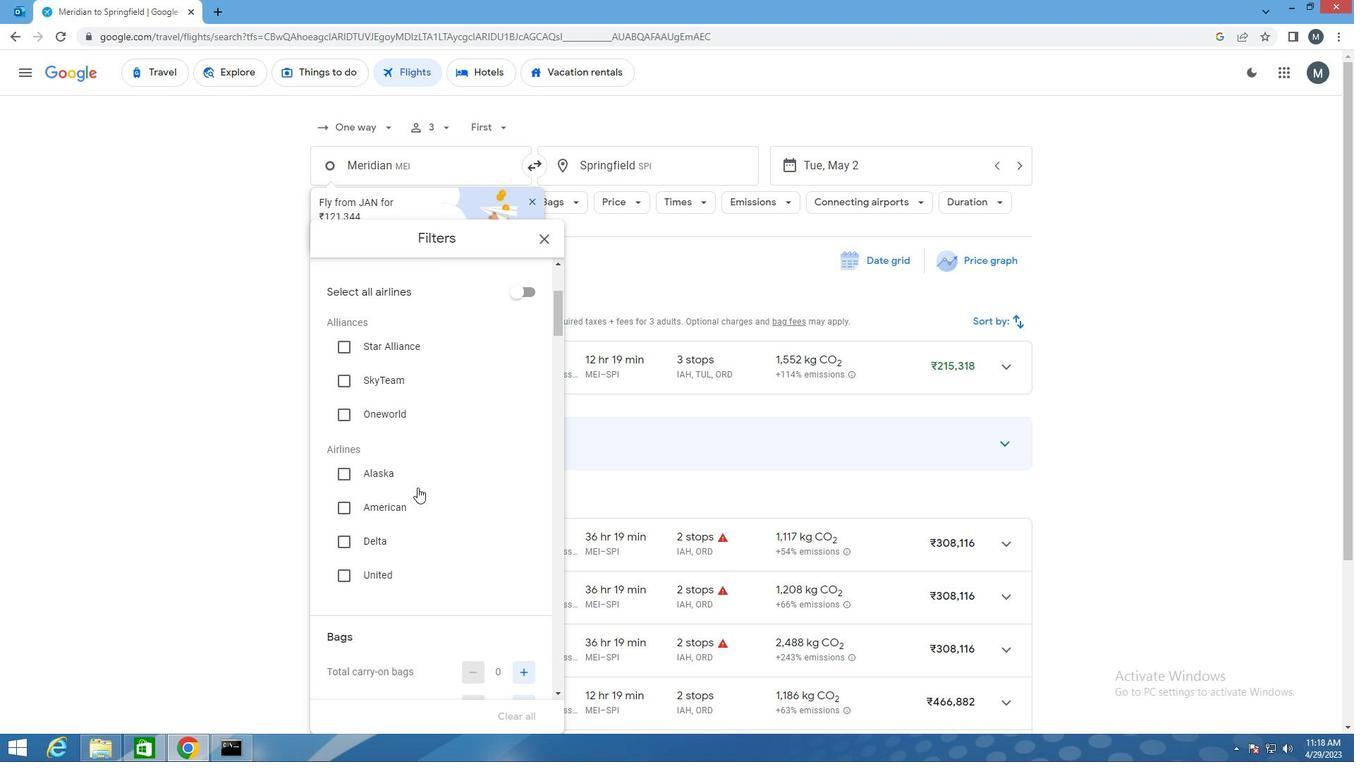 
Action: Mouse moved to (417, 491)
Screenshot: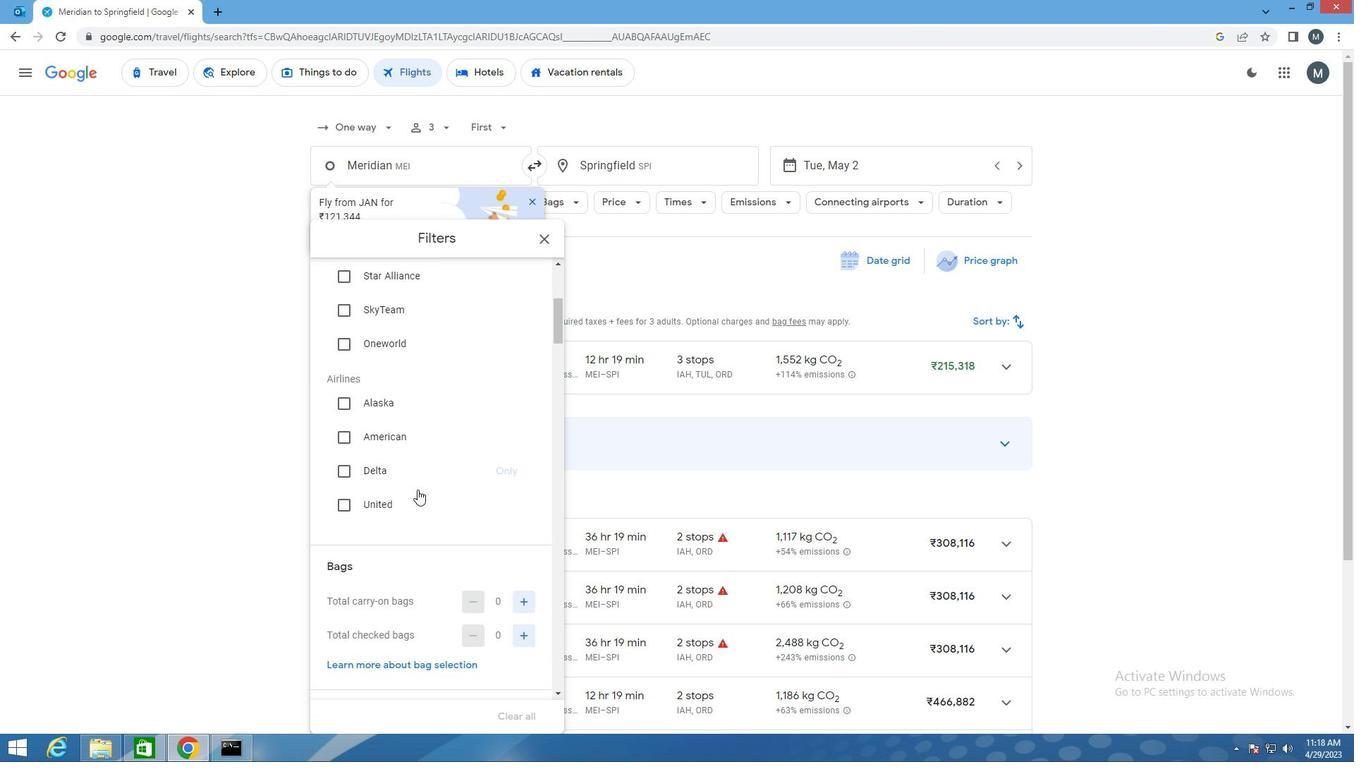 
Action: Mouse scrolled (417, 491) with delta (0, 0)
Screenshot: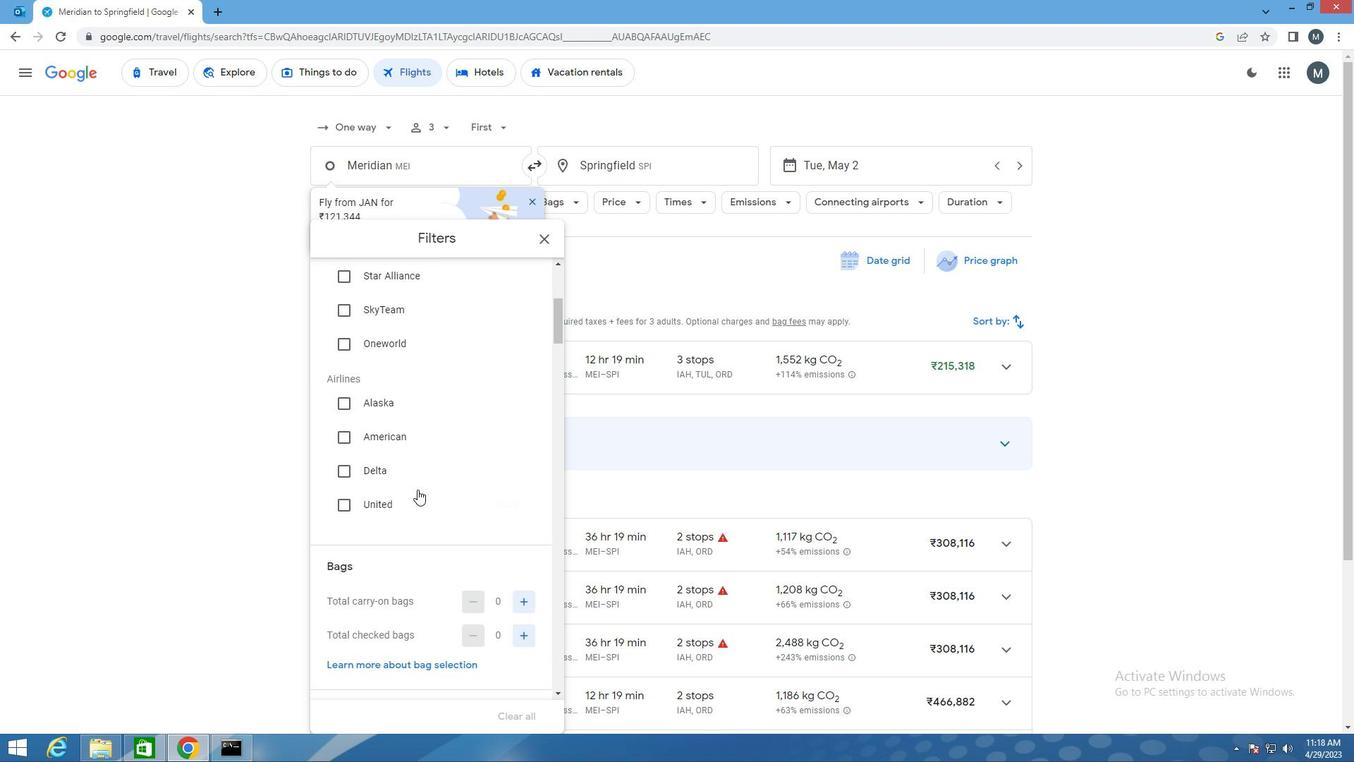 
Action: Mouse moved to (431, 475)
Screenshot: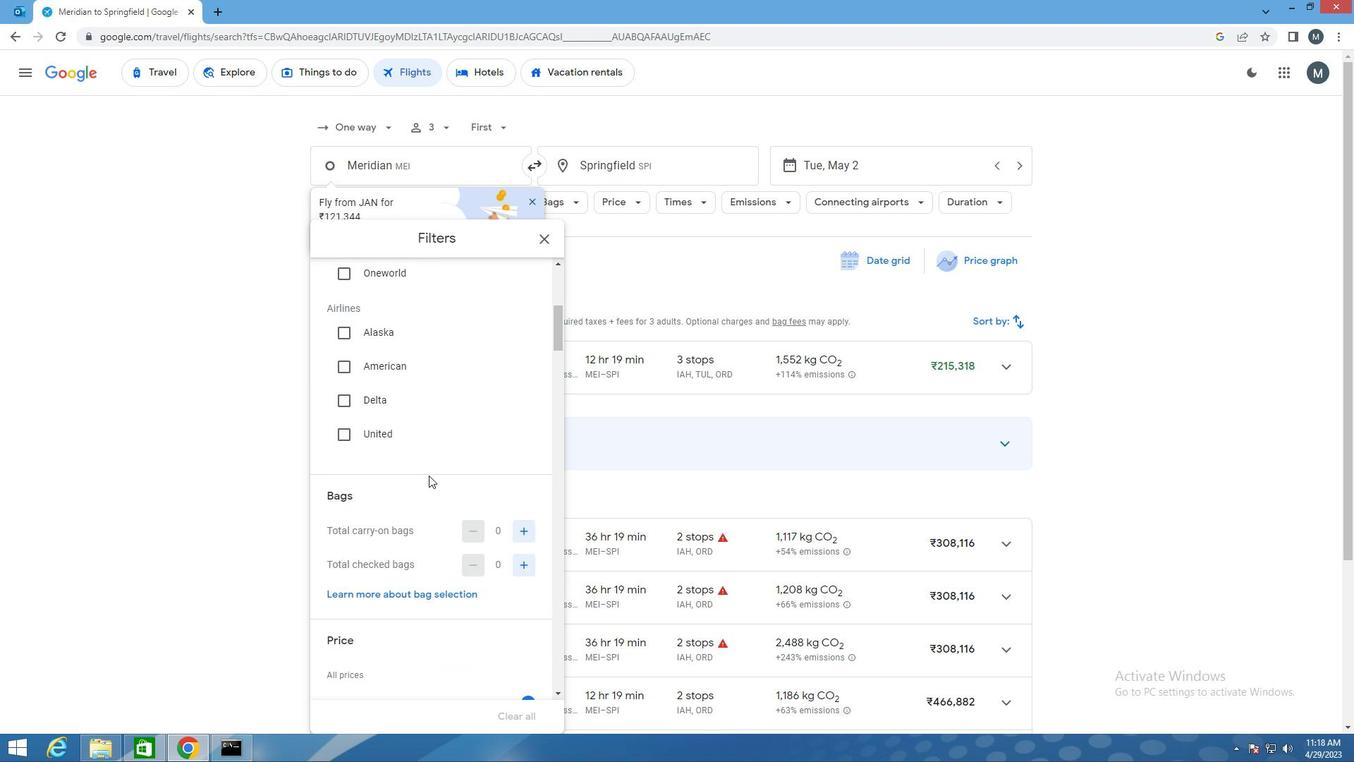 
Action: Mouse scrolled (431, 474) with delta (0, 0)
Screenshot: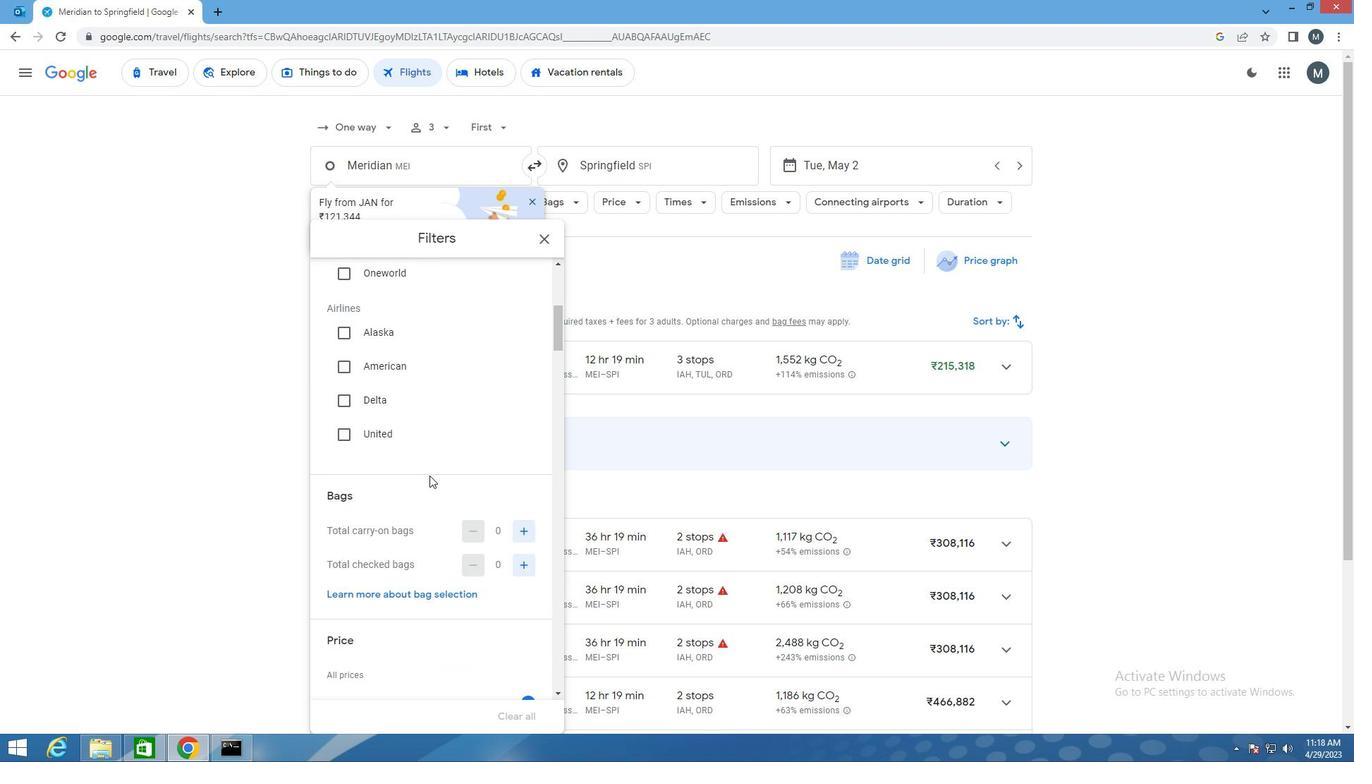
Action: Mouse moved to (526, 496)
Screenshot: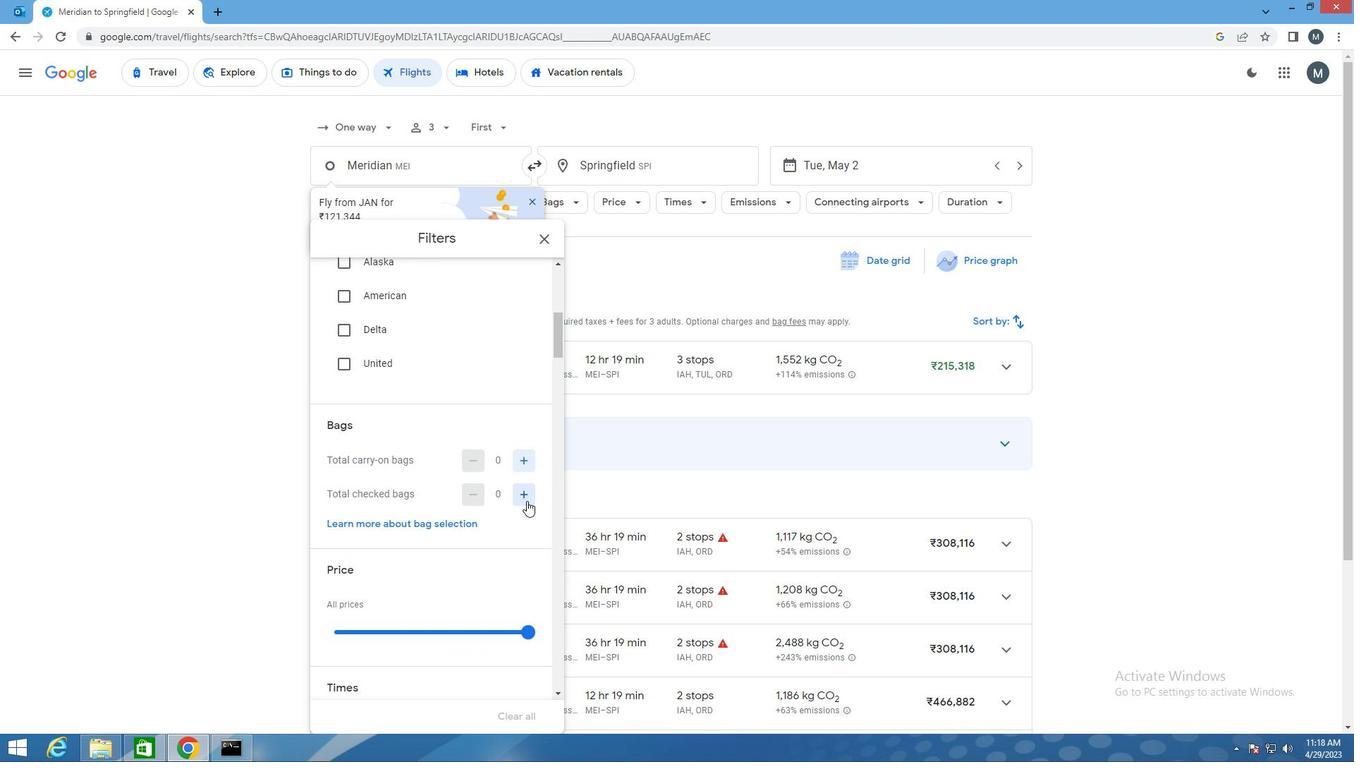 
Action: Mouse pressed left at (526, 496)
Screenshot: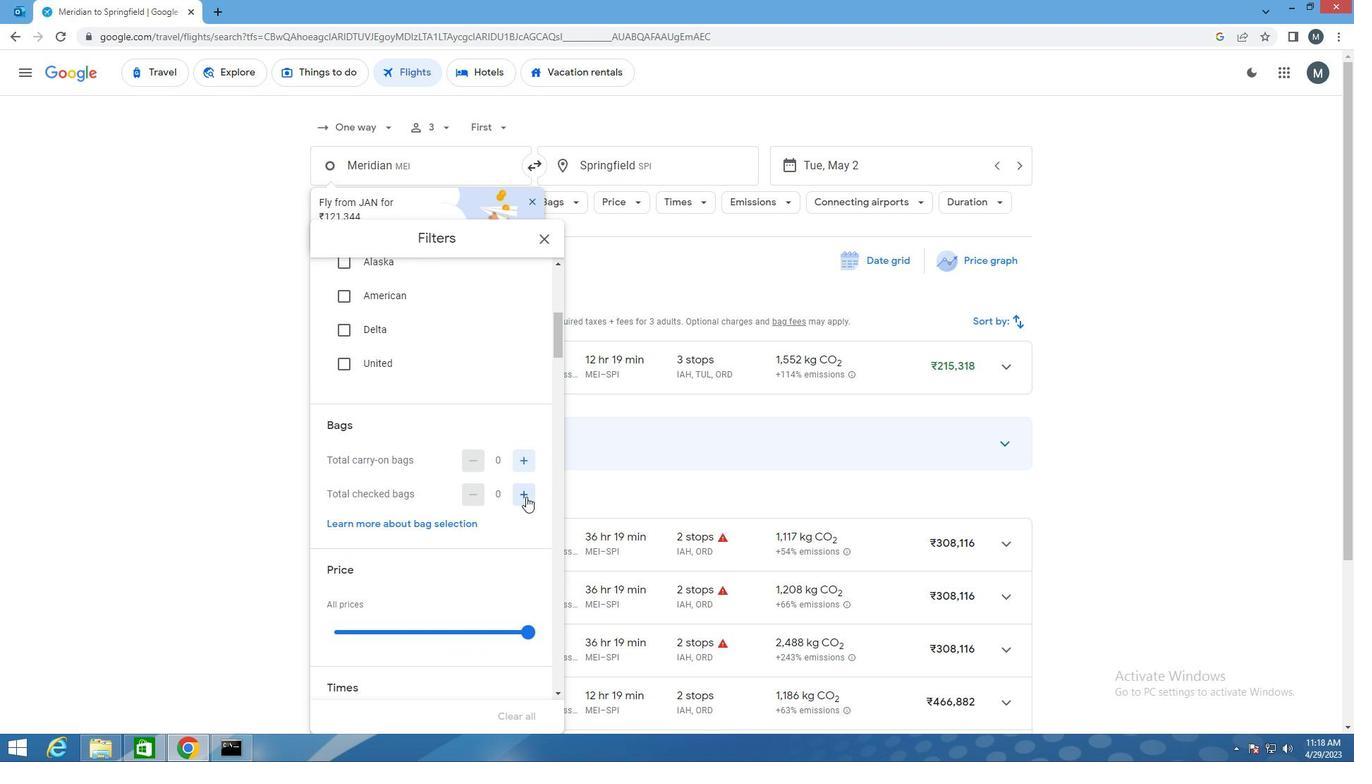 
Action: Mouse pressed left at (526, 496)
Screenshot: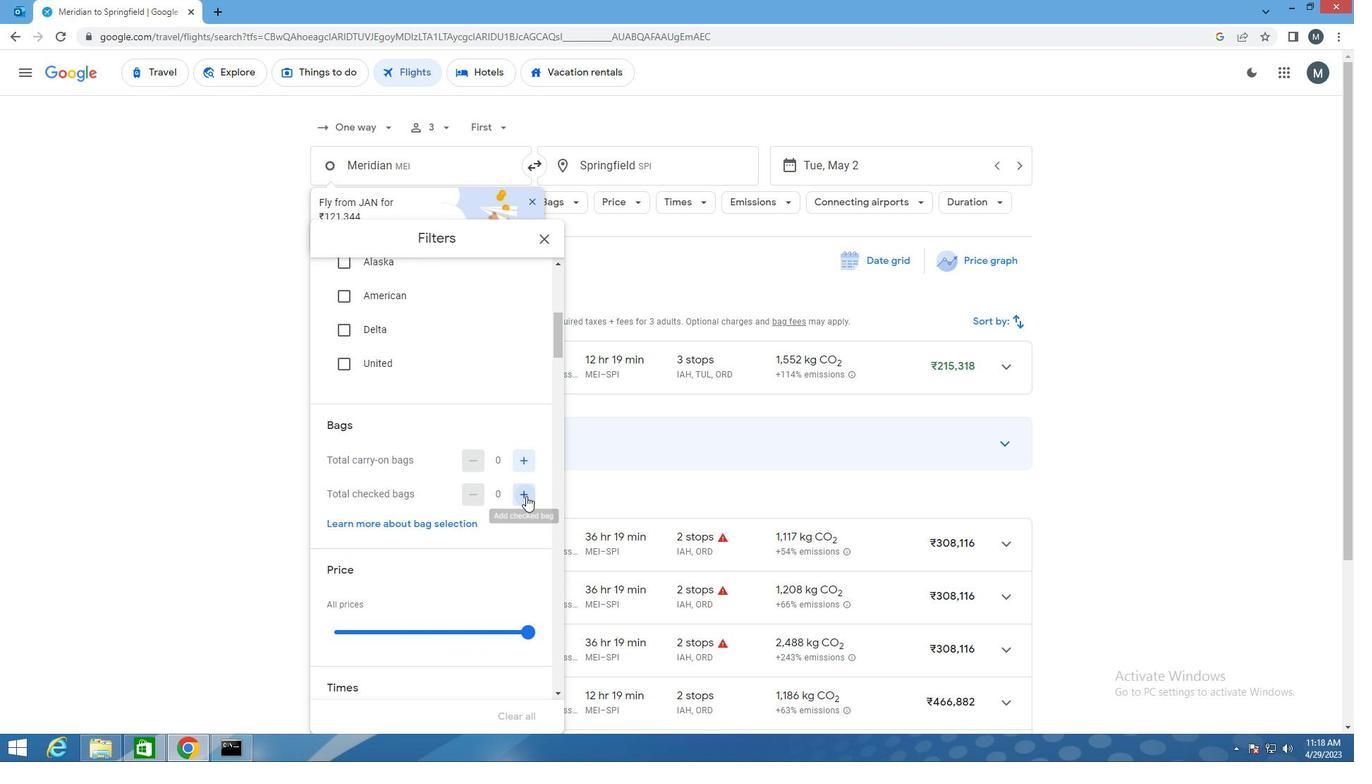 
Action: Mouse pressed left at (526, 496)
Screenshot: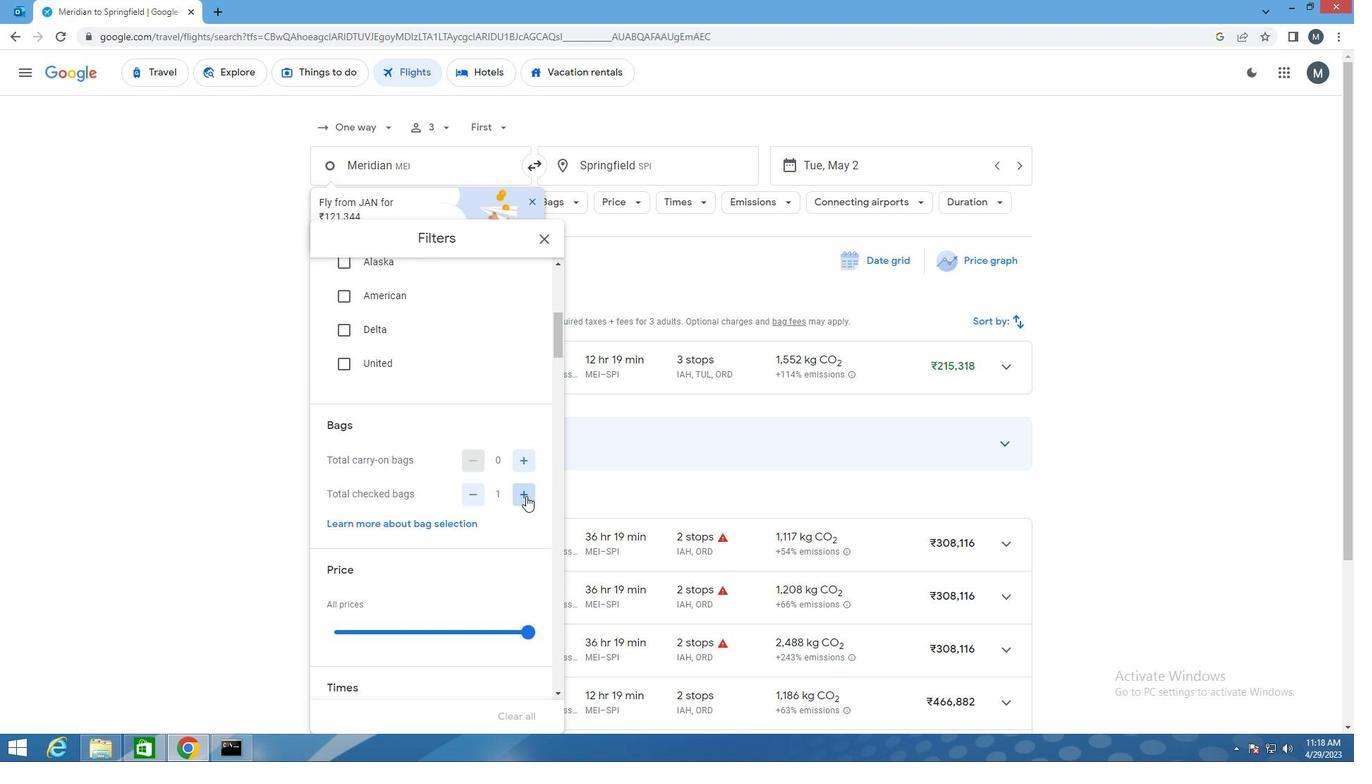 
Action: Mouse pressed left at (526, 496)
Screenshot: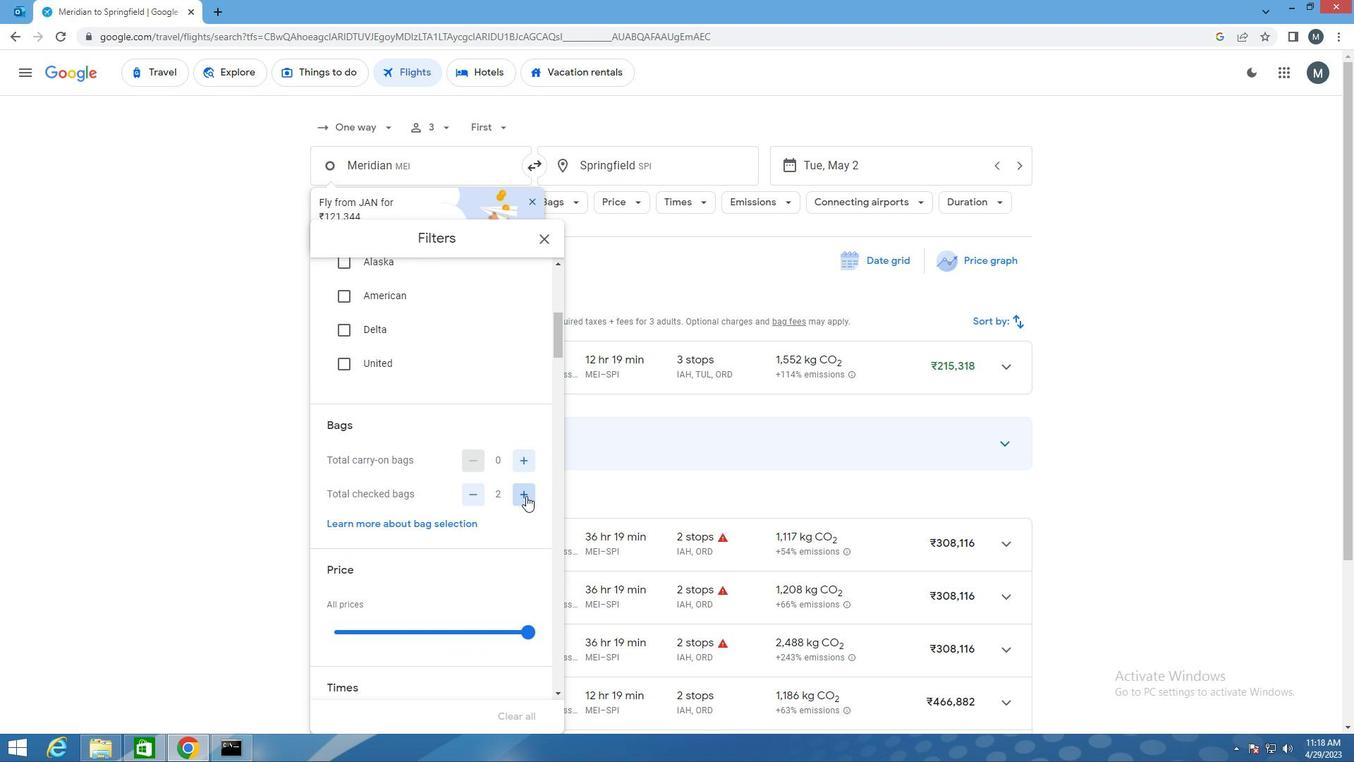 
Action: Mouse pressed left at (526, 496)
Screenshot: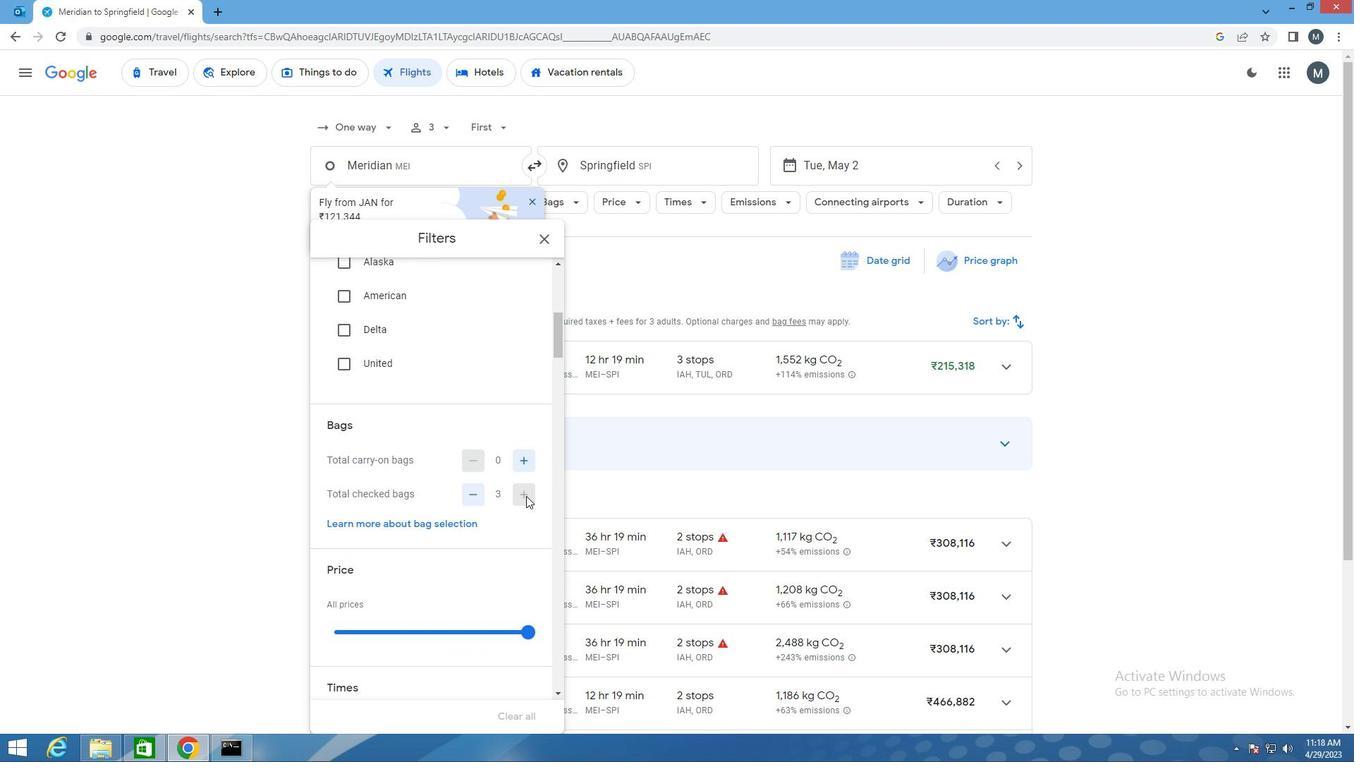 
Action: Mouse pressed left at (526, 496)
Screenshot: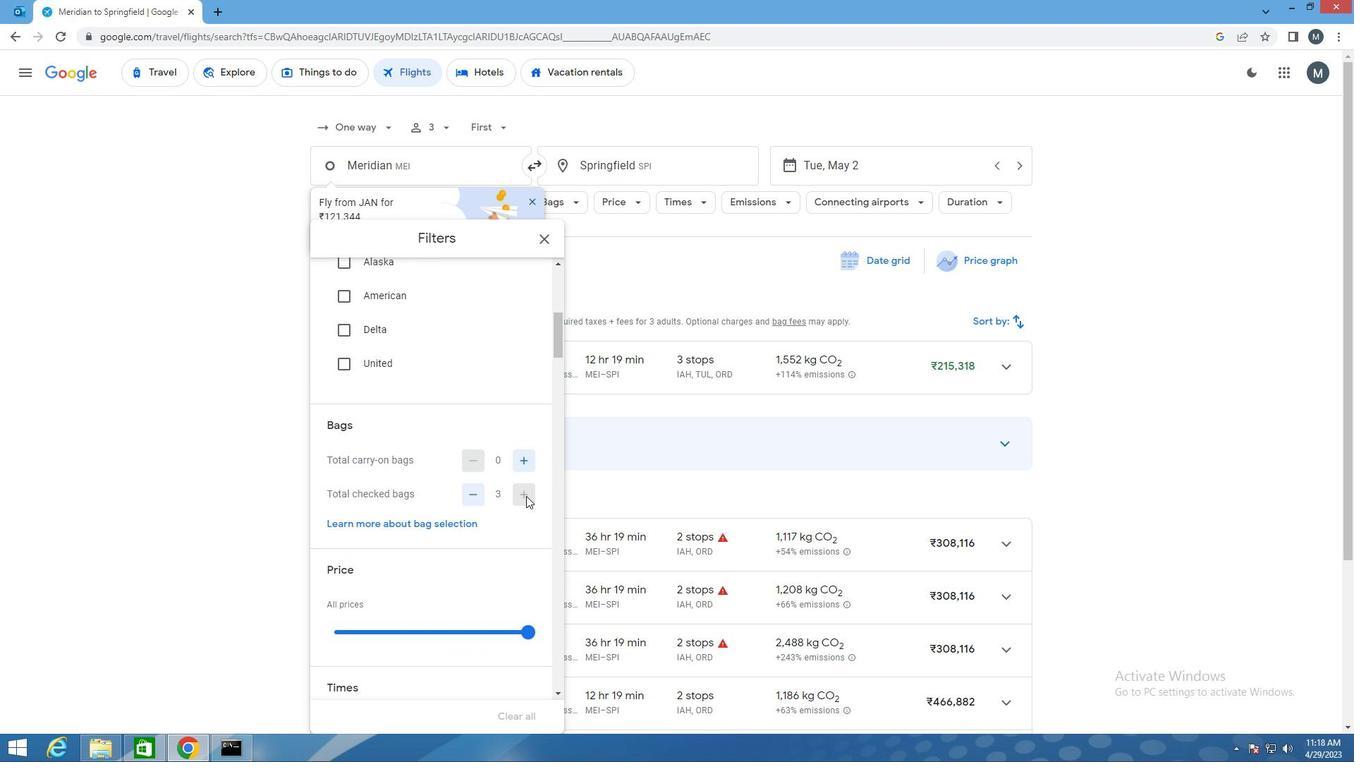 
Action: Mouse pressed left at (526, 496)
Screenshot: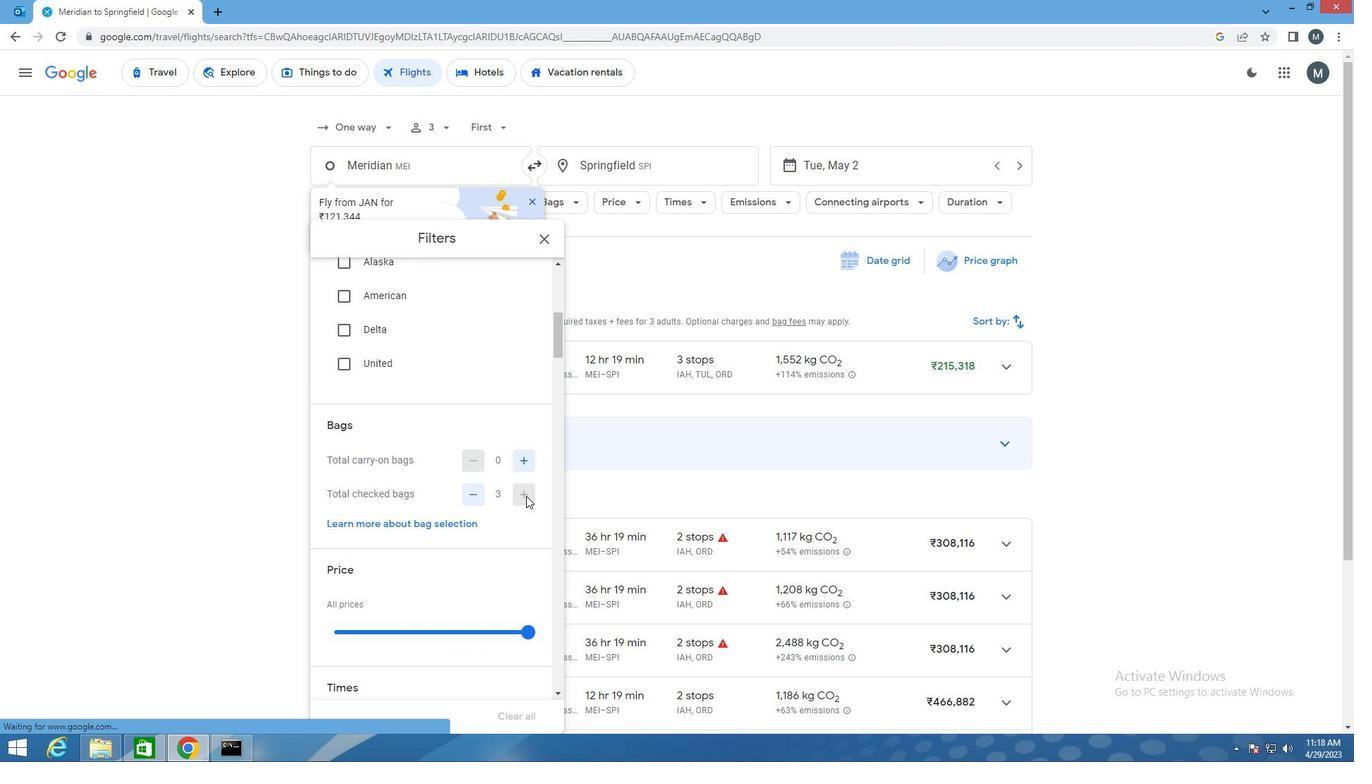 
Action: Mouse moved to (426, 476)
Screenshot: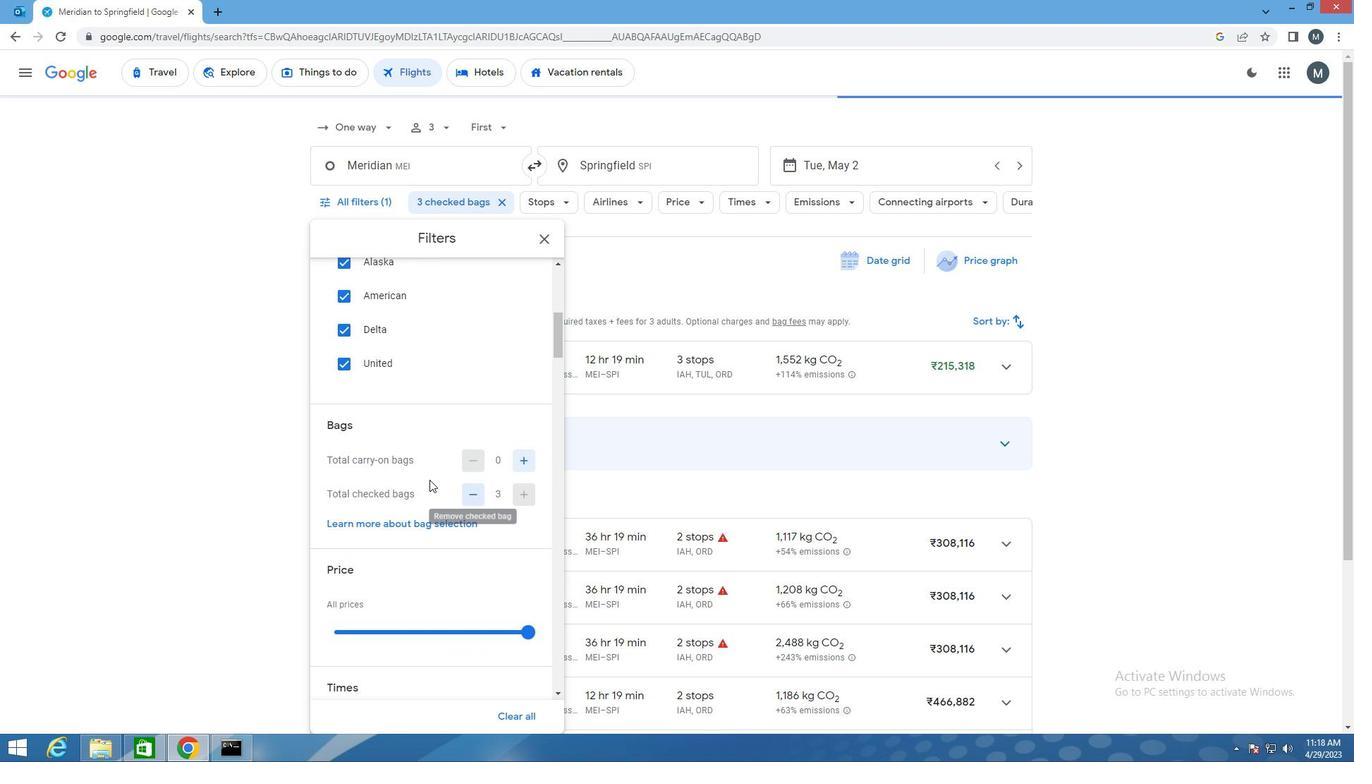 
Action: Mouse scrolled (426, 476) with delta (0, 0)
Screenshot: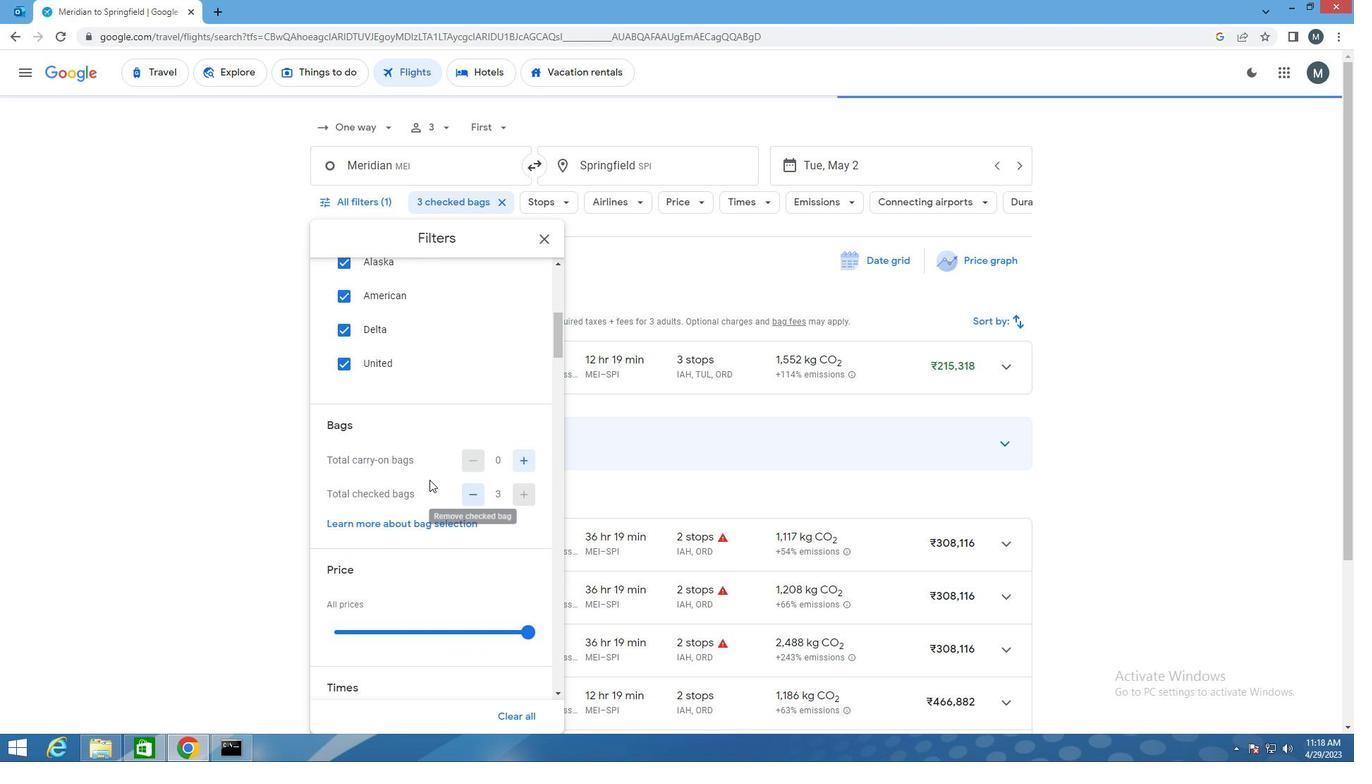 
Action: Mouse scrolled (426, 476) with delta (0, 0)
Screenshot: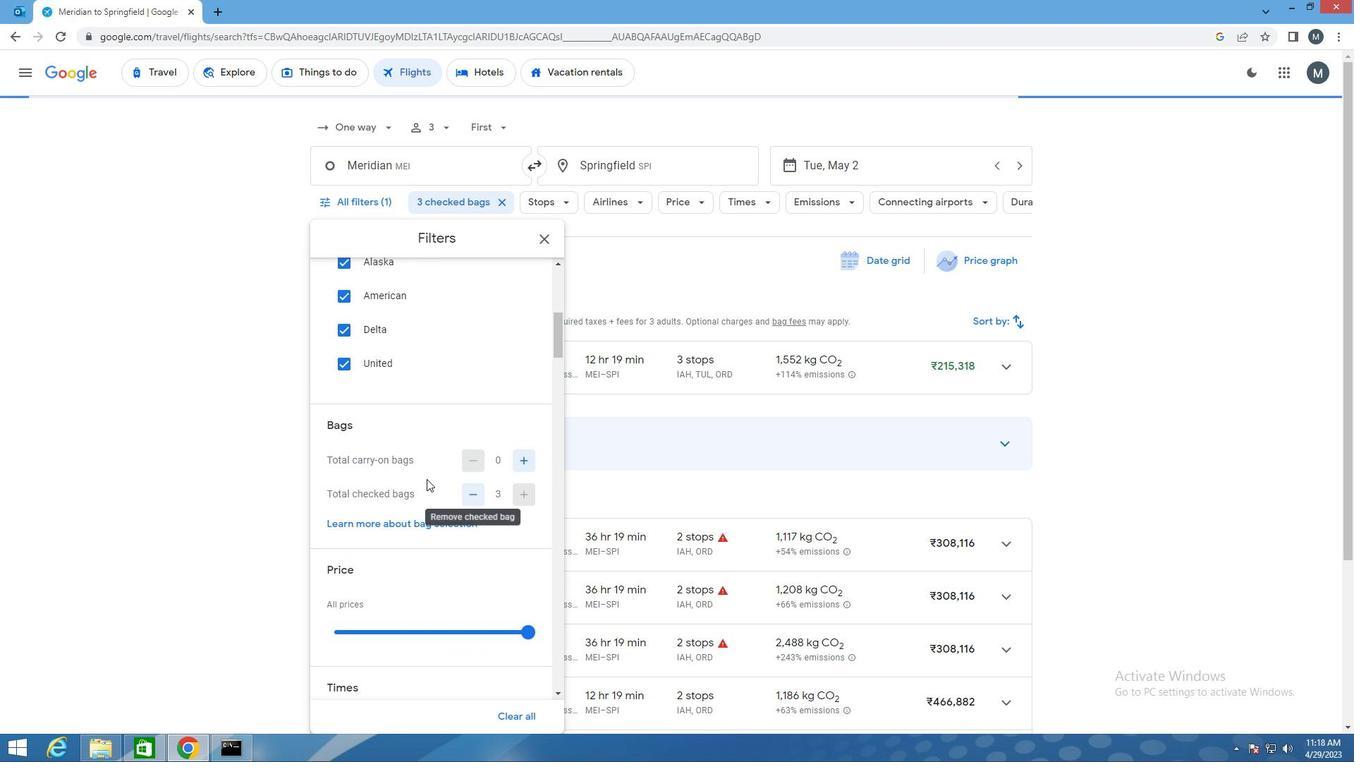 
Action: Mouse scrolled (426, 476) with delta (0, 0)
Screenshot: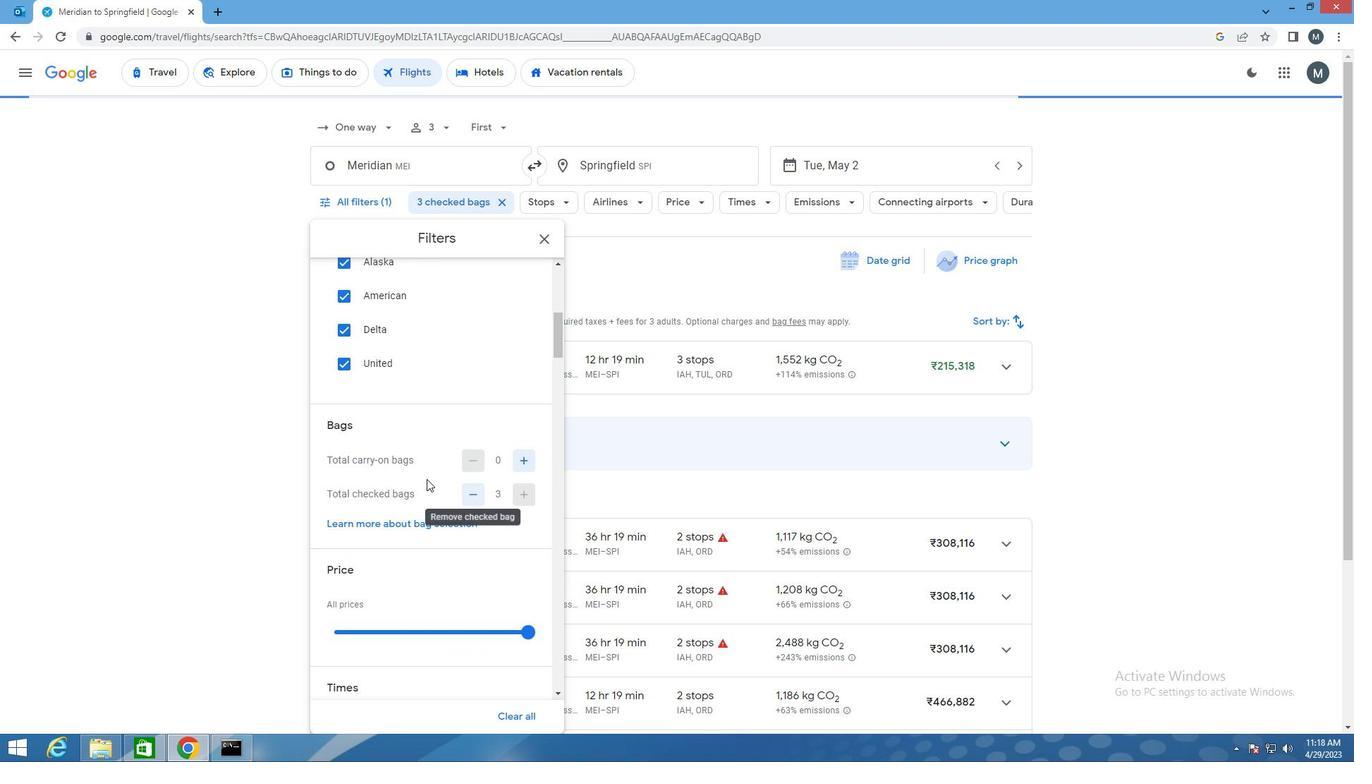
Action: Mouse scrolled (426, 476) with delta (0, 0)
Screenshot: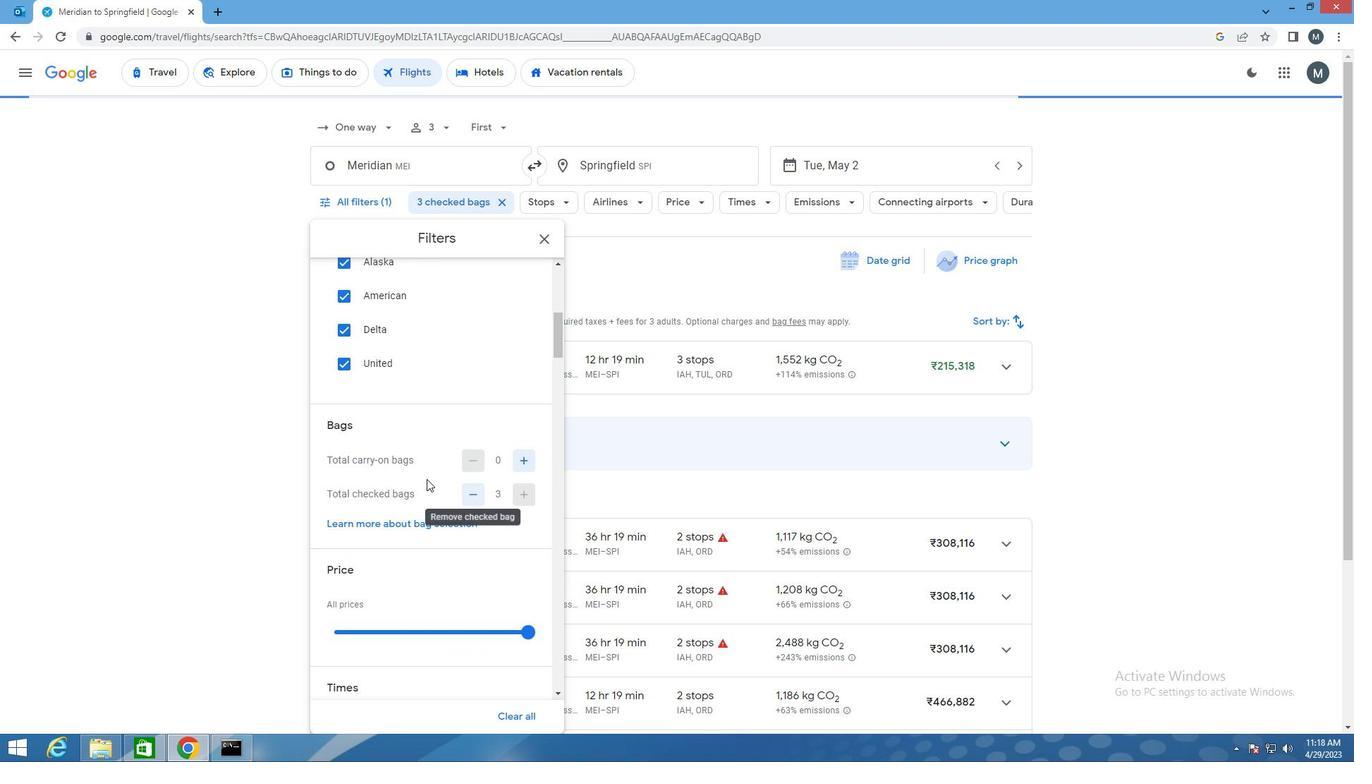 
Action: Mouse moved to (425, 474)
Screenshot: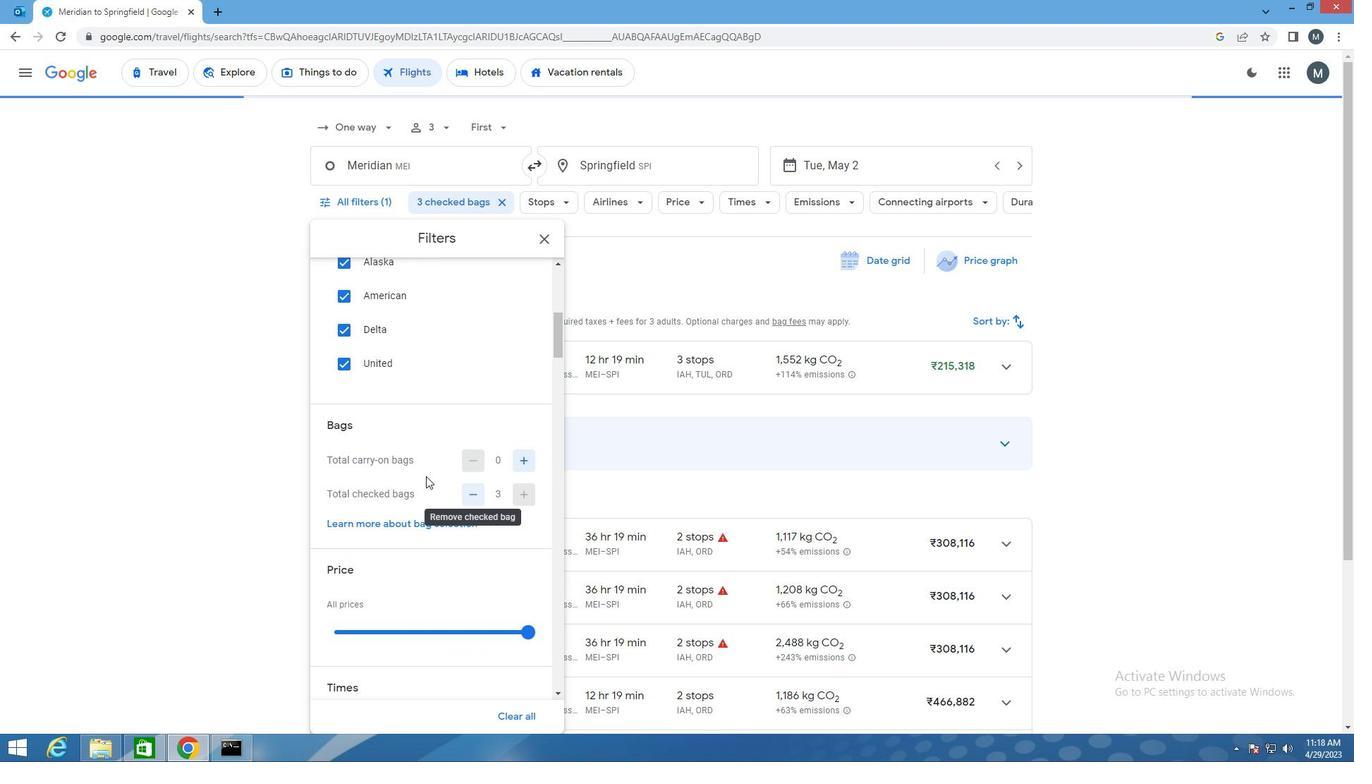 
Action: Mouse scrolled (425, 474) with delta (0, 0)
Screenshot: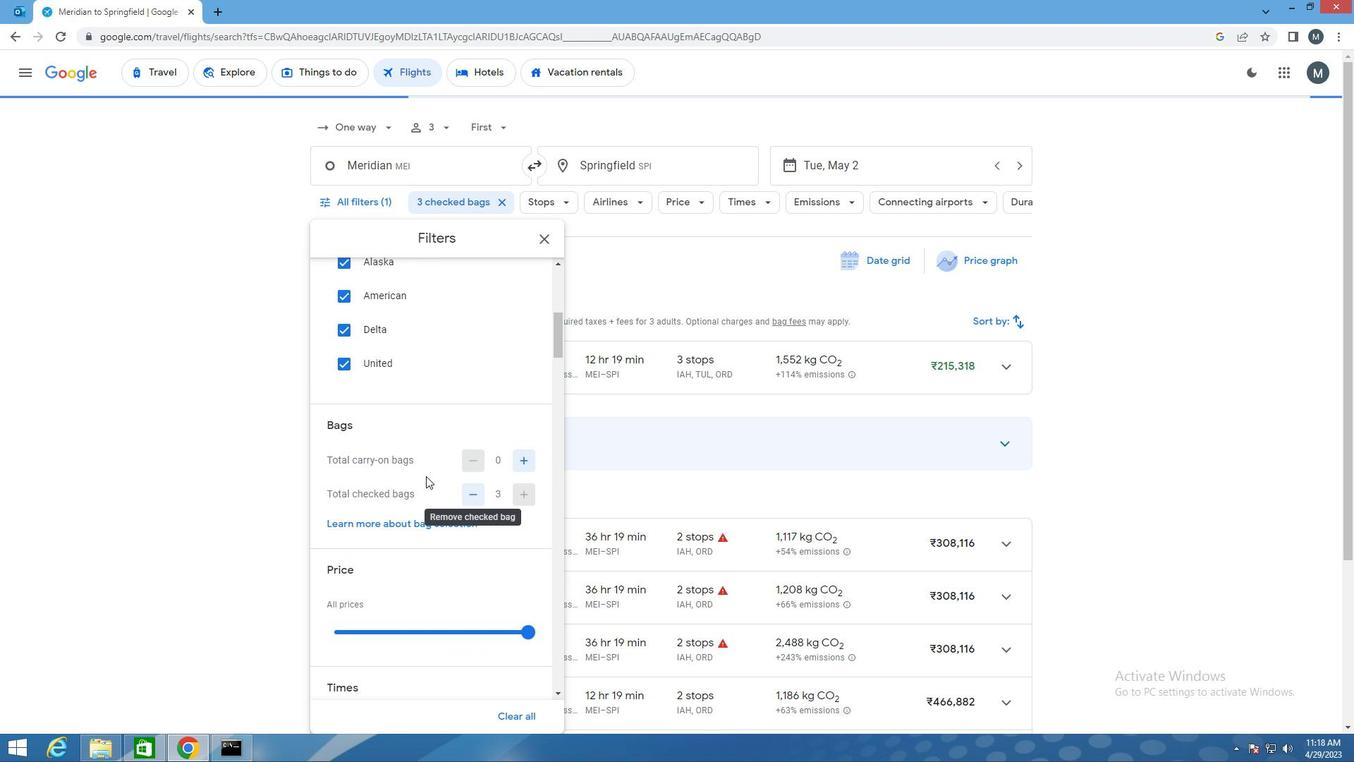 
Action: Mouse moved to (428, 470)
Screenshot: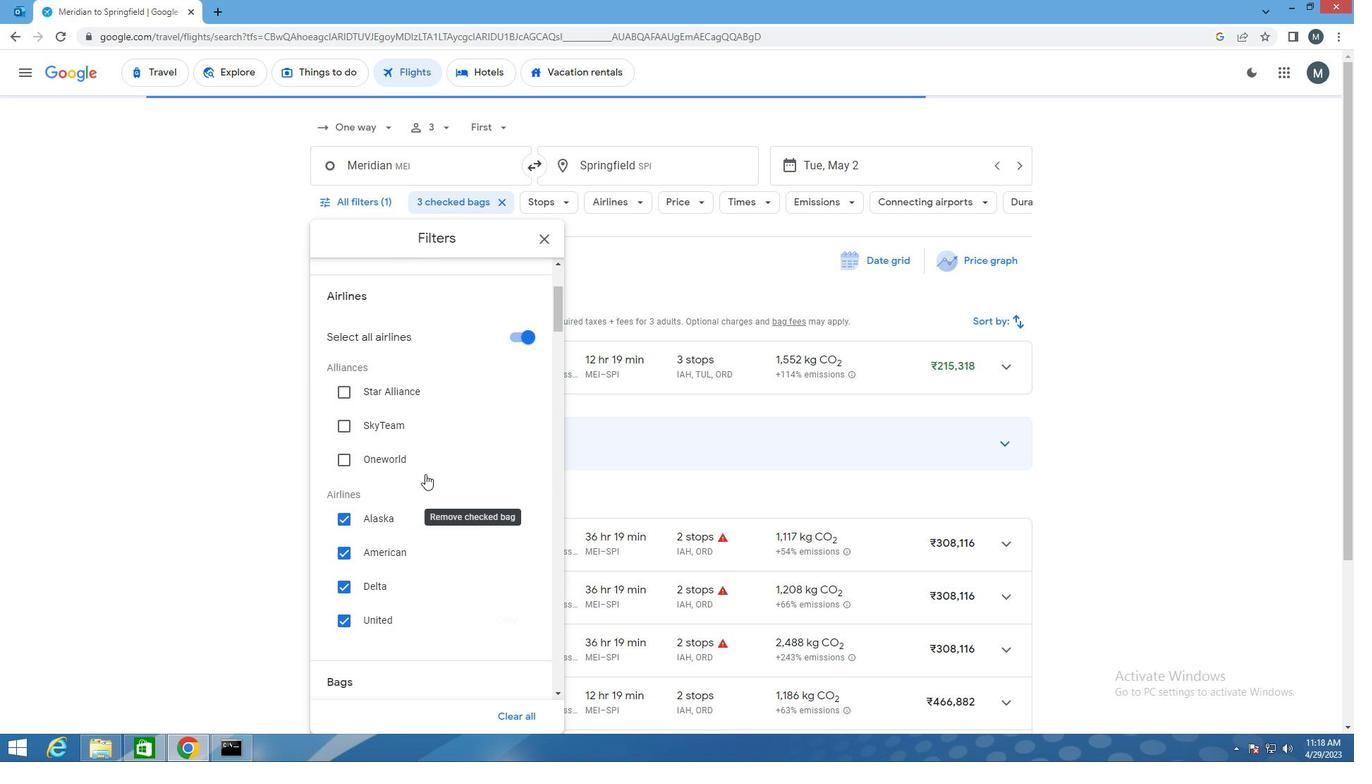
Action: Mouse scrolled (428, 471) with delta (0, 0)
Screenshot: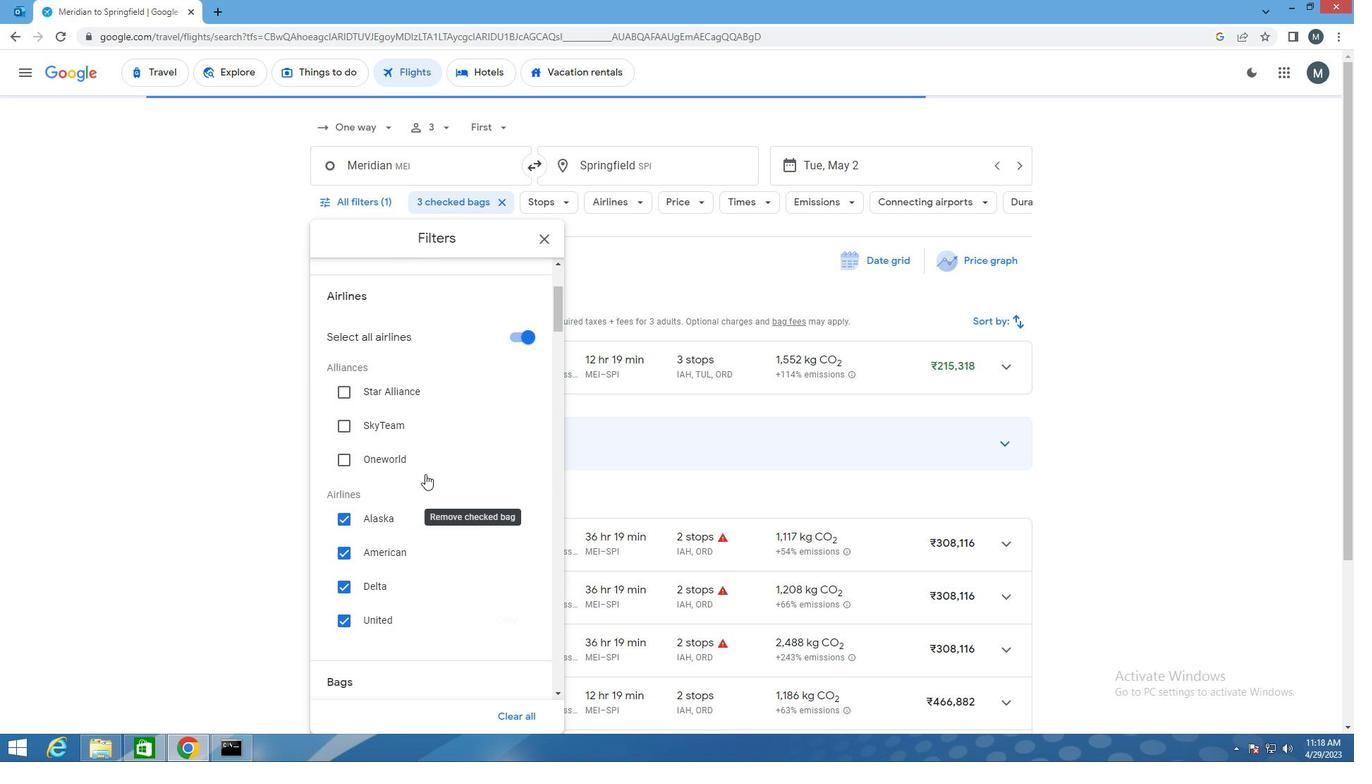 
Action: Mouse scrolled (428, 471) with delta (0, 0)
Screenshot: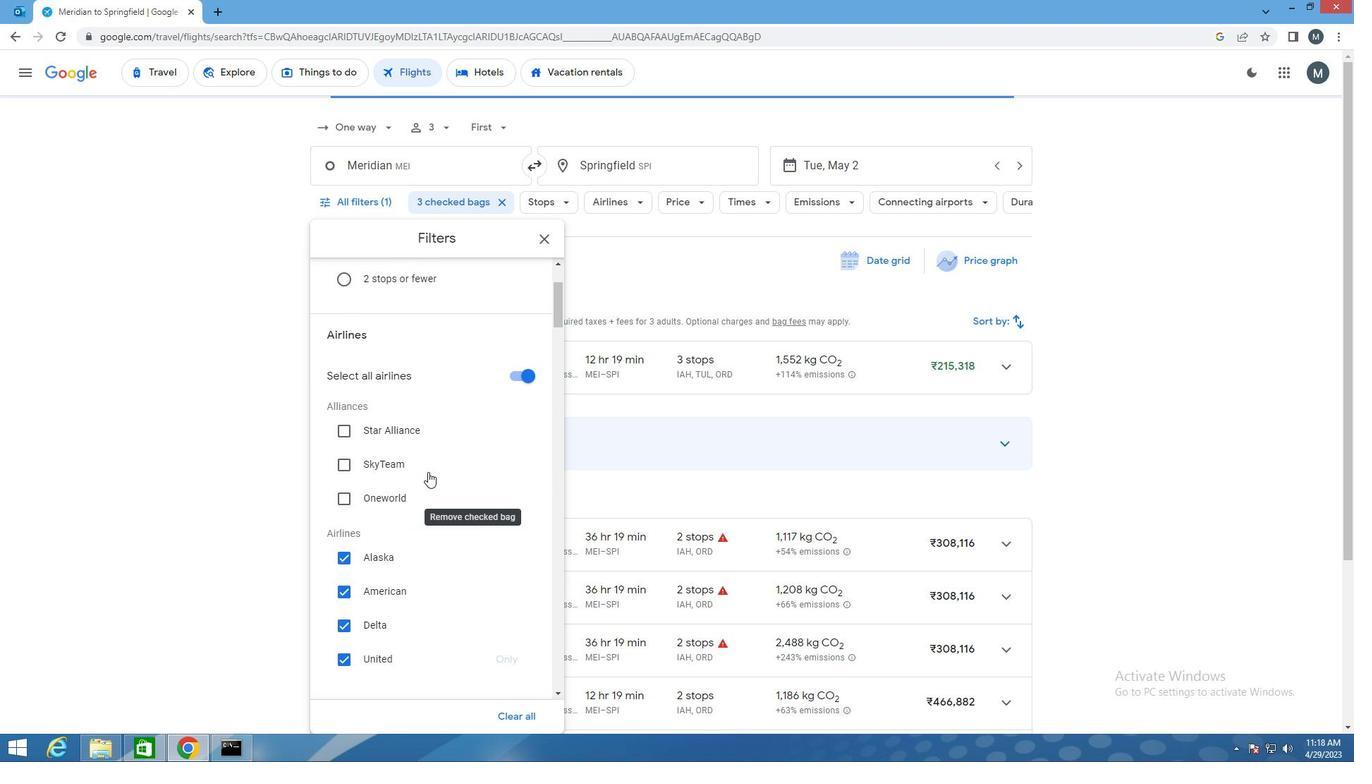 
Action: Mouse scrolled (428, 471) with delta (0, 0)
Screenshot: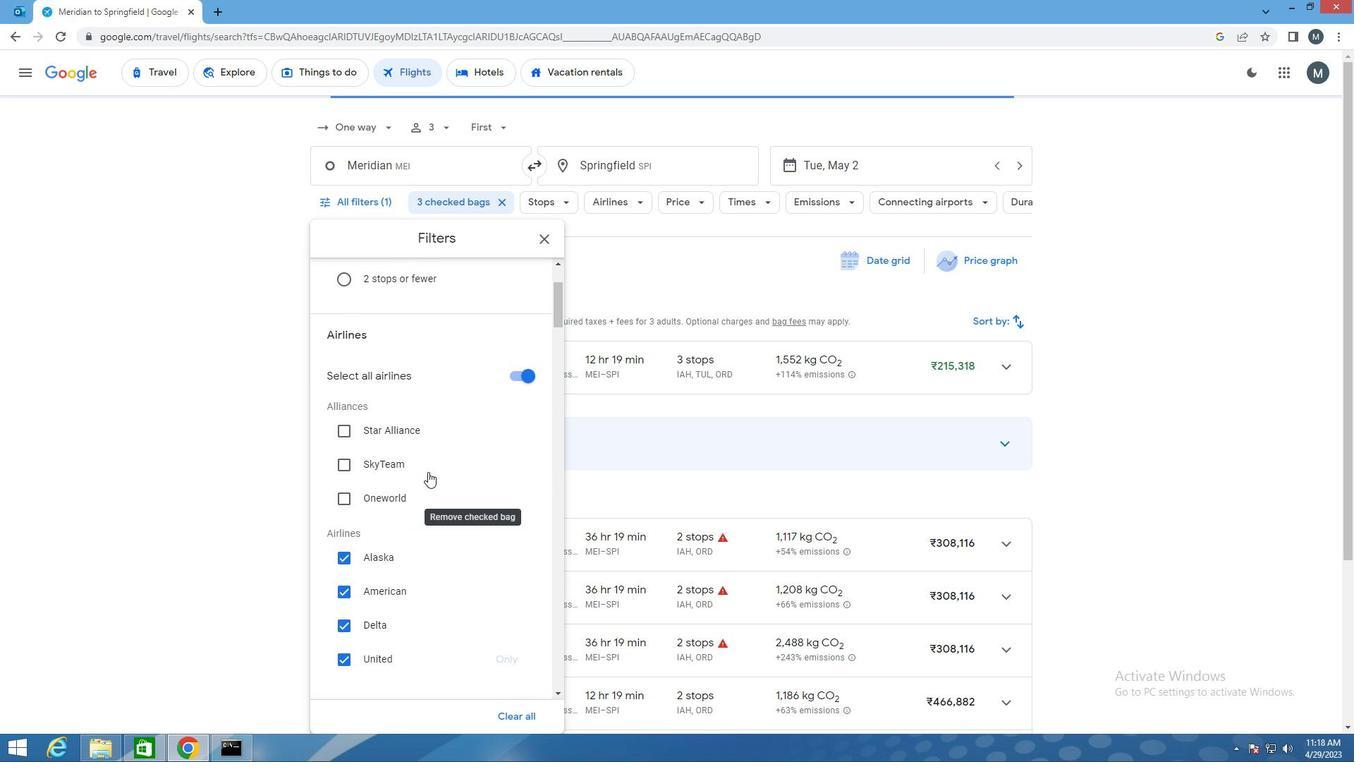 
Action: Mouse moved to (528, 497)
Screenshot: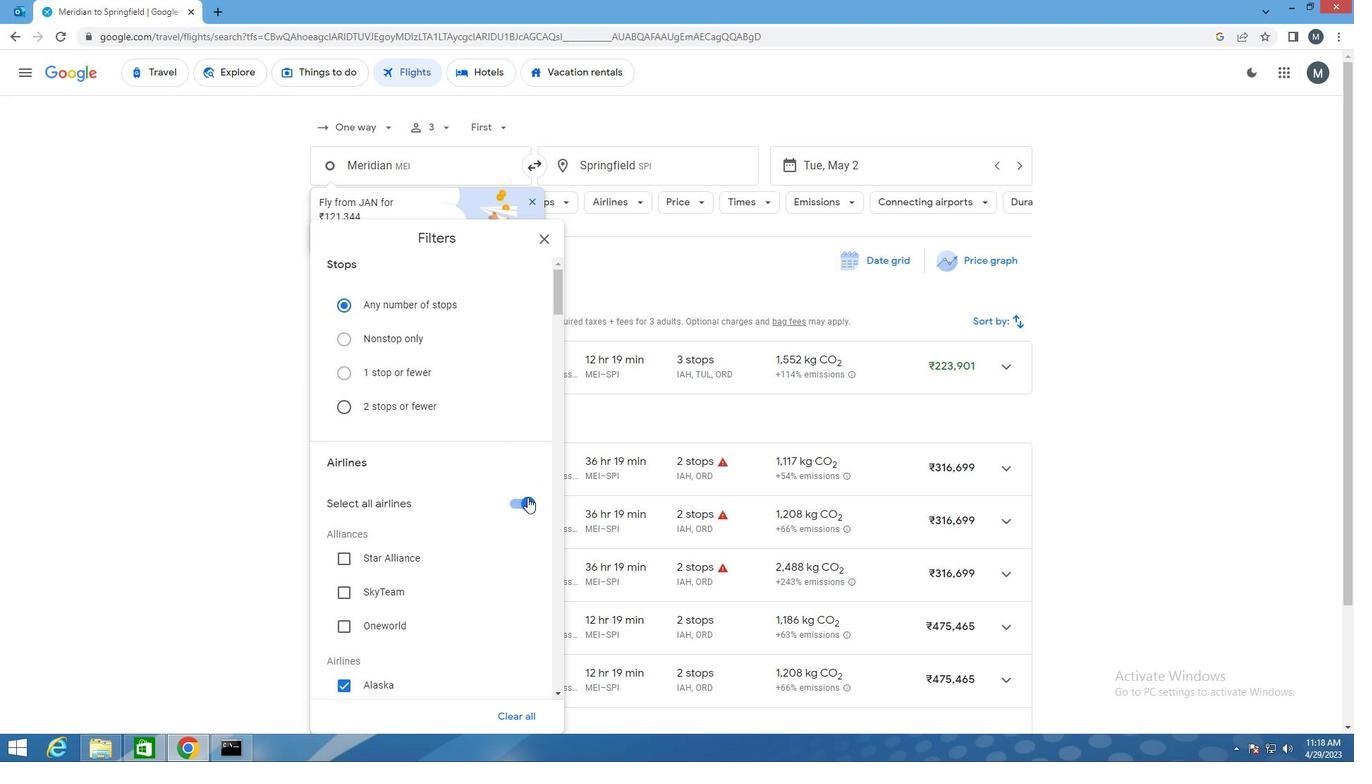 
Action: Mouse pressed left at (528, 497)
Screenshot: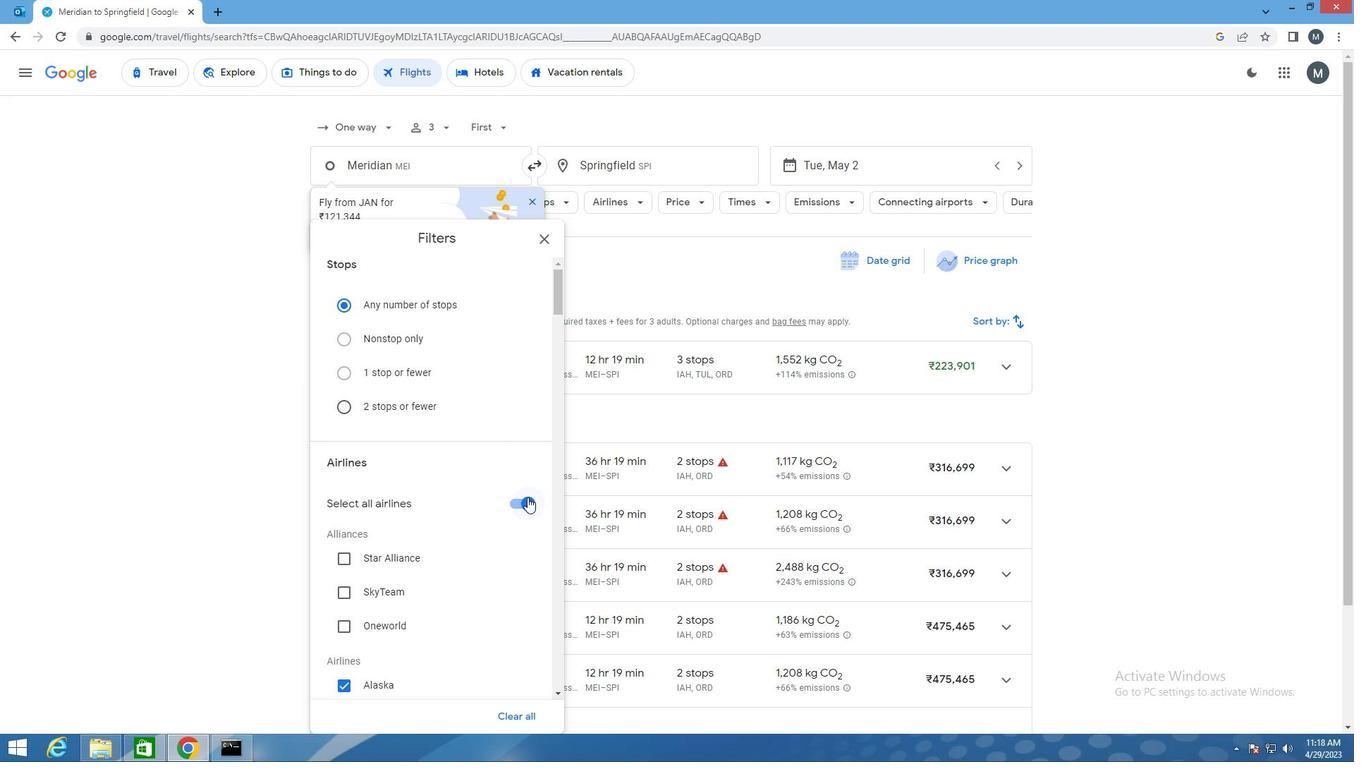 
Action: Mouse moved to (442, 476)
Screenshot: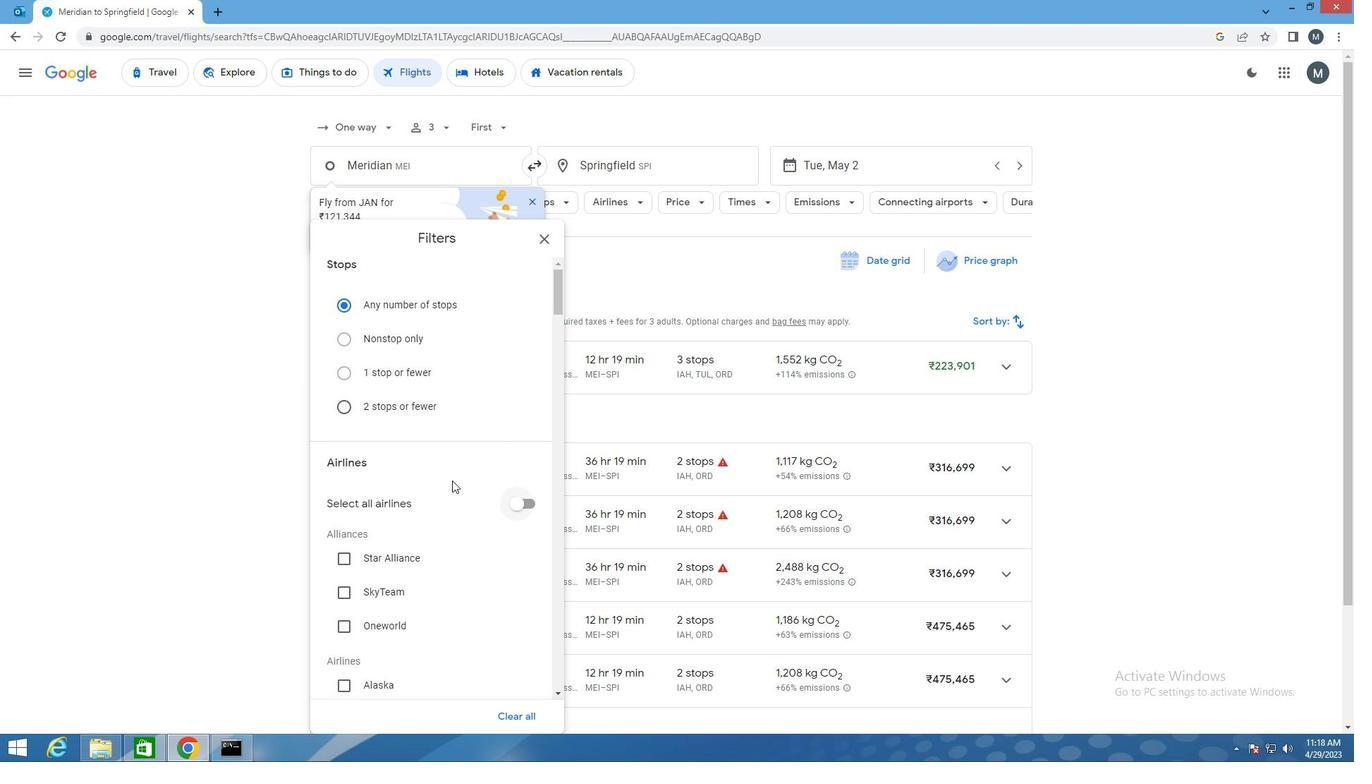 
Action: Mouse scrolled (442, 476) with delta (0, 0)
Screenshot: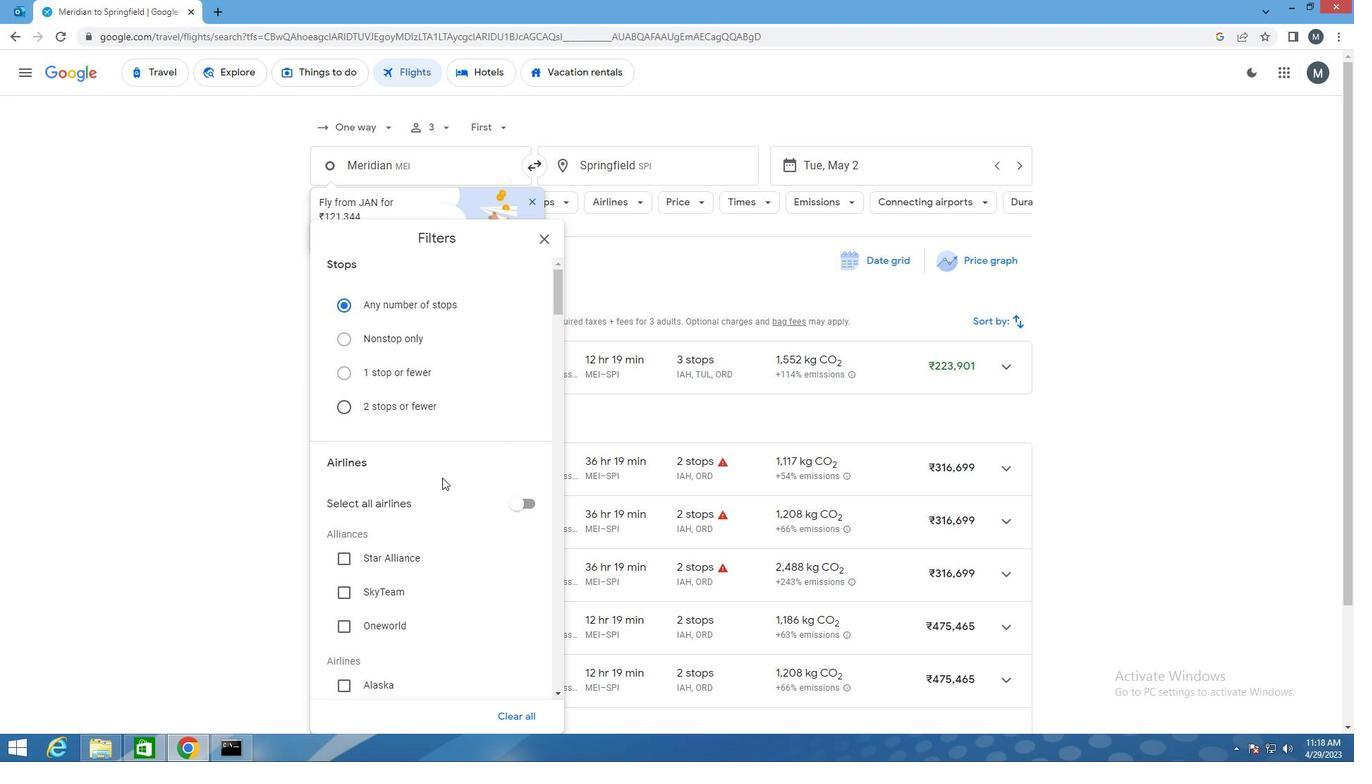 
Action: Mouse scrolled (442, 476) with delta (0, 0)
Screenshot: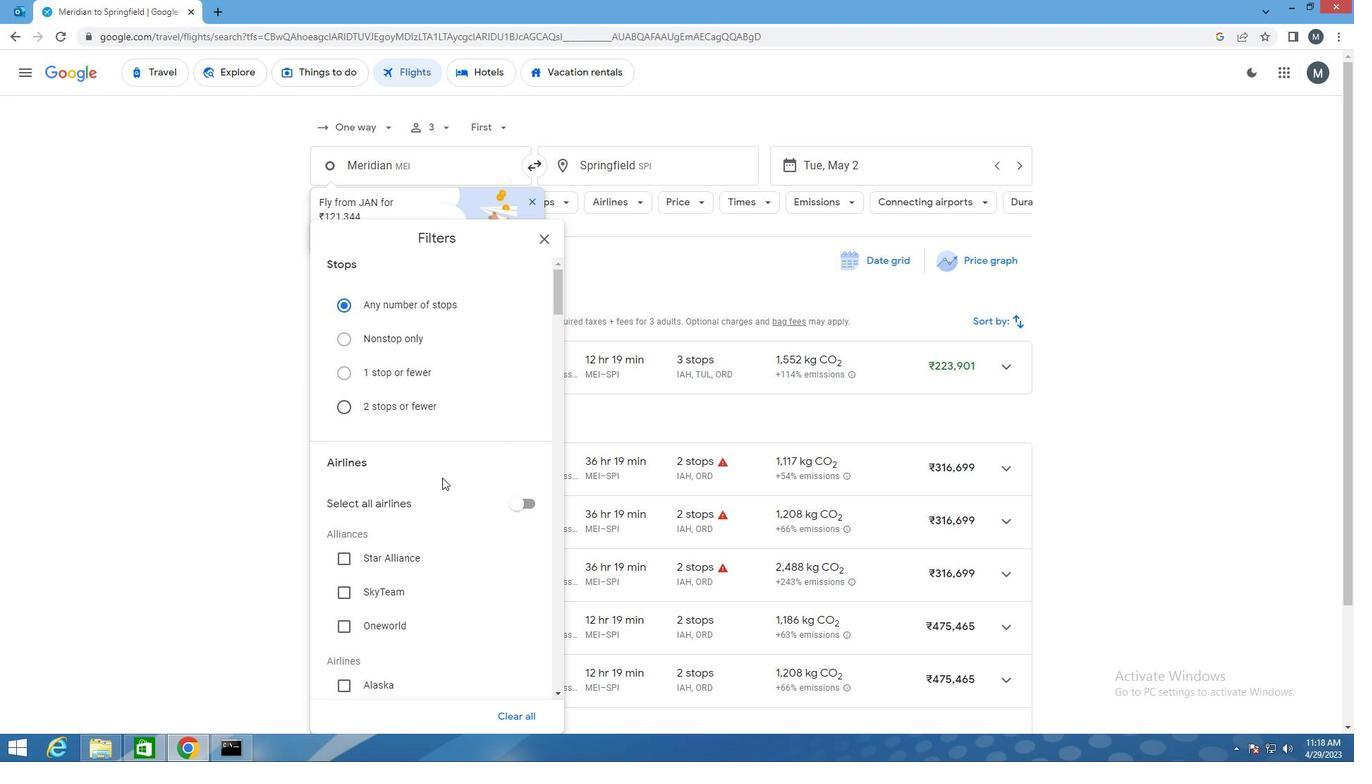 
Action: Mouse scrolled (442, 476) with delta (0, 0)
Screenshot: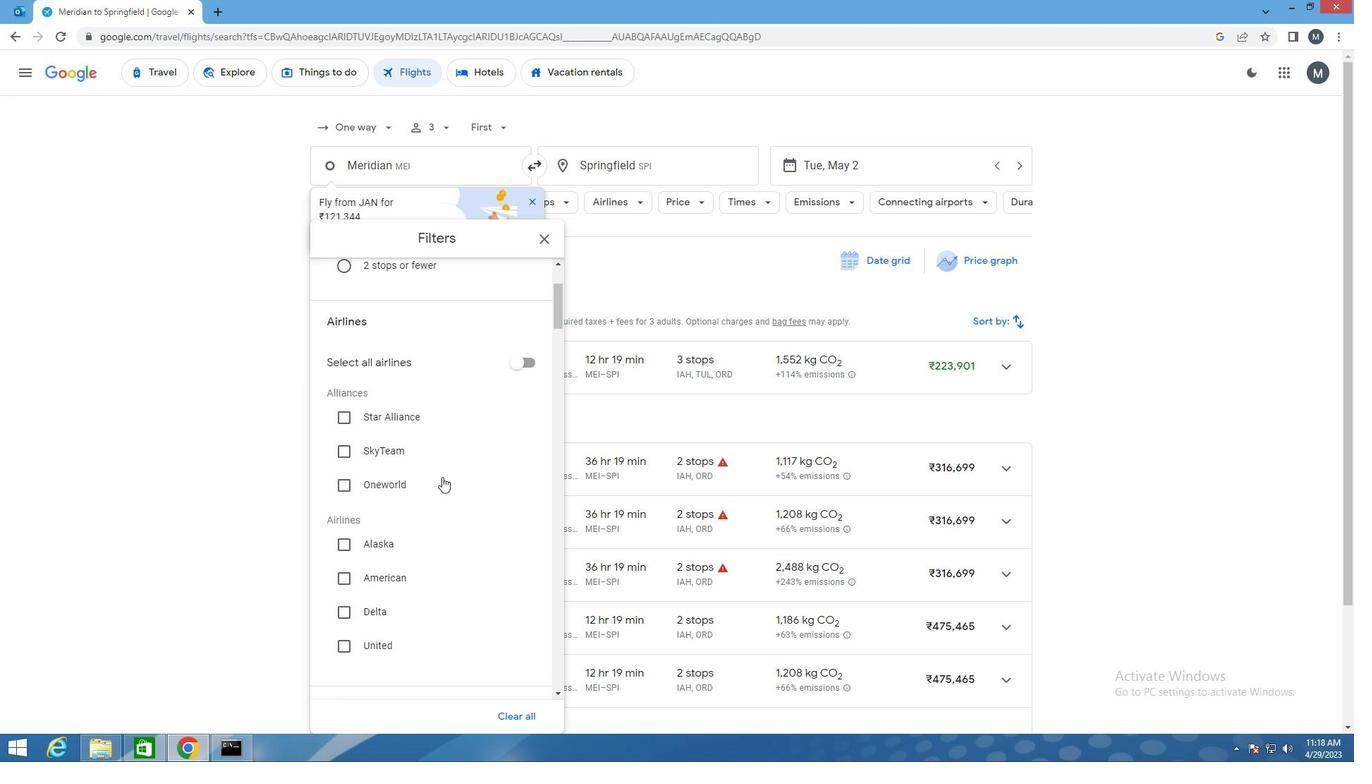 
Action: Mouse scrolled (442, 476) with delta (0, 0)
Screenshot: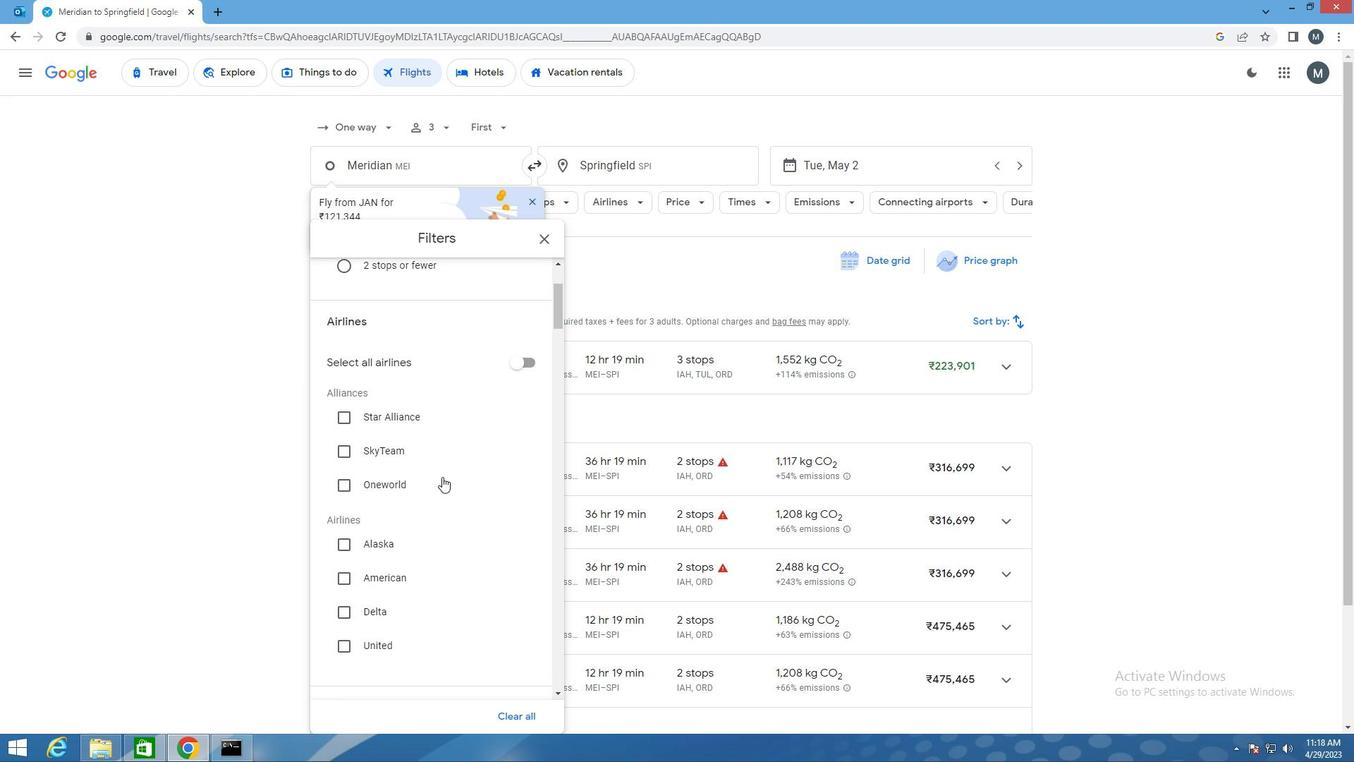 
Action: Mouse moved to (436, 479)
Screenshot: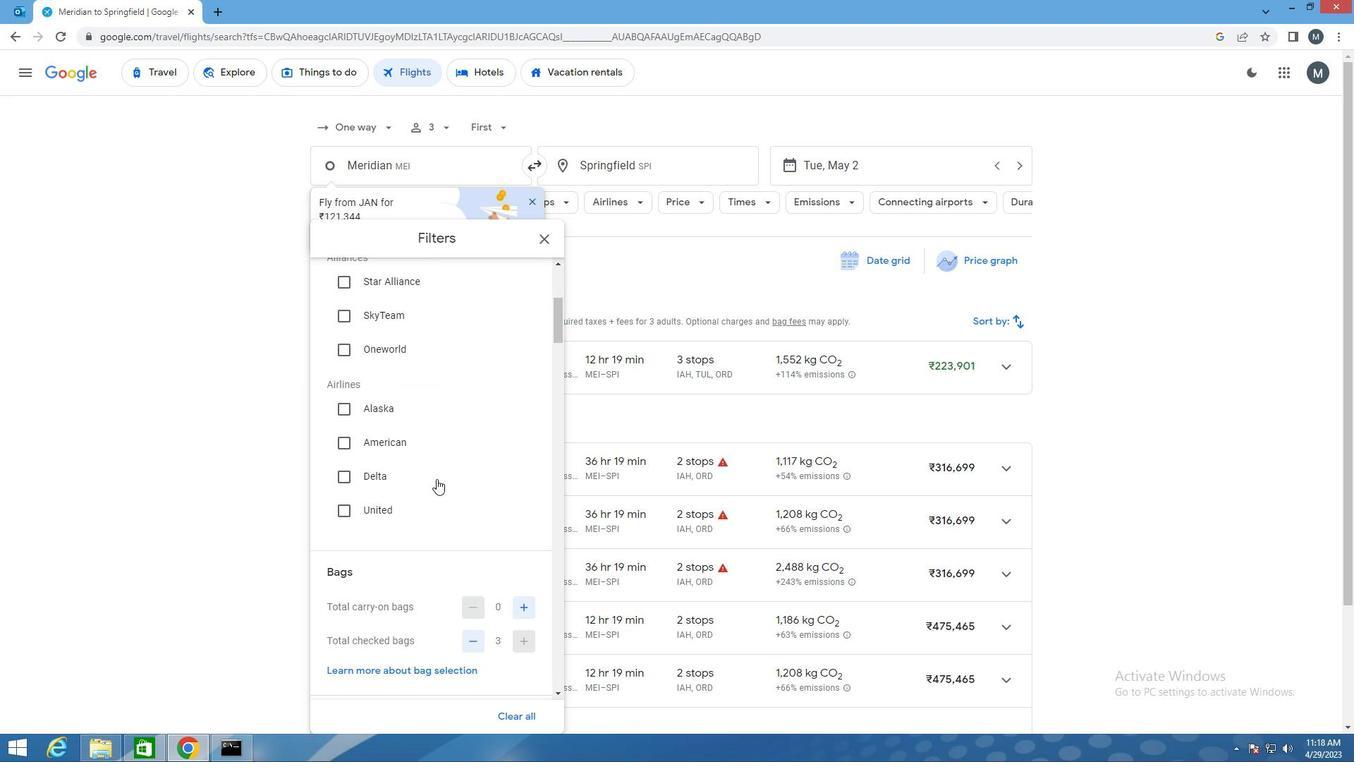 
Action: Mouse scrolled (436, 479) with delta (0, 0)
Screenshot: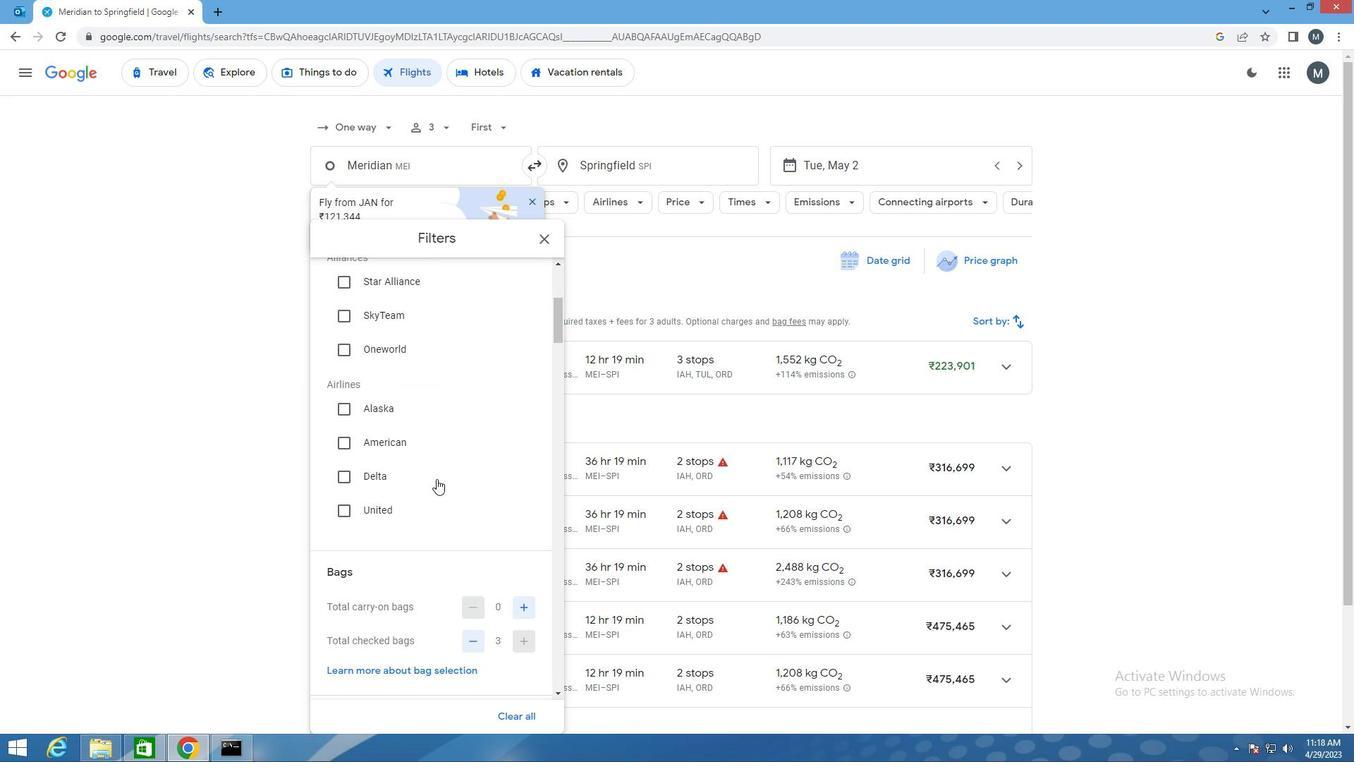 
Action: Mouse scrolled (436, 479) with delta (0, 0)
Screenshot: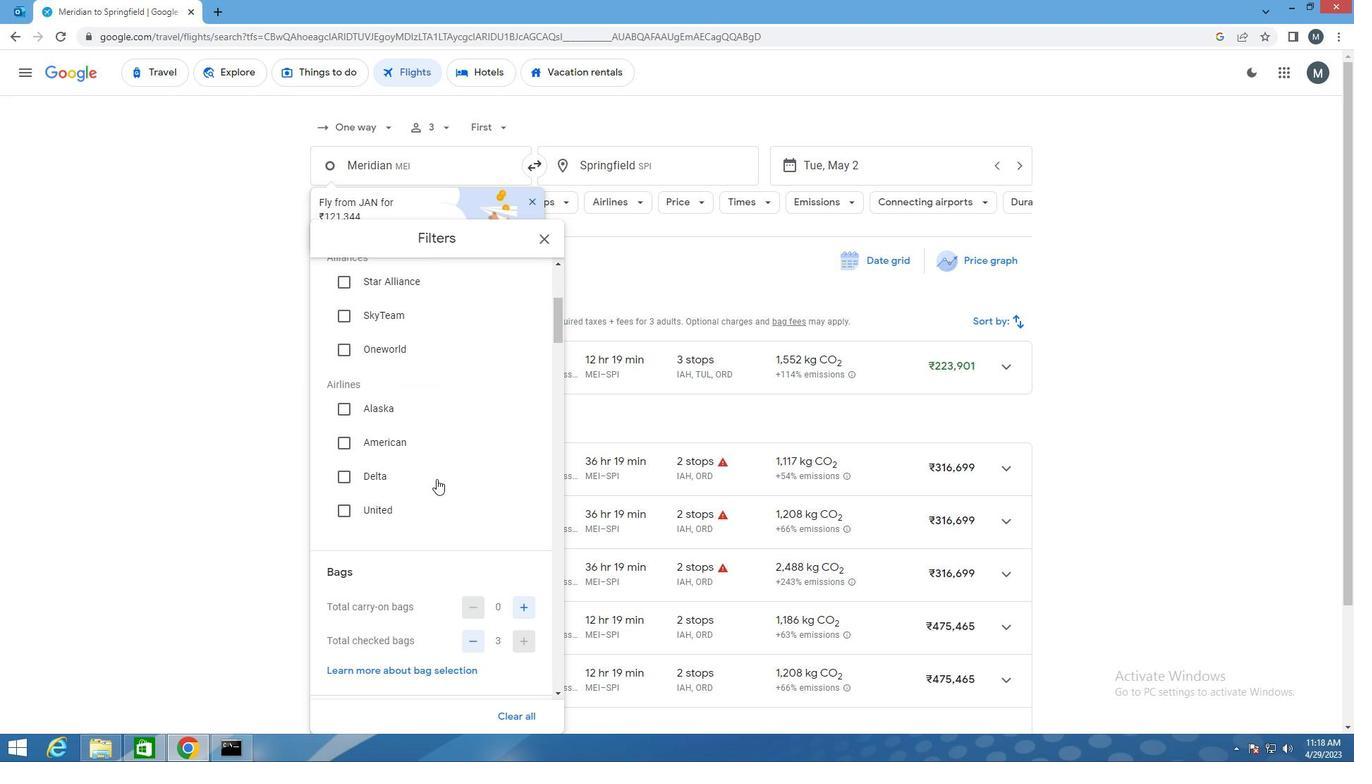 
Action: Mouse scrolled (436, 479) with delta (0, 0)
Screenshot: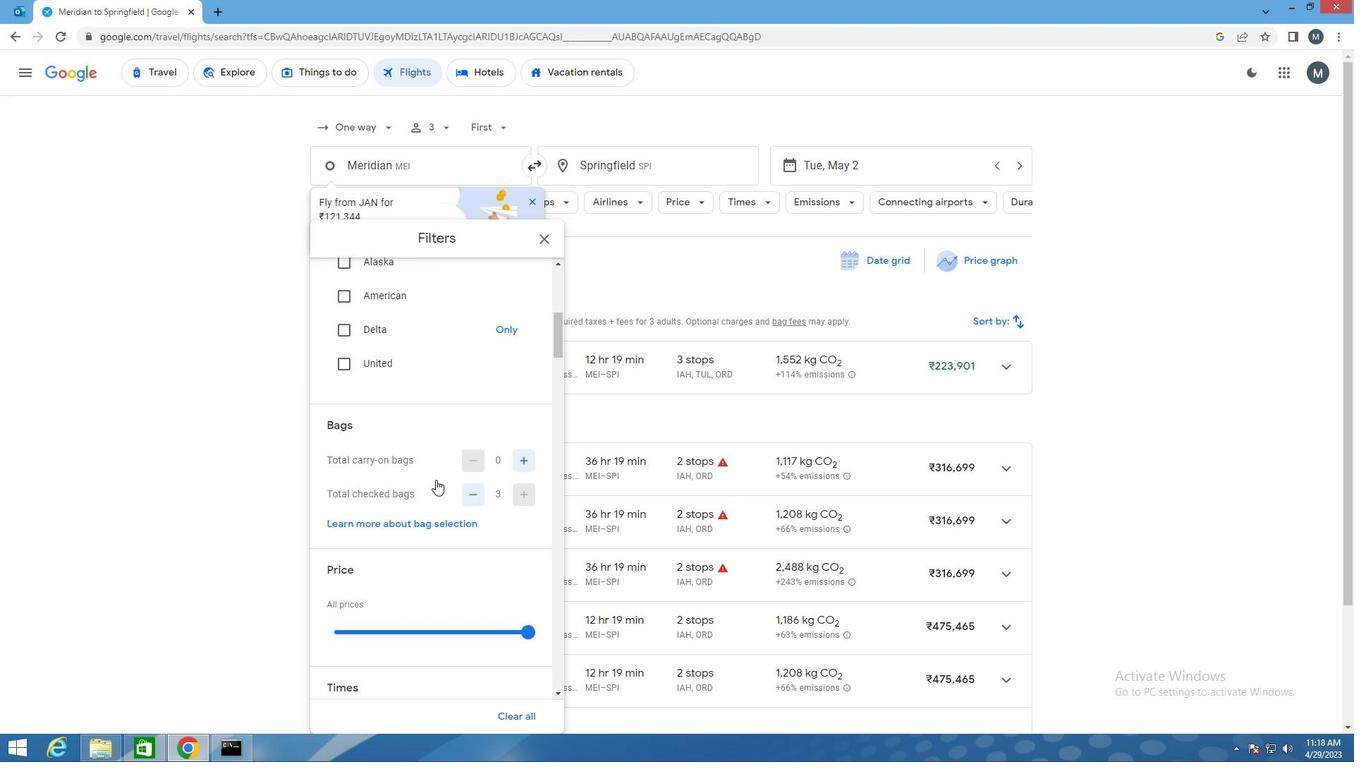 
Action: Mouse scrolled (436, 479) with delta (0, 0)
Screenshot: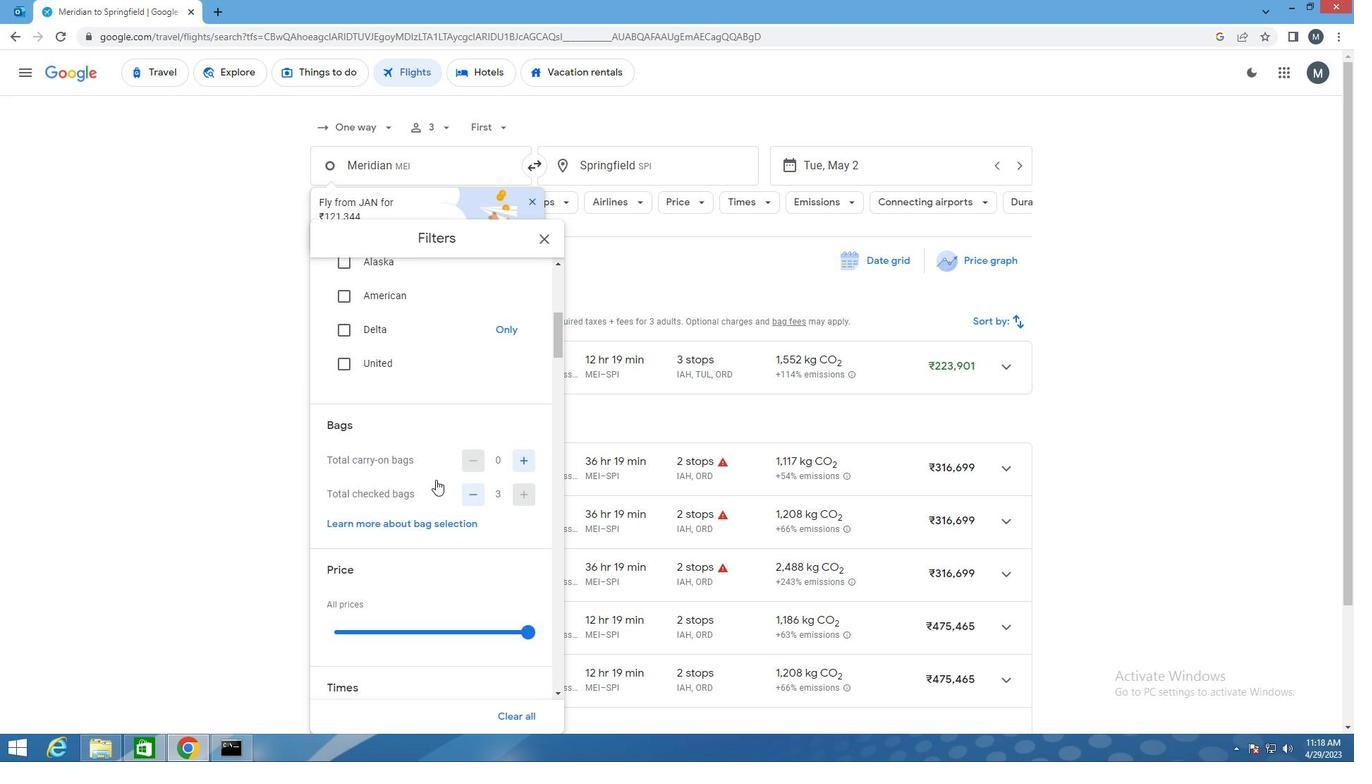 
Action: Mouse moved to (469, 494)
Screenshot: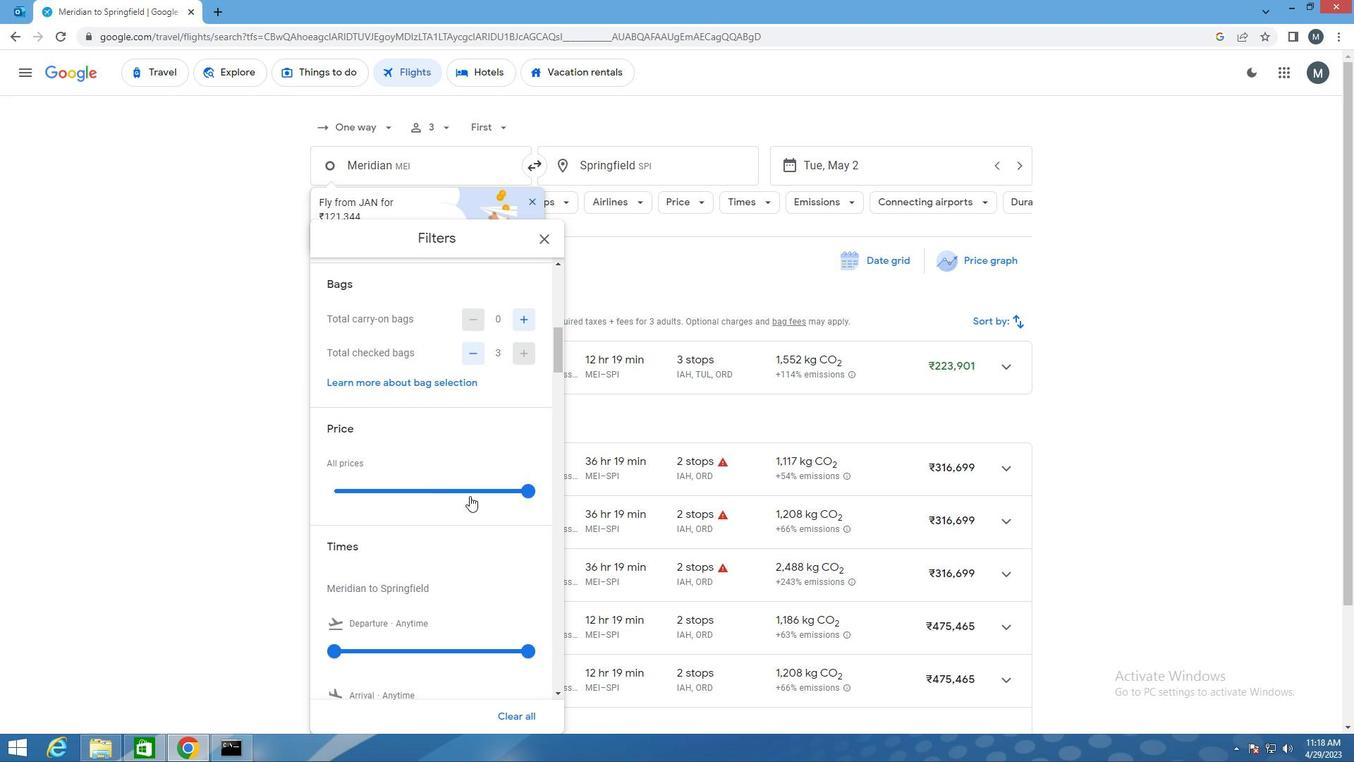 
Action: Mouse pressed left at (469, 494)
Screenshot: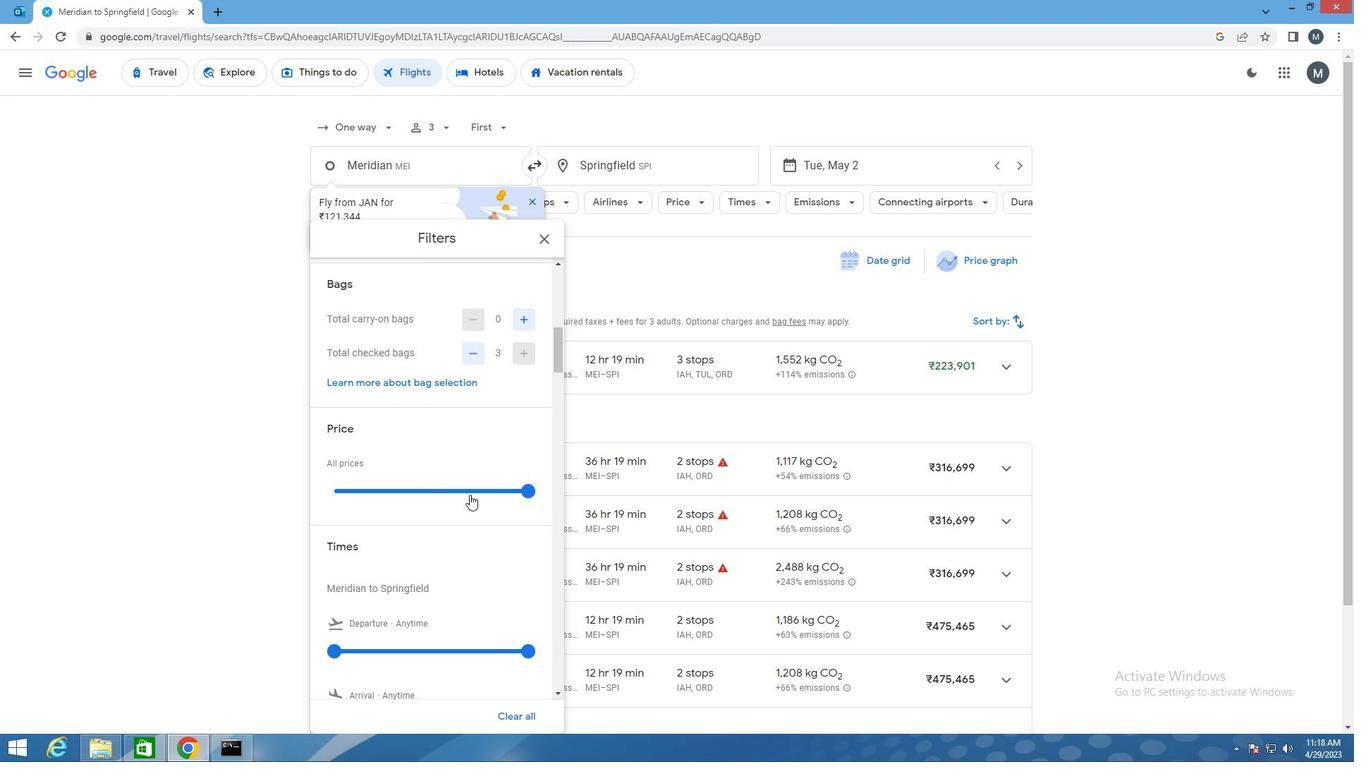 
Action: Mouse moved to (469, 494)
Screenshot: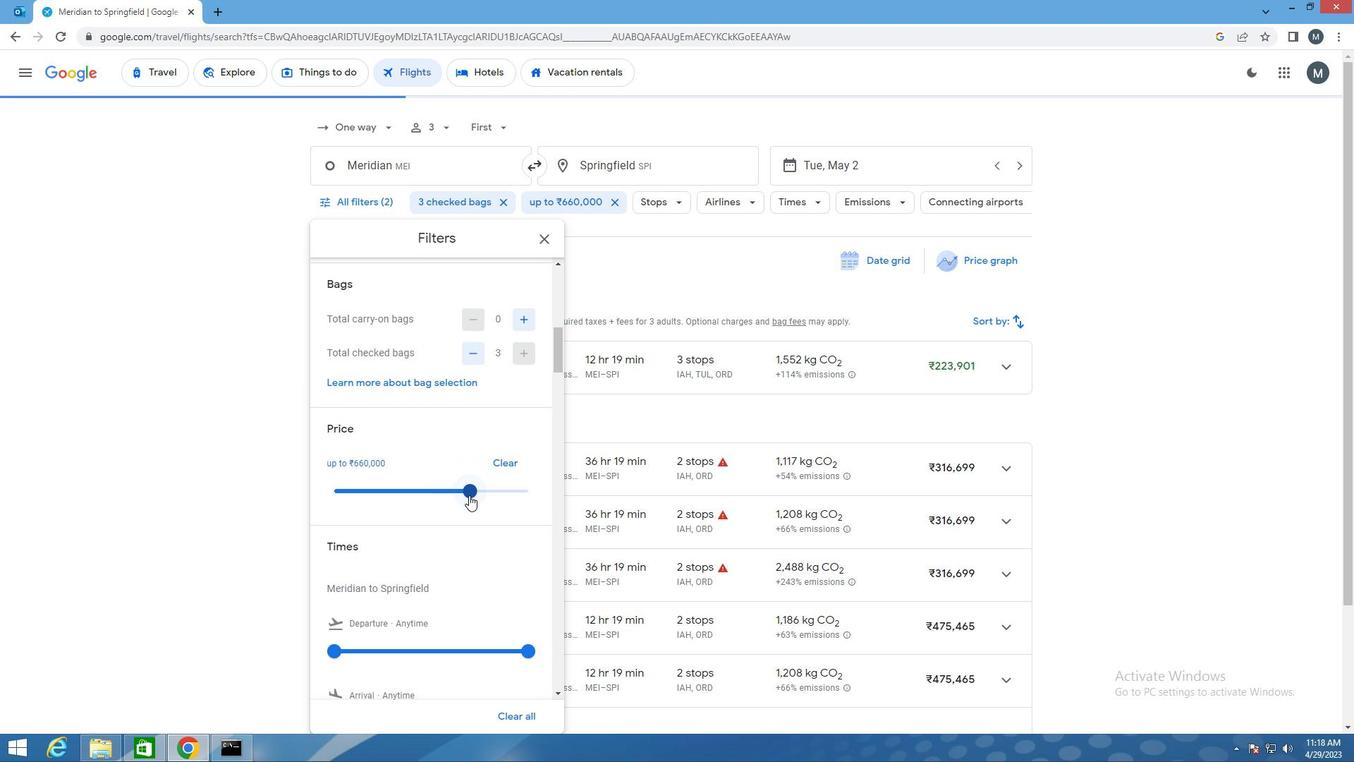 
Action: Mouse pressed left at (469, 494)
Screenshot: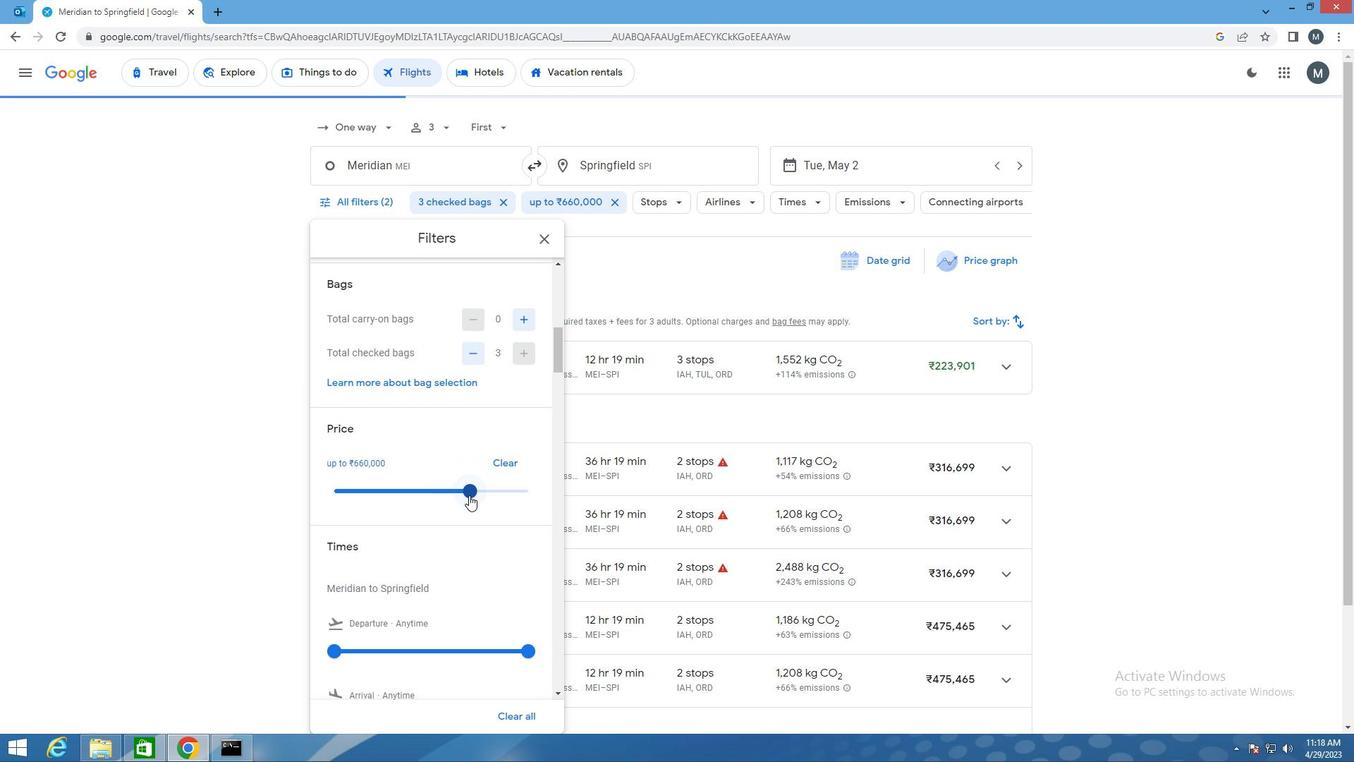 
Action: Mouse moved to (418, 481)
Screenshot: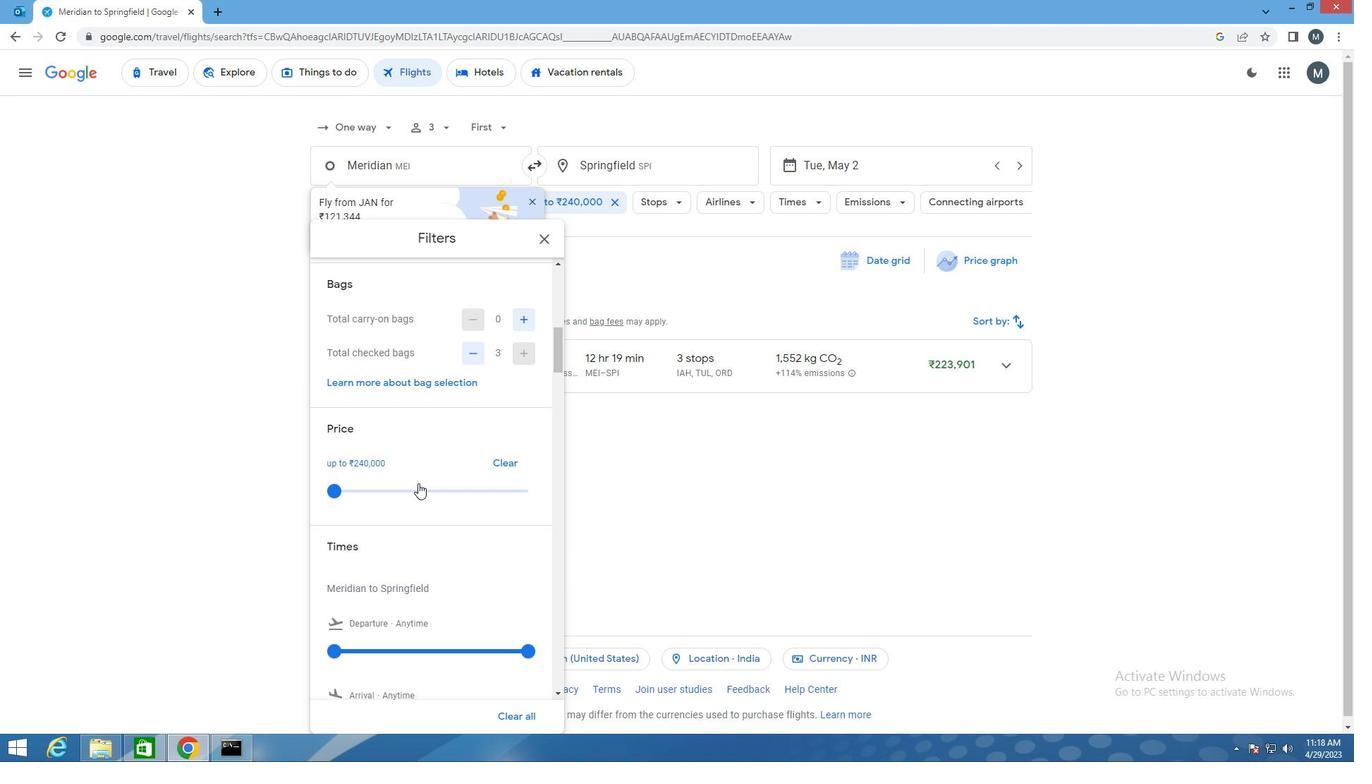 
Action: Mouse scrolled (418, 480) with delta (0, 0)
Screenshot: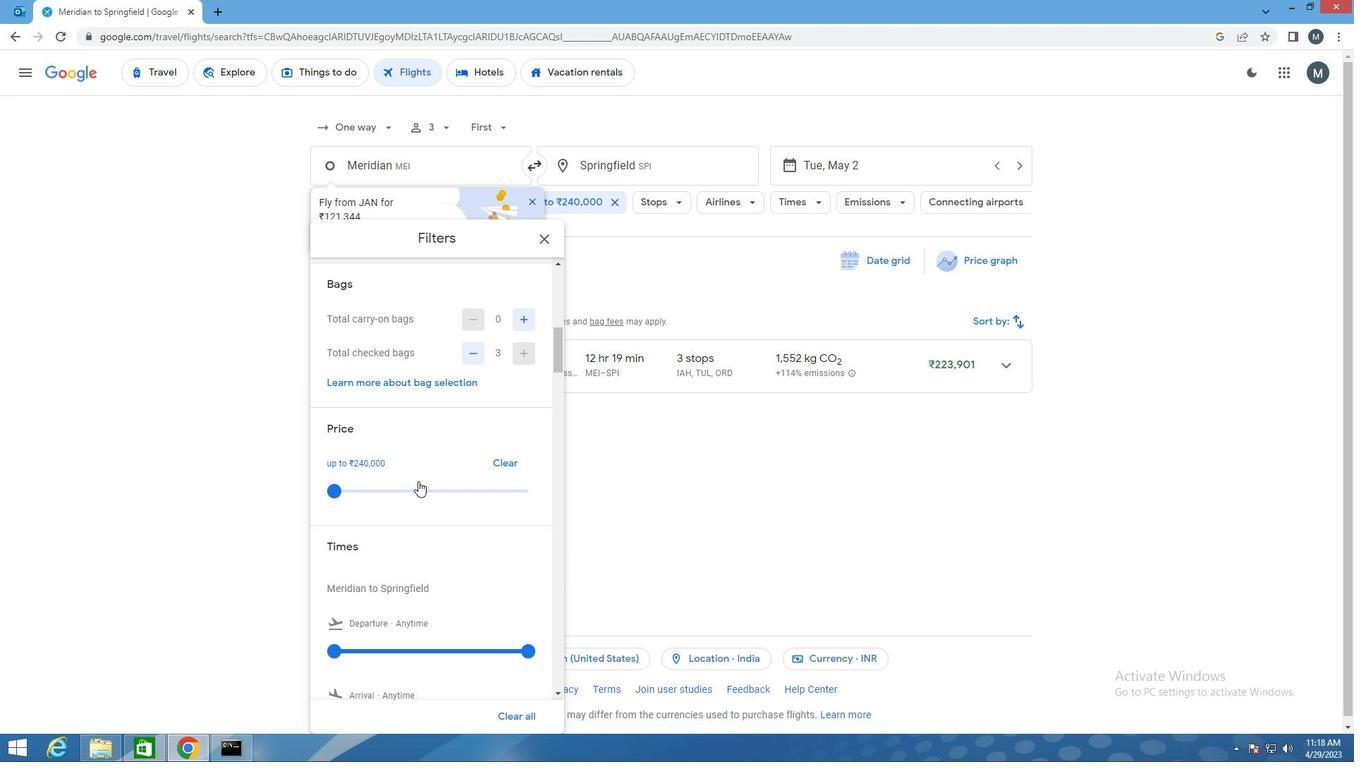 
Action: Mouse scrolled (418, 480) with delta (0, 0)
Screenshot: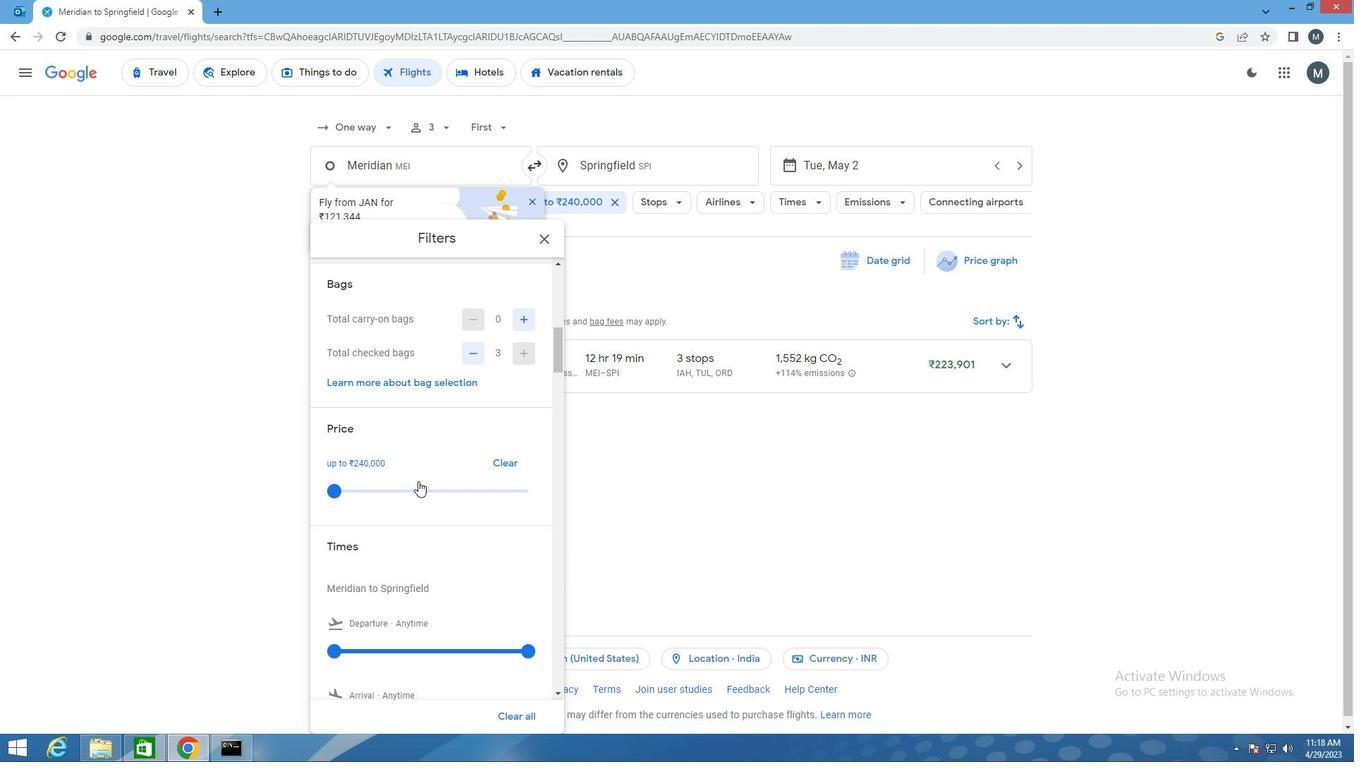 
Action: Mouse moved to (412, 508)
Screenshot: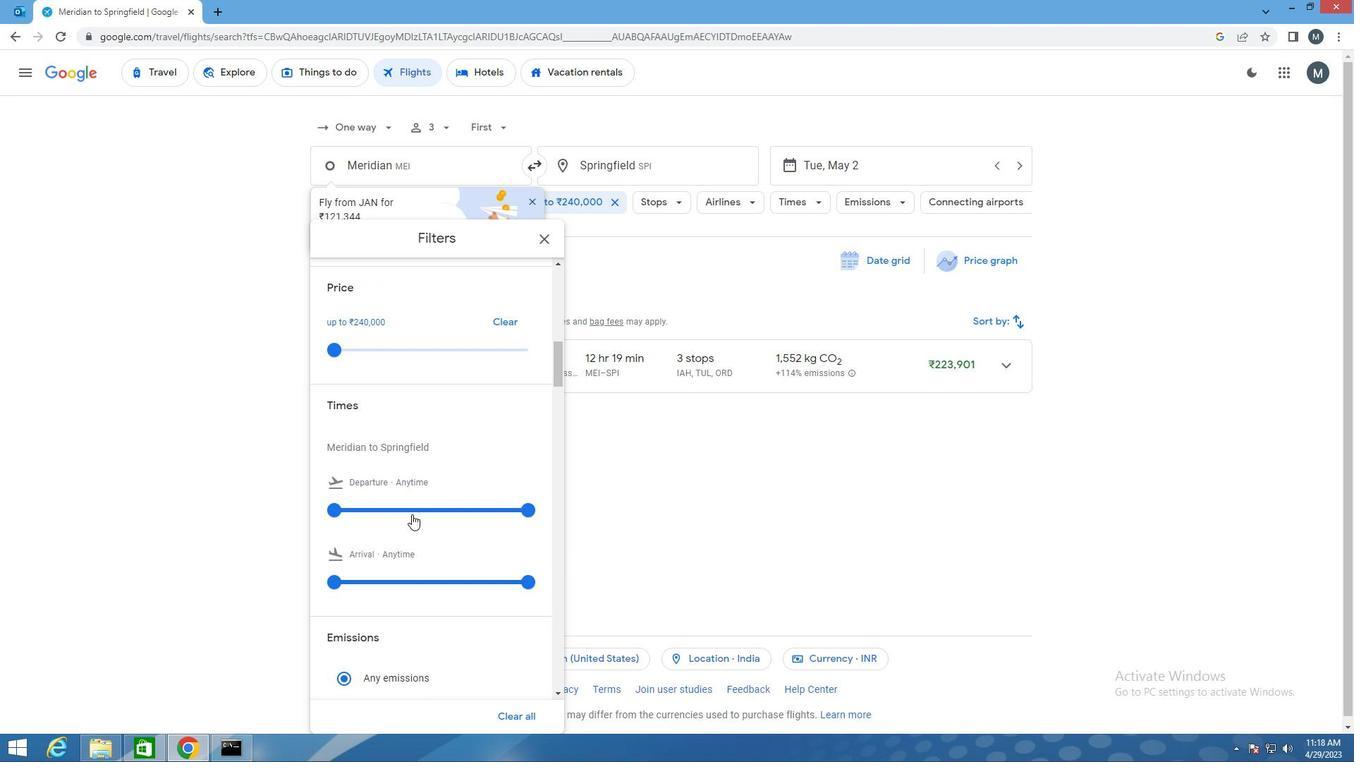 
Action: Mouse pressed left at (412, 508)
Screenshot: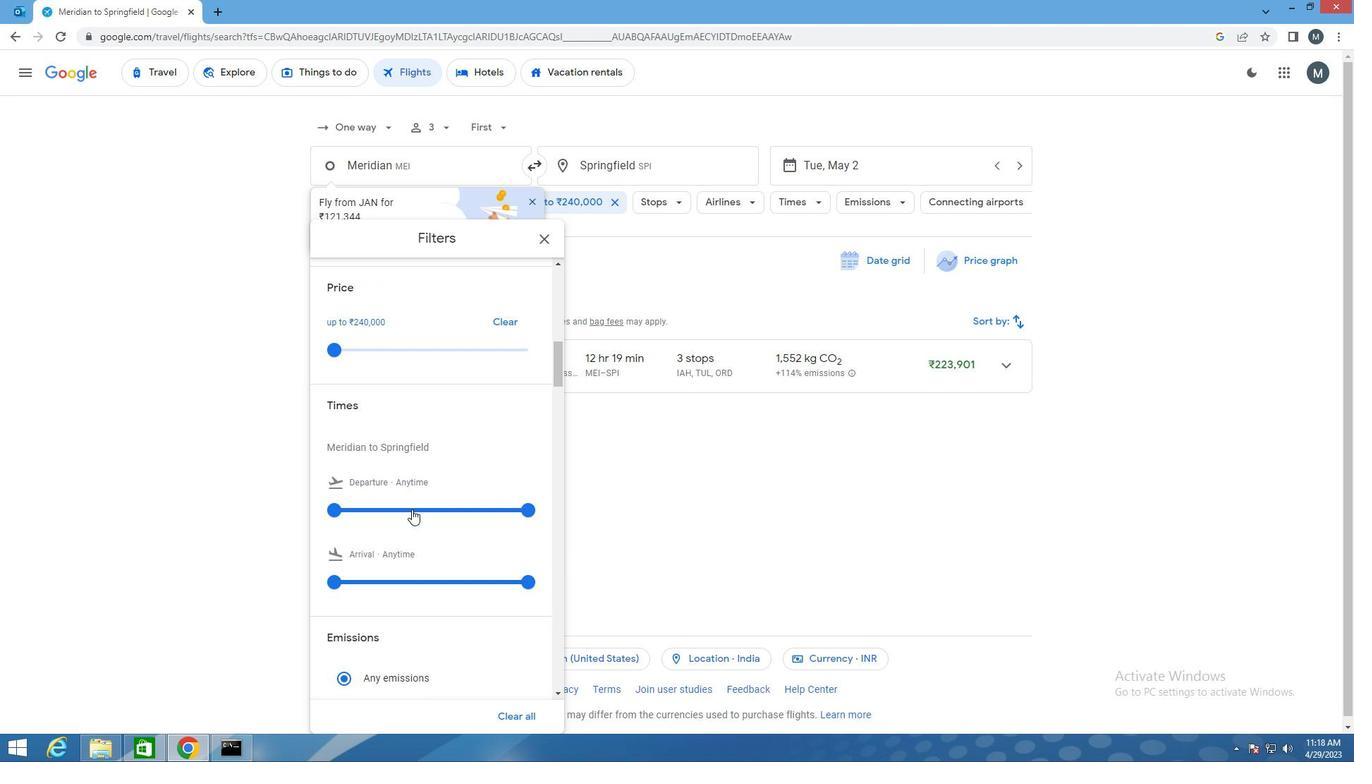 
Action: Mouse moved to (412, 507)
Screenshot: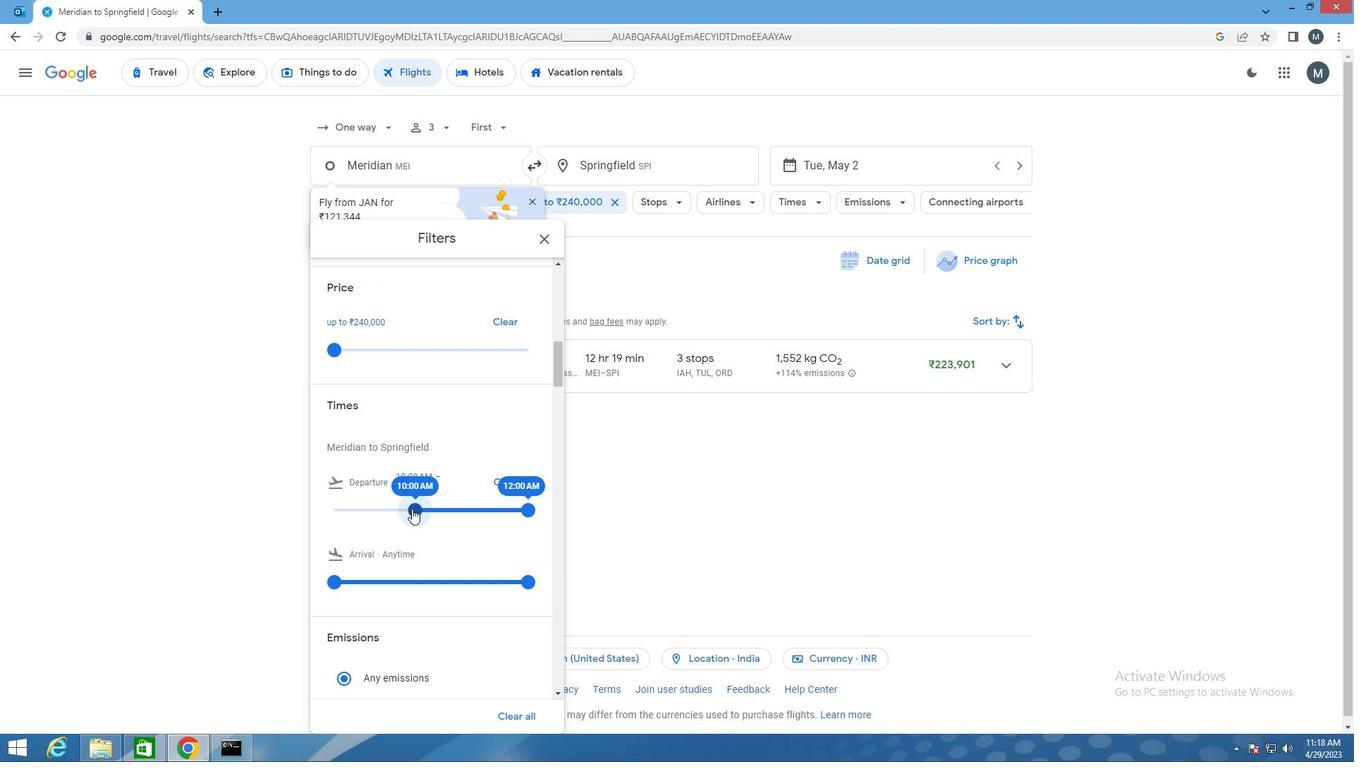 
Action: Mouse pressed left at (412, 507)
Screenshot: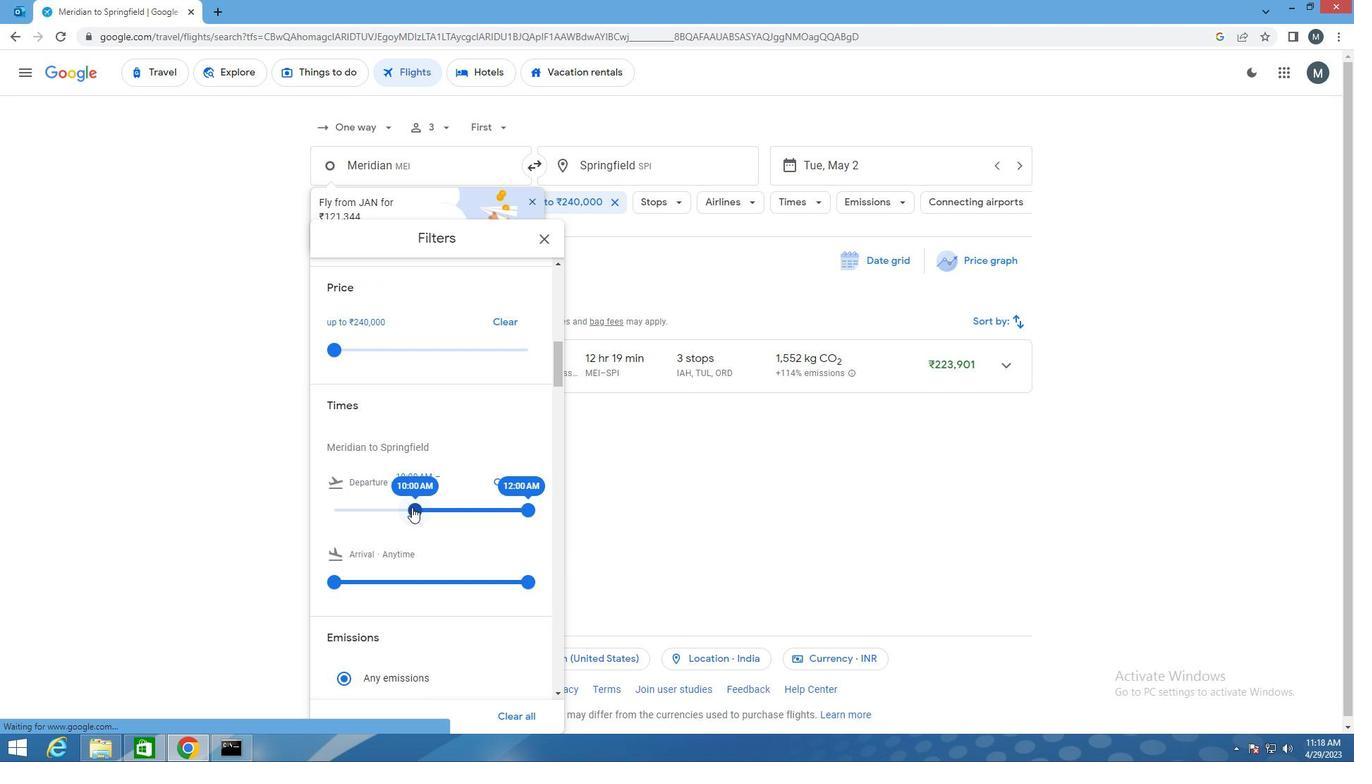 
Action: Mouse moved to (390, 508)
Screenshot: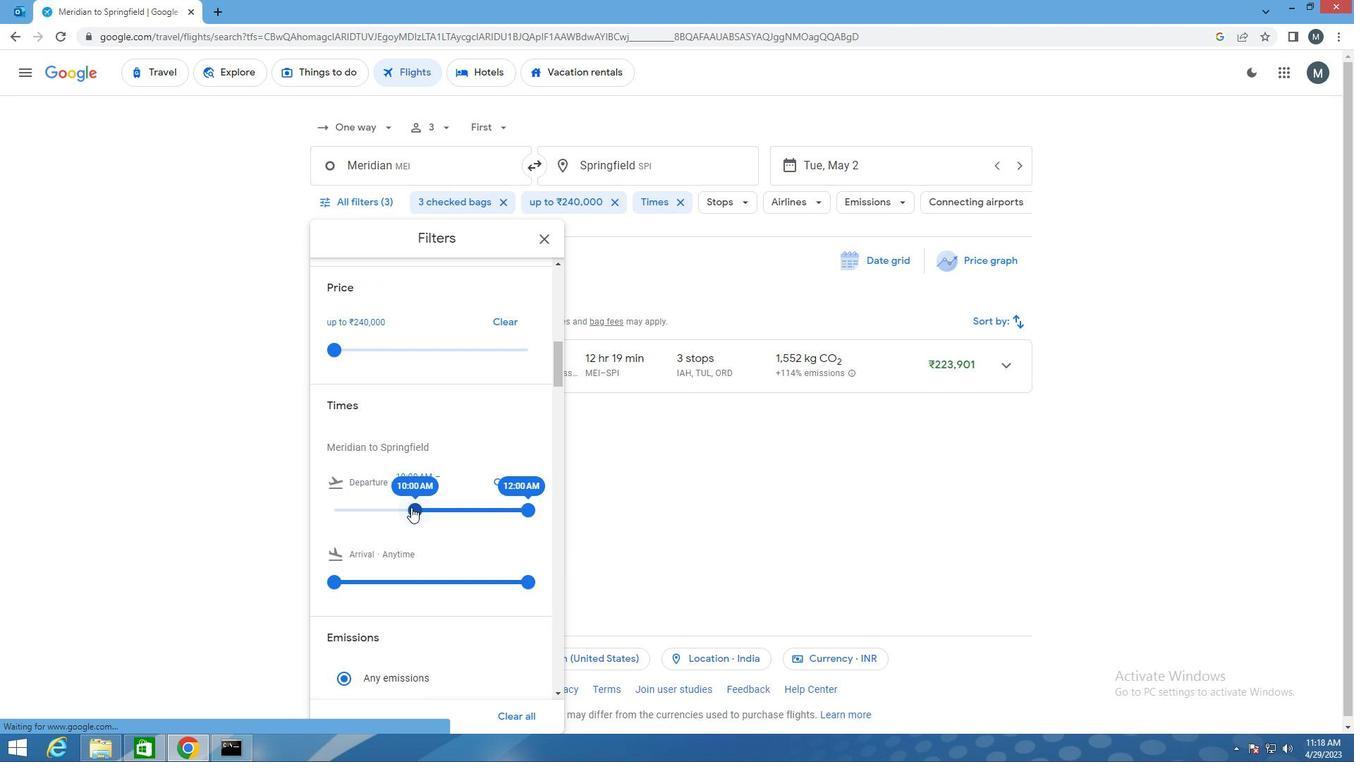 
Action: Mouse pressed left at (390, 508)
Screenshot: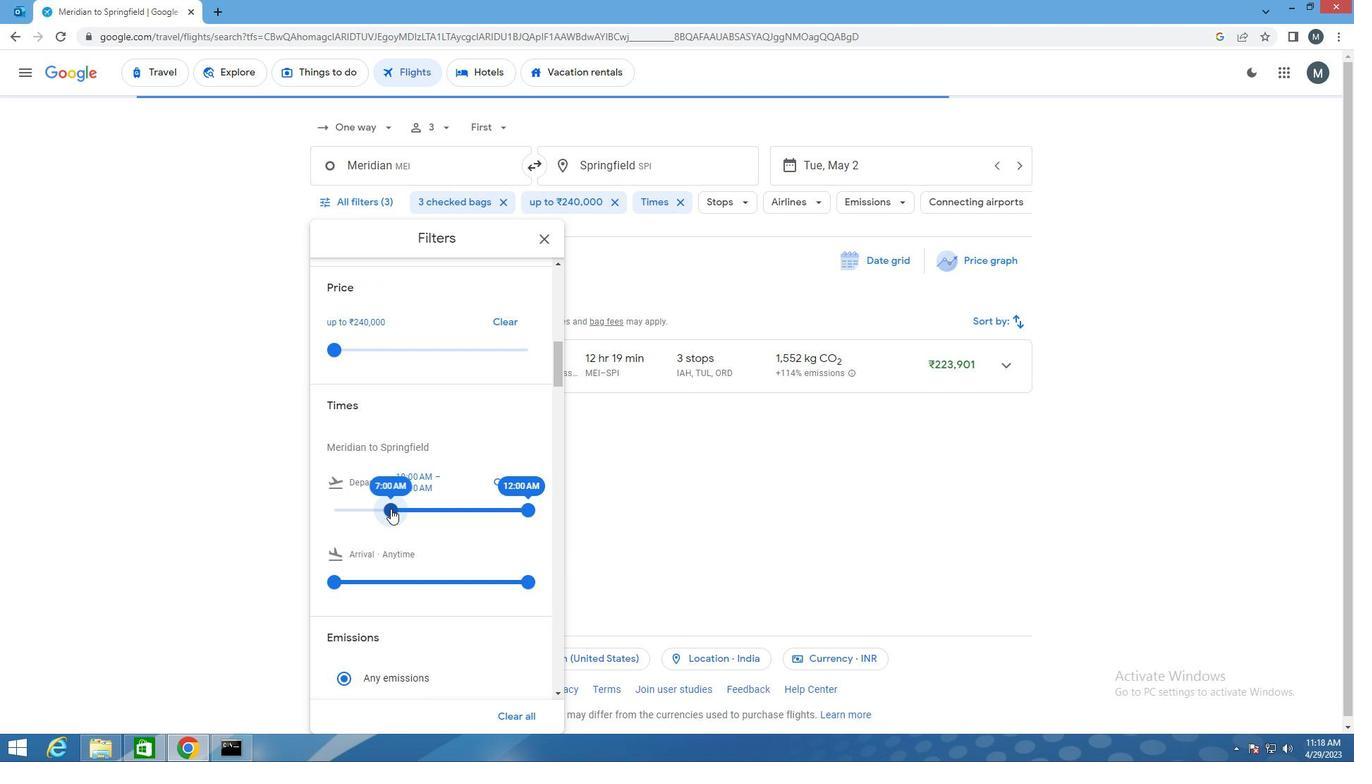
Action: Mouse moved to (520, 509)
Screenshot: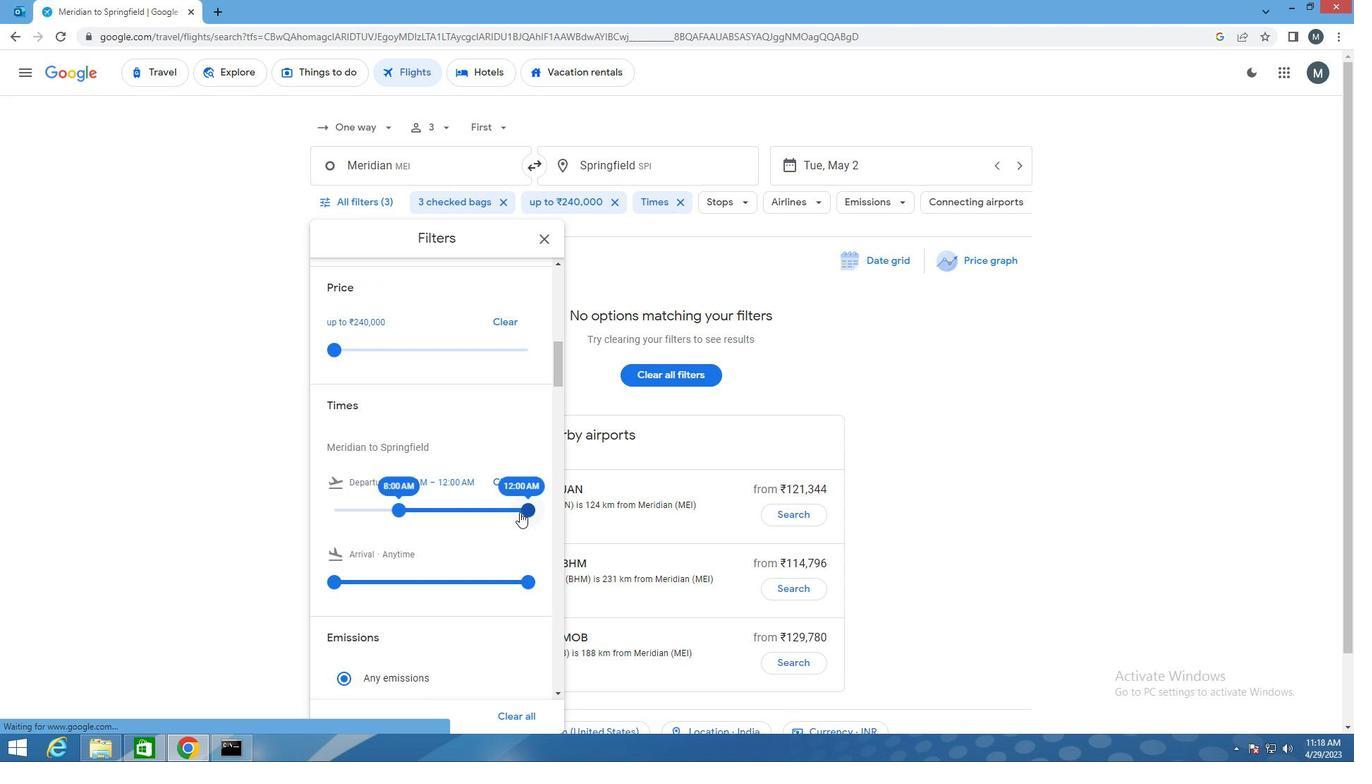 
Action: Mouse pressed left at (520, 509)
Screenshot: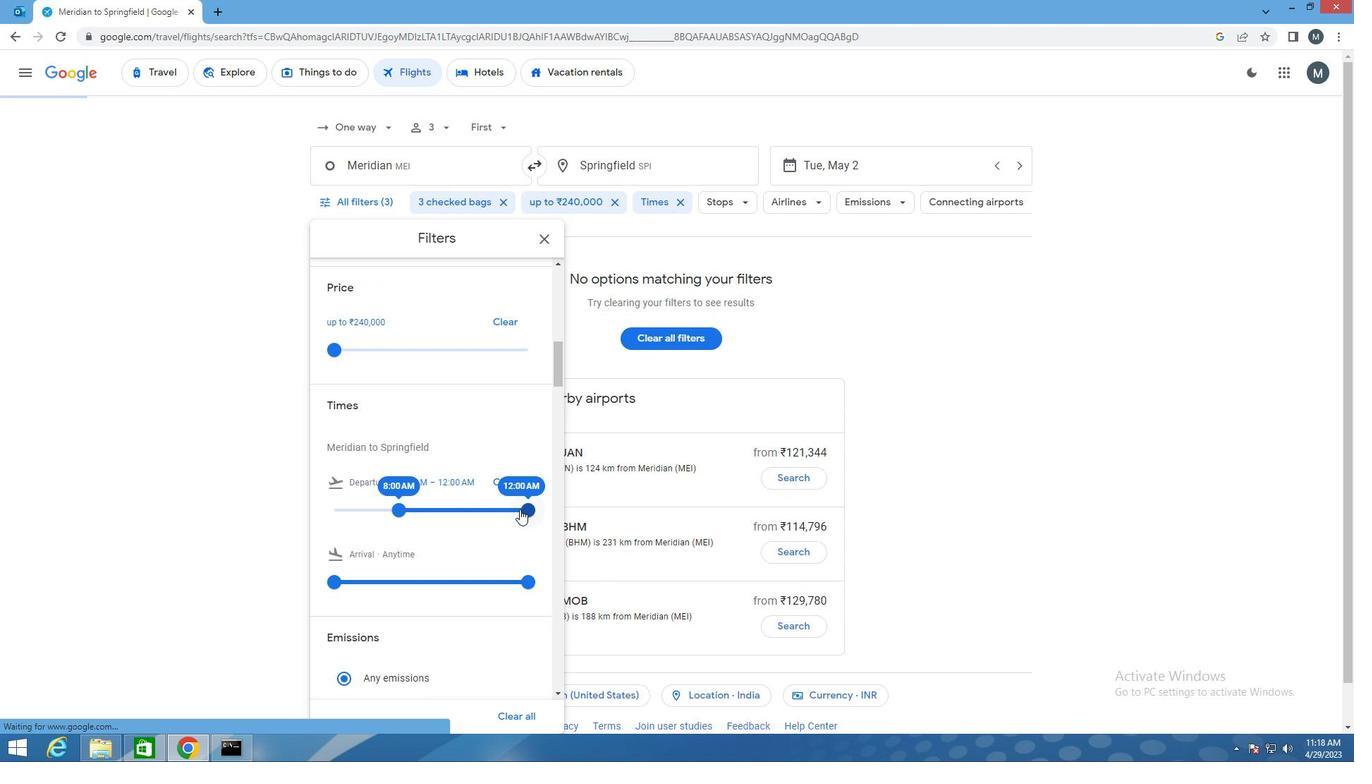 
Action: Mouse moved to (391, 509)
Screenshot: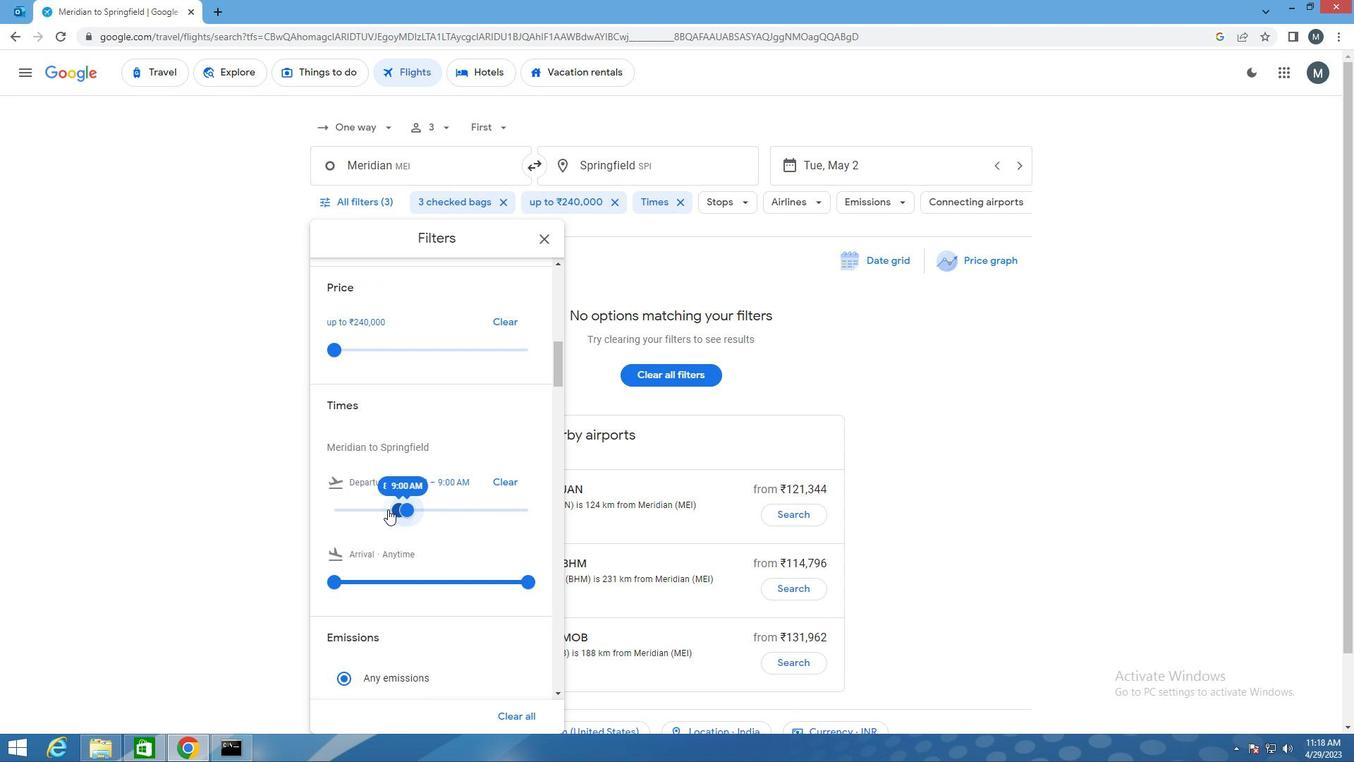 
Action: Mouse scrolled (391, 508) with delta (0, 0)
Screenshot: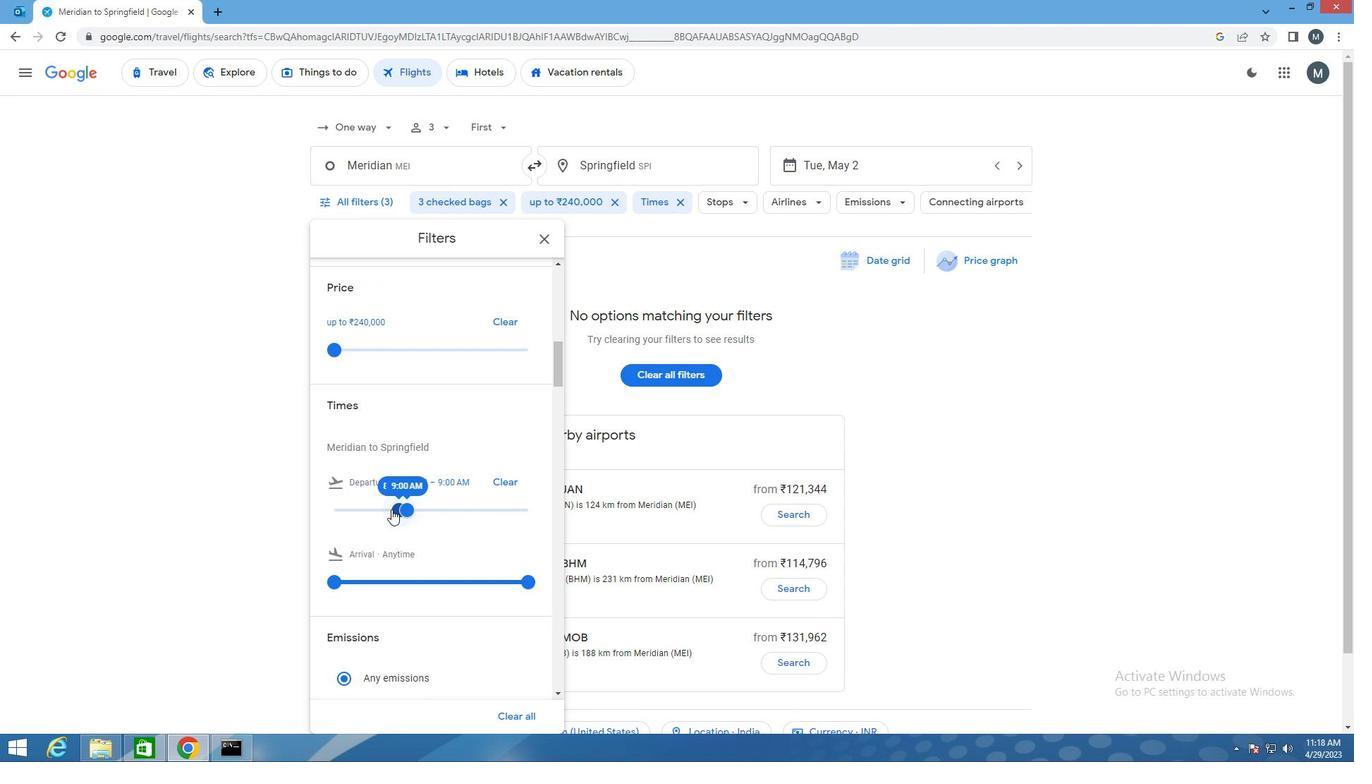 
Action: Mouse scrolled (391, 508) with delta (0, 0)
Screenshot: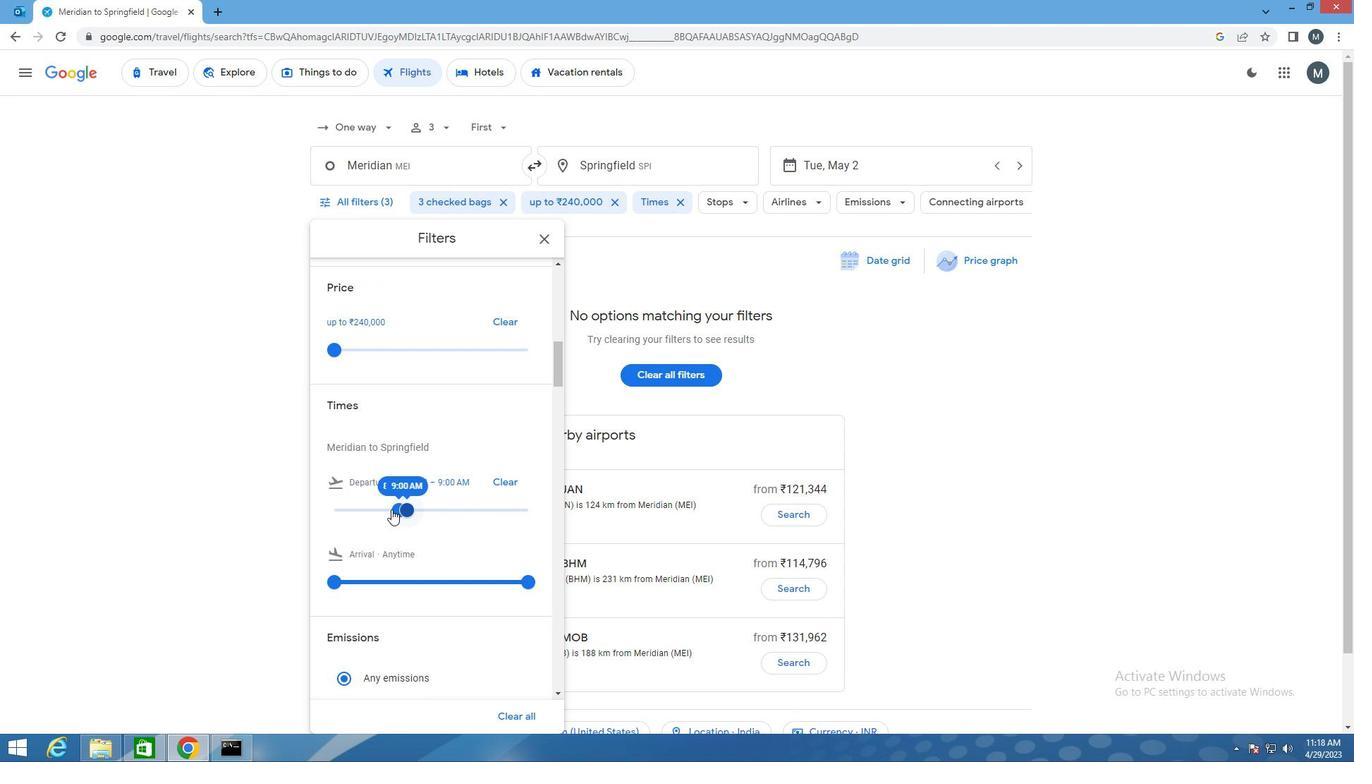
Action: Mouse moved to (553, 238)
Screenshot: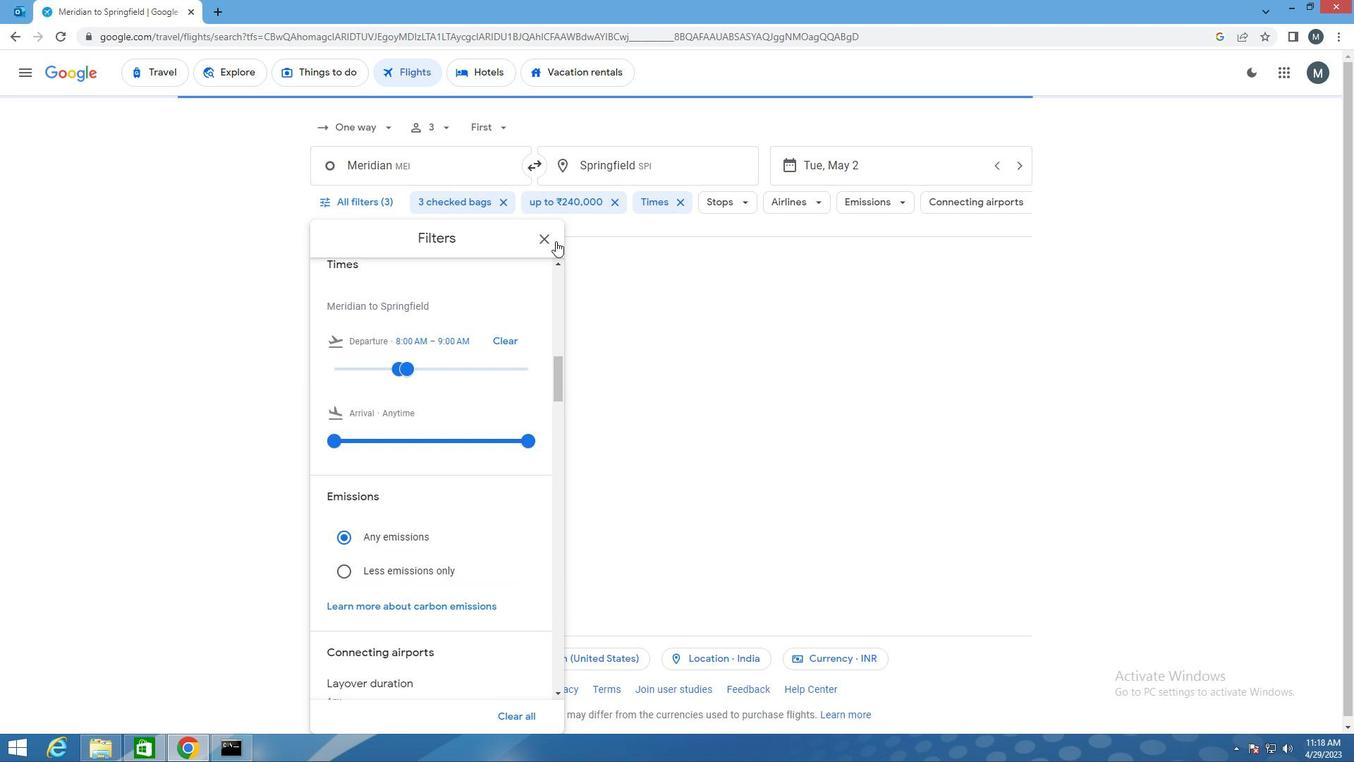 
Action: Mouse pressed left at (553, 238)
Screenshot: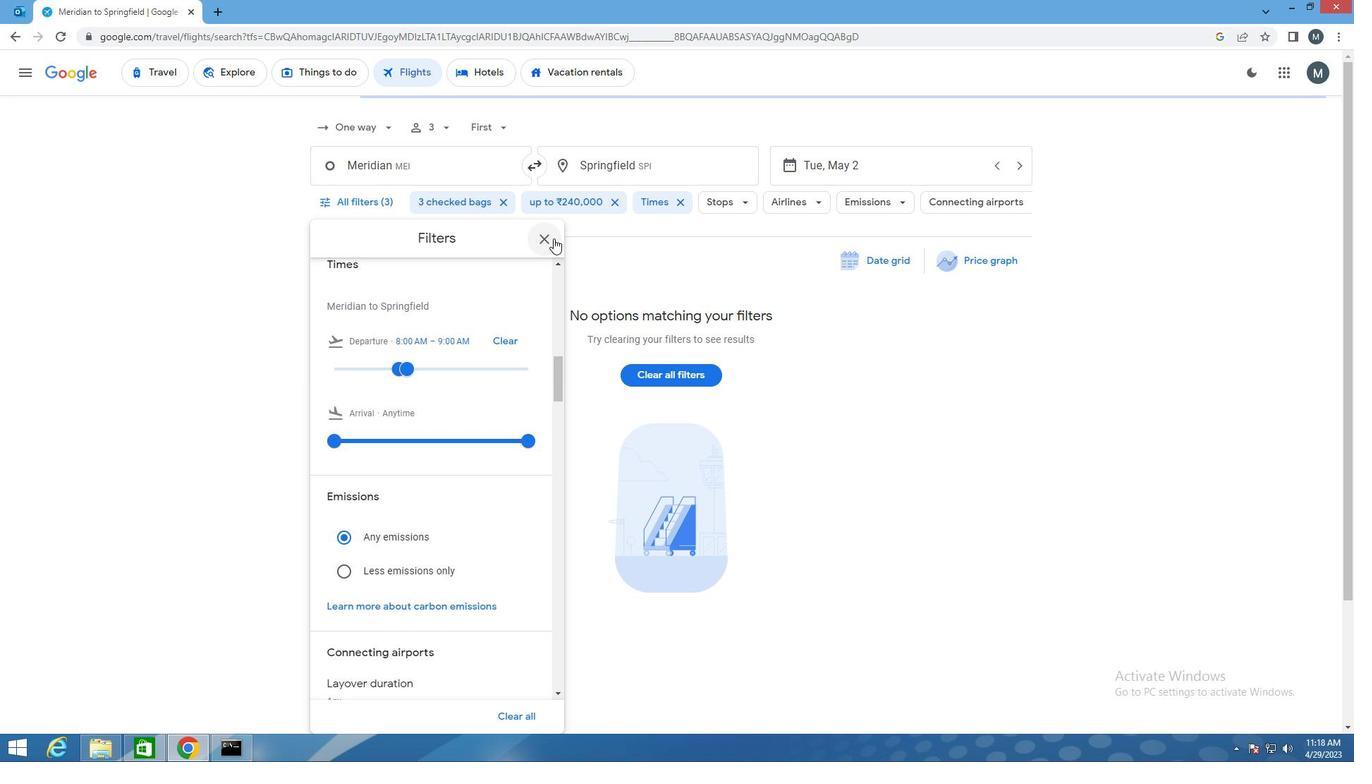 
